 Task: Look for space in Colonelganj, India from 1st July, 2023 to 8th July, 2023 for 2 adults, 1 child in price range Rs.15000 to Rs.20000. Place can be entire place with 1  bedroom having 1 bed and 1 bathroom. Property type can be house, flat, guest house, hotel. Booking option can be shelf check-in. Required host language is English.
Action: Mouse moved to (391, 116)
Screenshot: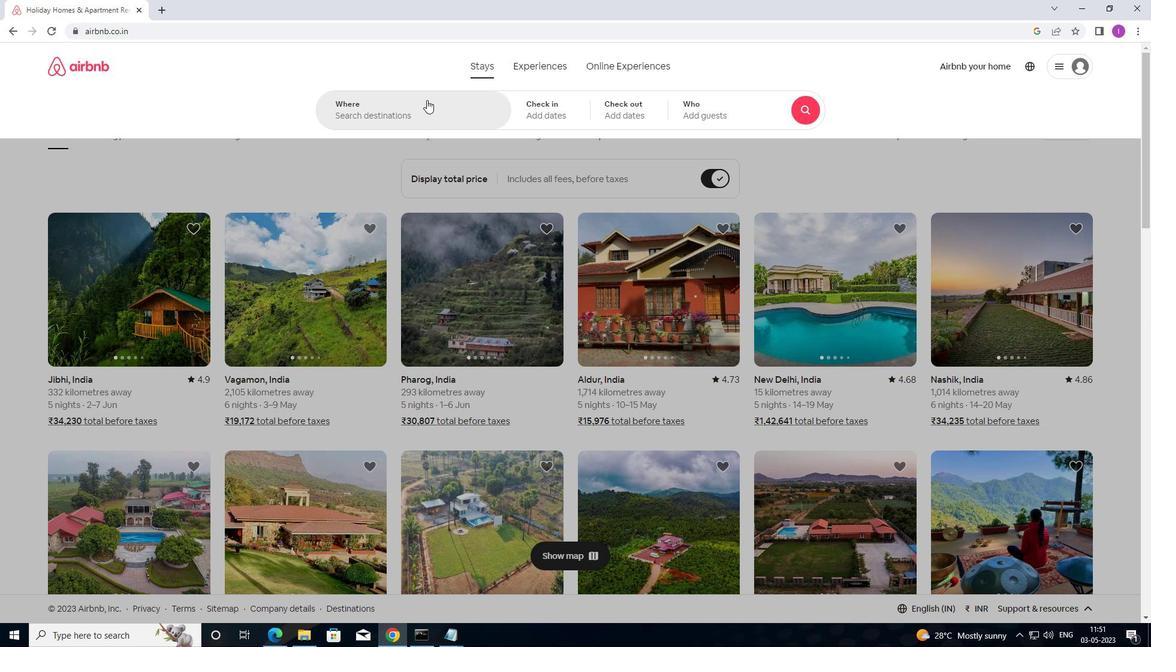 
Action: Mouse pressed left at (391, 116)
Screenshot: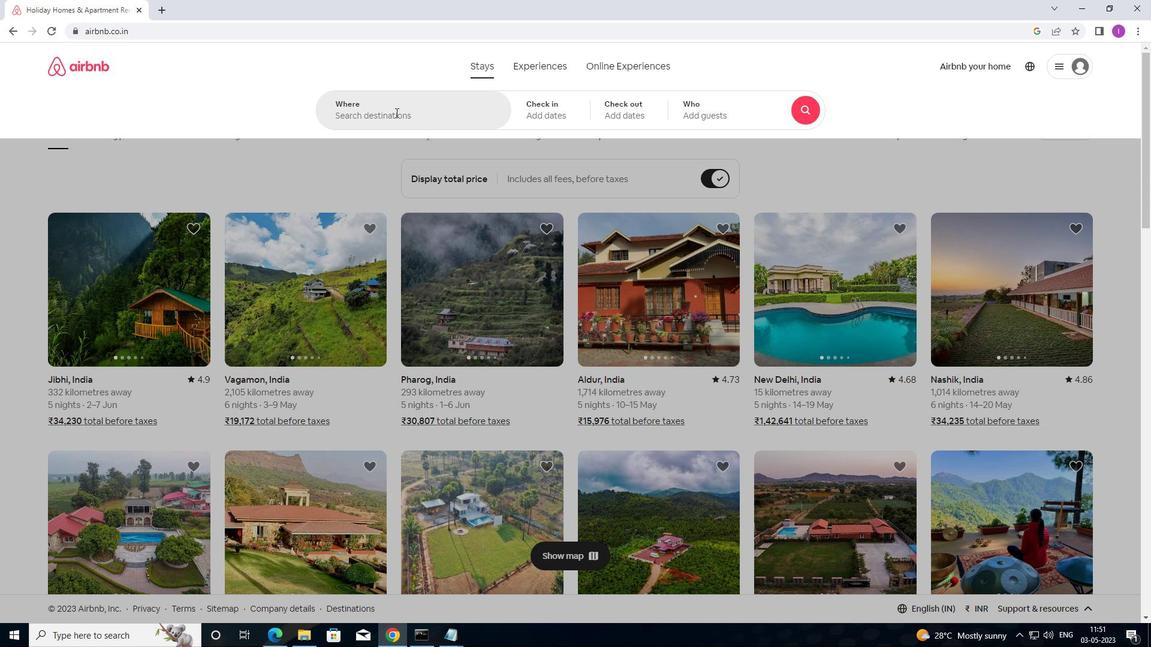 
Action: Mouse moved to (440, 107)
Screenshot: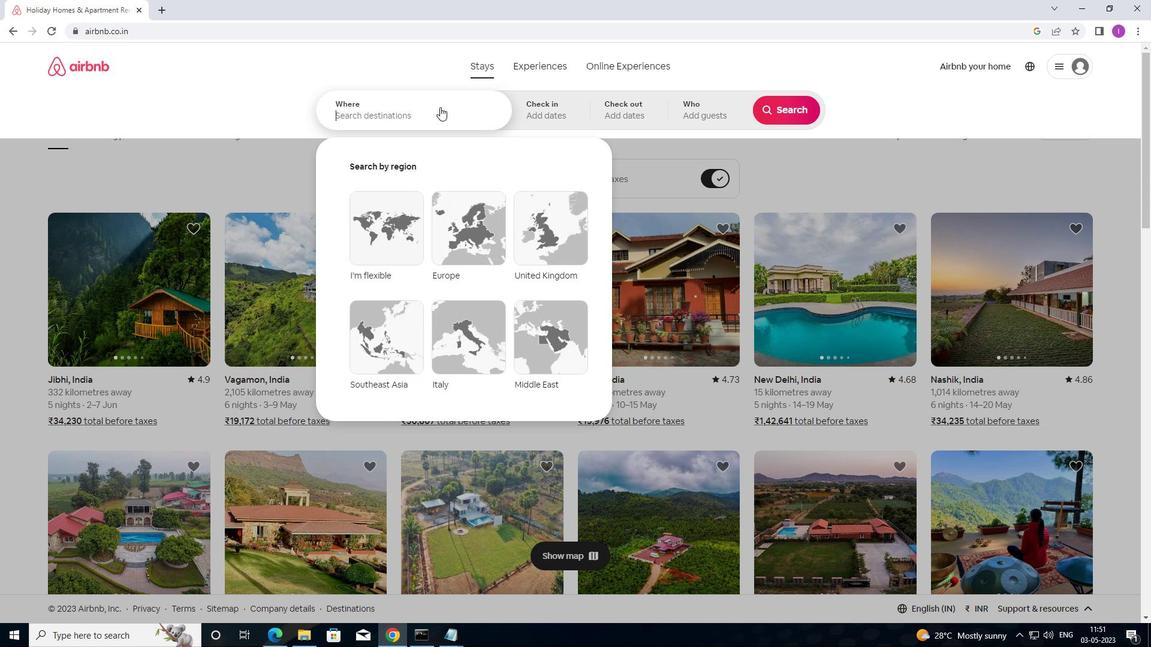 
Action: Key pressed <Key.shift><Key.shift>COLONEGANJ,<Key.shift>INDIA
Screenshot: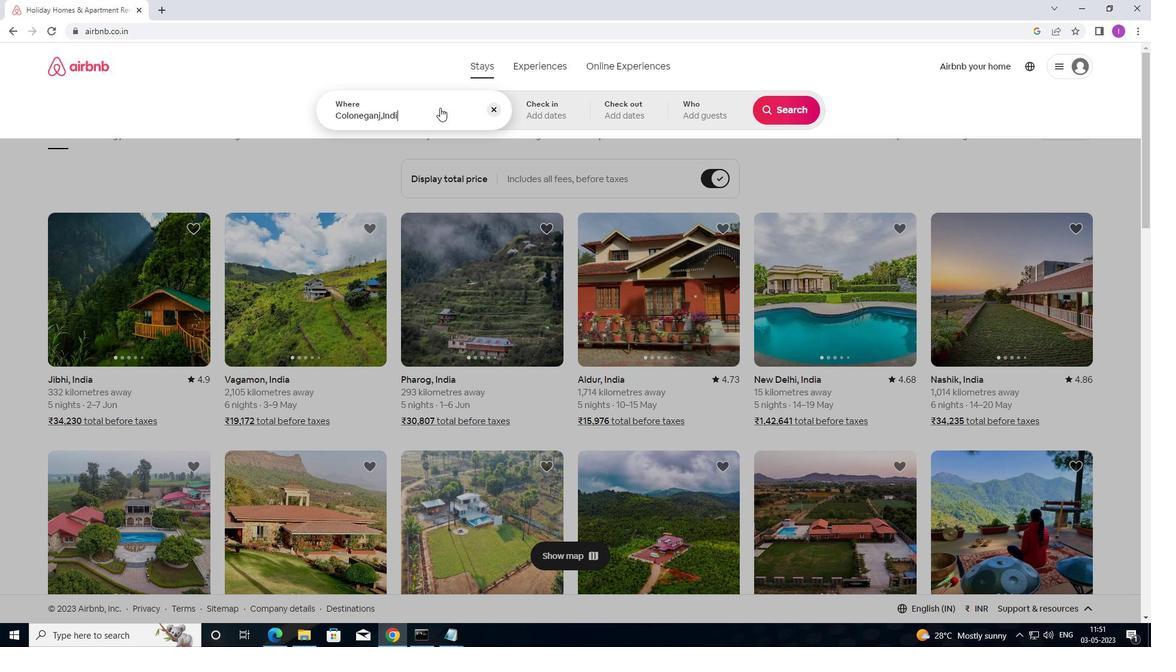 
Action: Mouse moved to (579, 114)
Screenshot: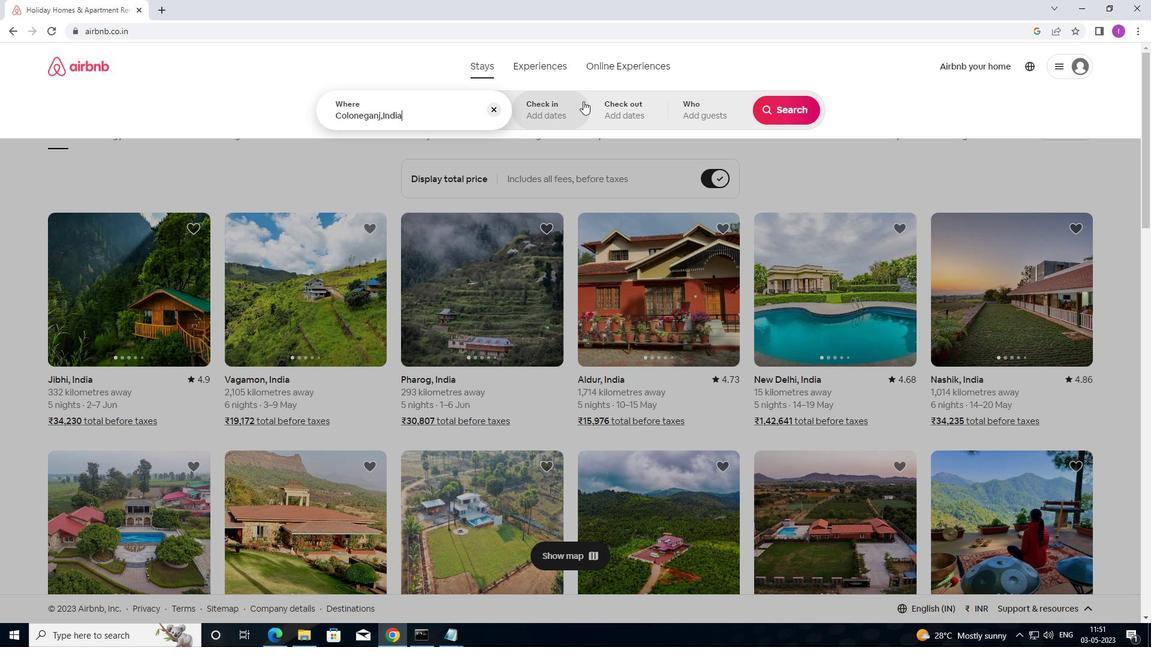 
Action: Mouse pressed left at (579, 114)
Screenshot: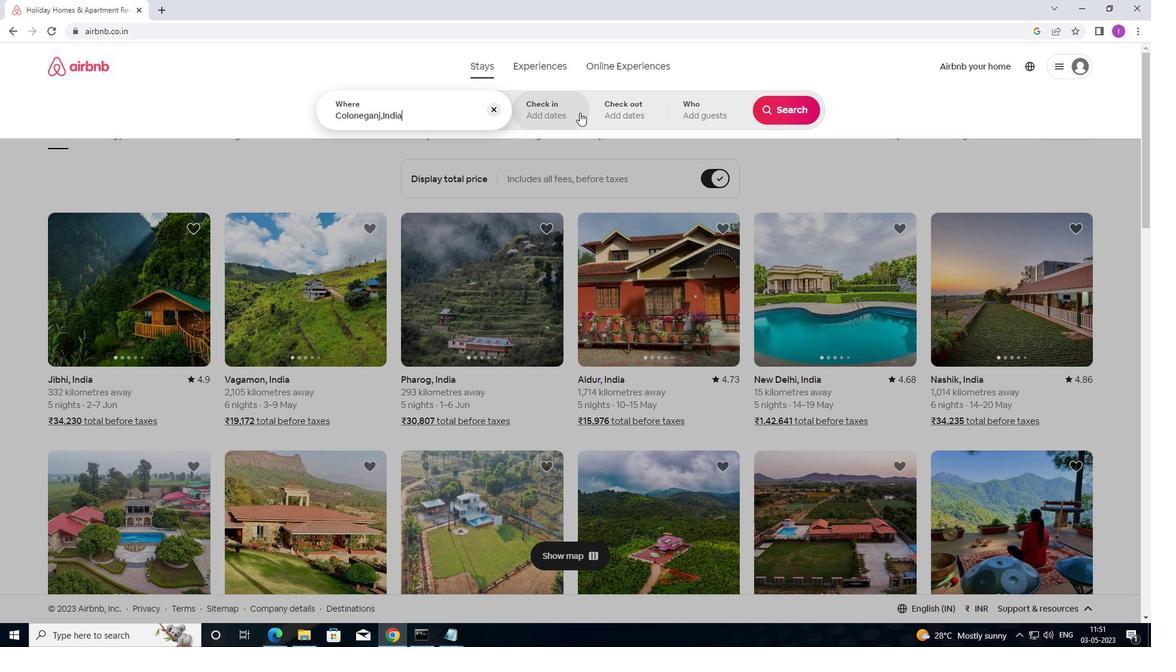 
Action: Mouse moved to (786, 209)
Screenshot: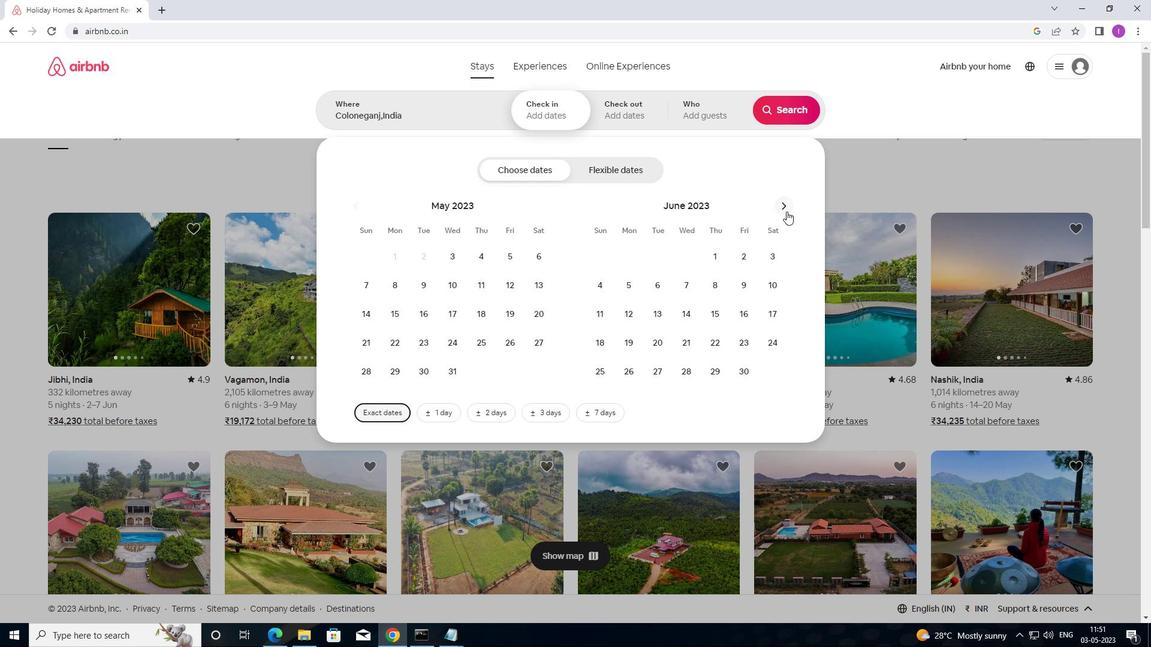 
Action: Mouse pressed left at (786, 209)
Screenshot: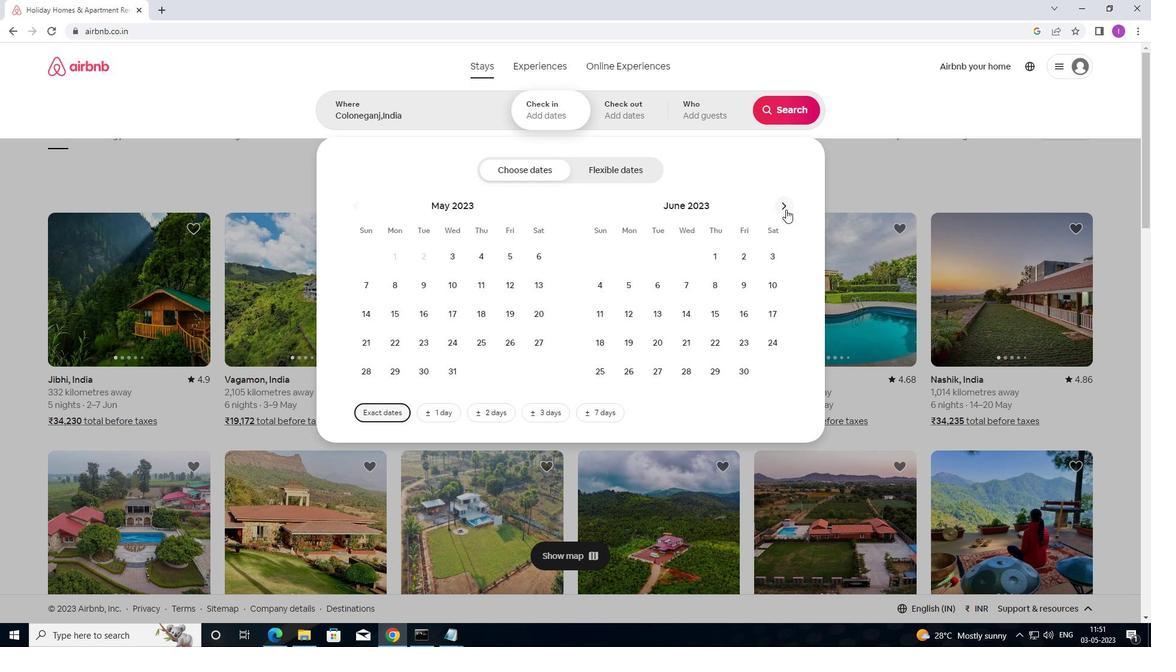 
Action: Mouse moved to (767, 257)
Screenshot: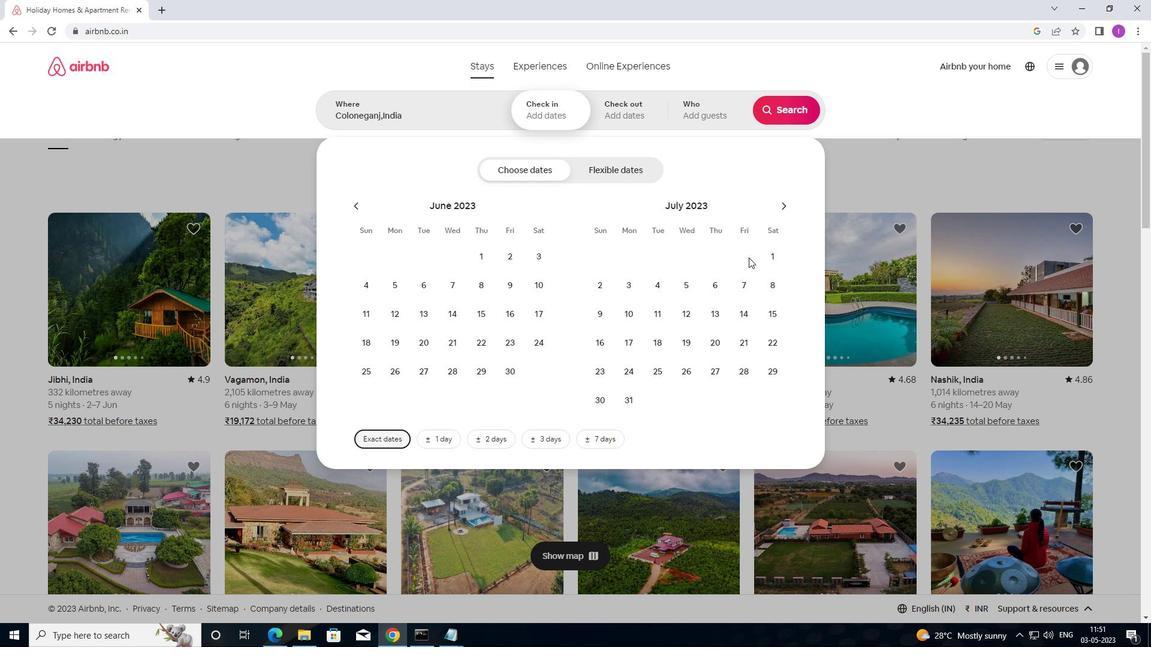 
Action: Mouse pressed left at (767, 257)
Screenshot: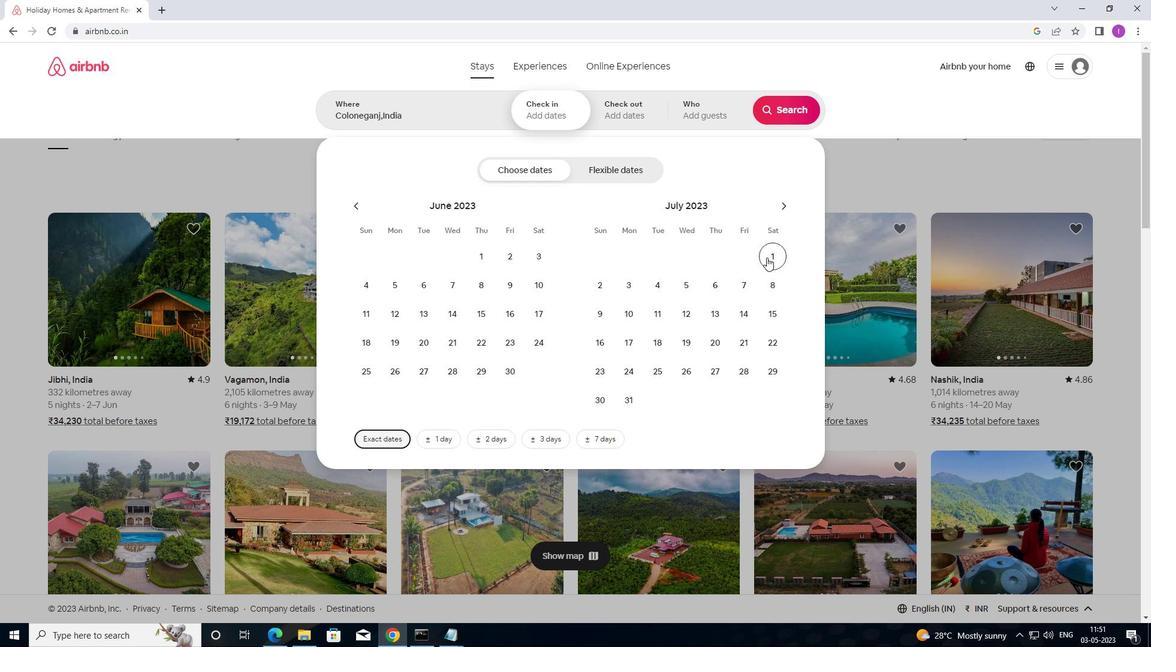 
Action: Mouse moved to (771, 288)
Screenshot: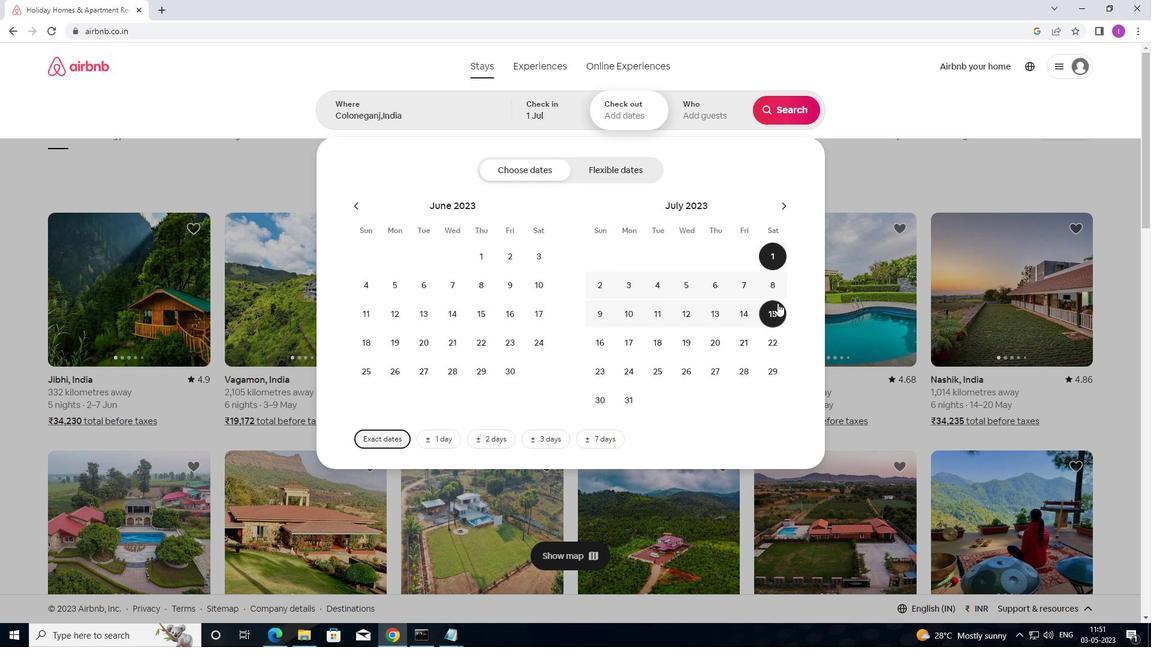 
Action: Mouse pressed left at (771, 288)
Screenshot: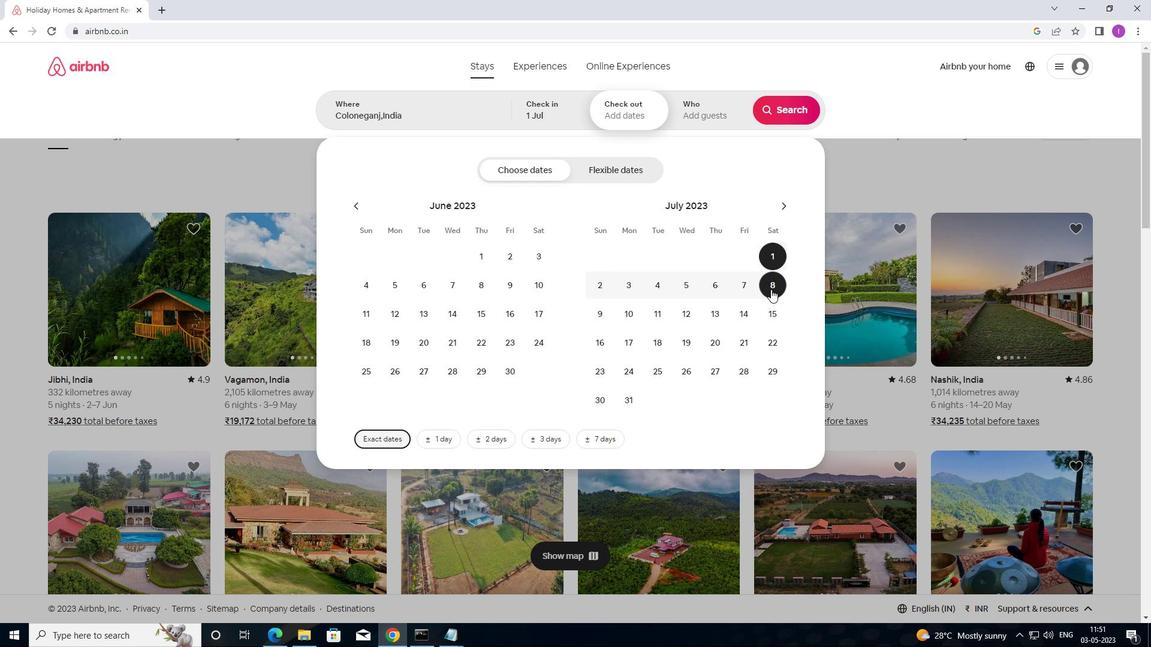 
Action: Mouse moved to (718, 110)
Screenshot: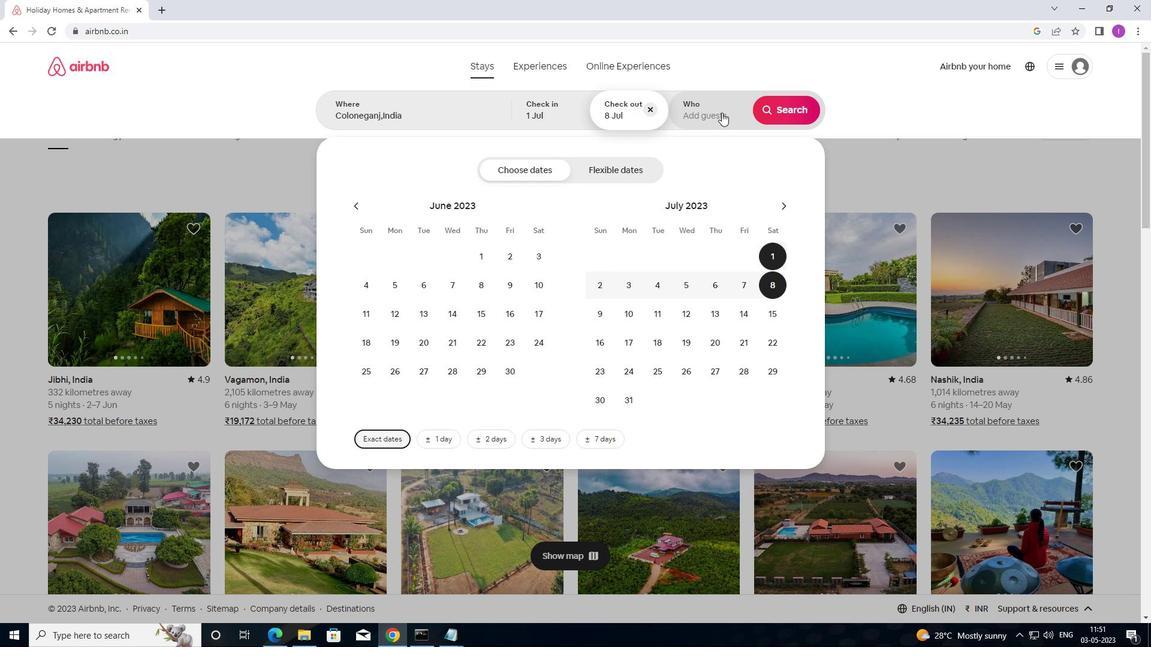 
Action: Mouse pressed left at (718, 110)
Screenshot: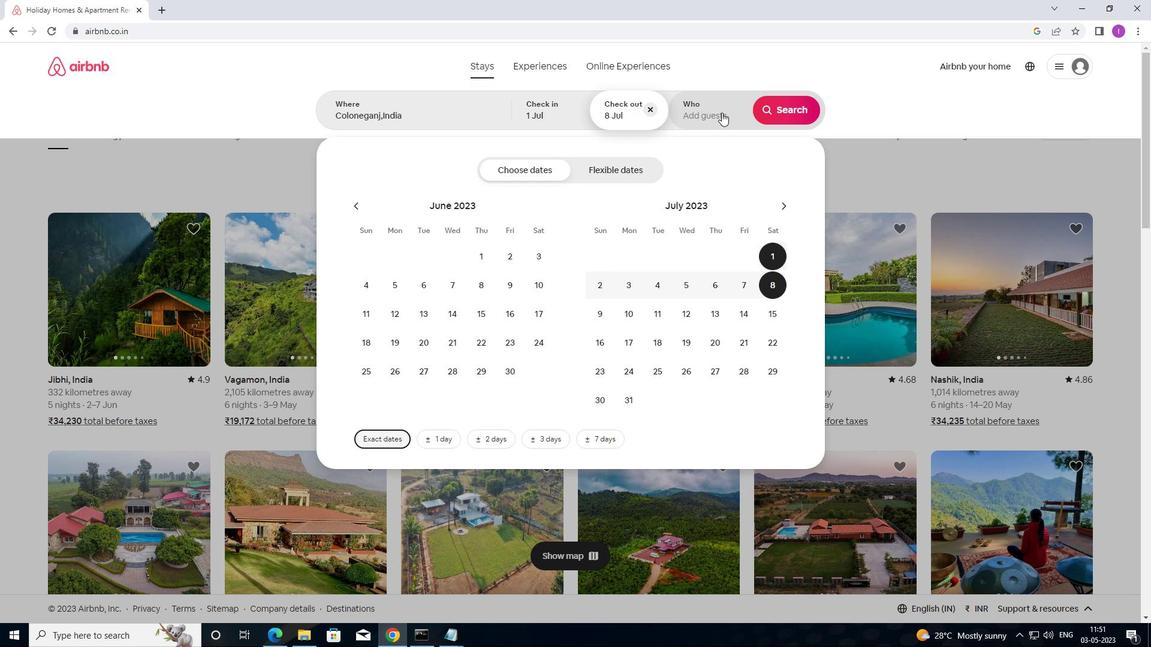 
Action: Mouse moved to (789, 174)
Screenshot: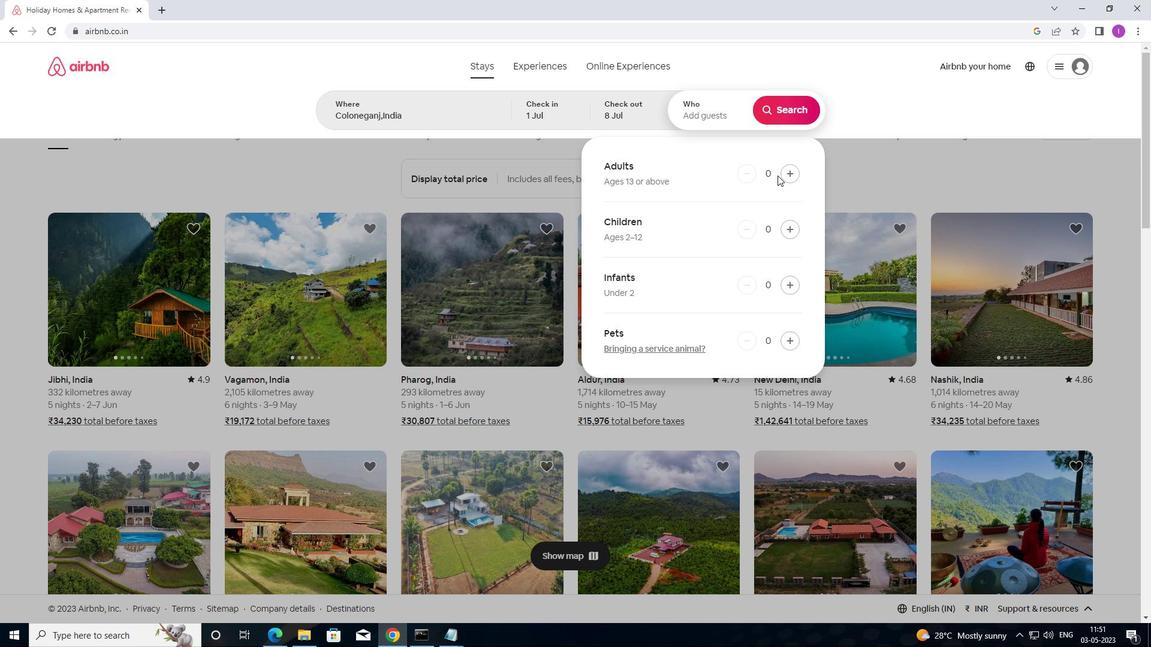
Action: Mouse pressed left at (789, 174)
Screenshot: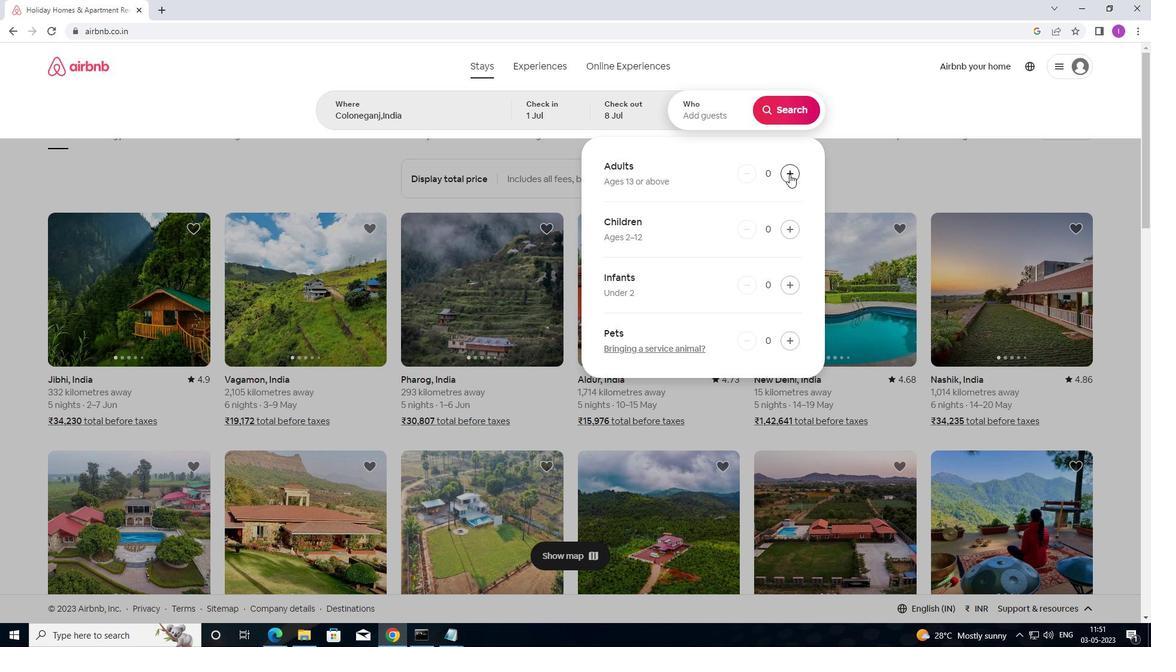 
Action: Mouse pressed left at (789, 174)
Screenshot: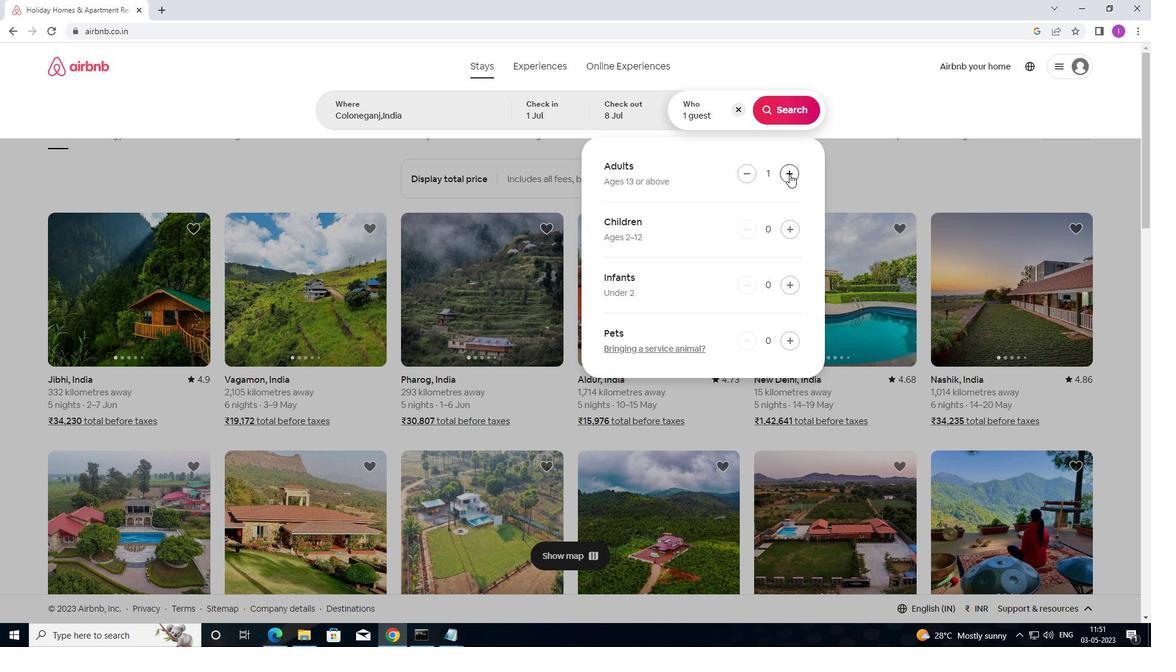 
Action: Mouse moved to (794, 229)
Screenshot: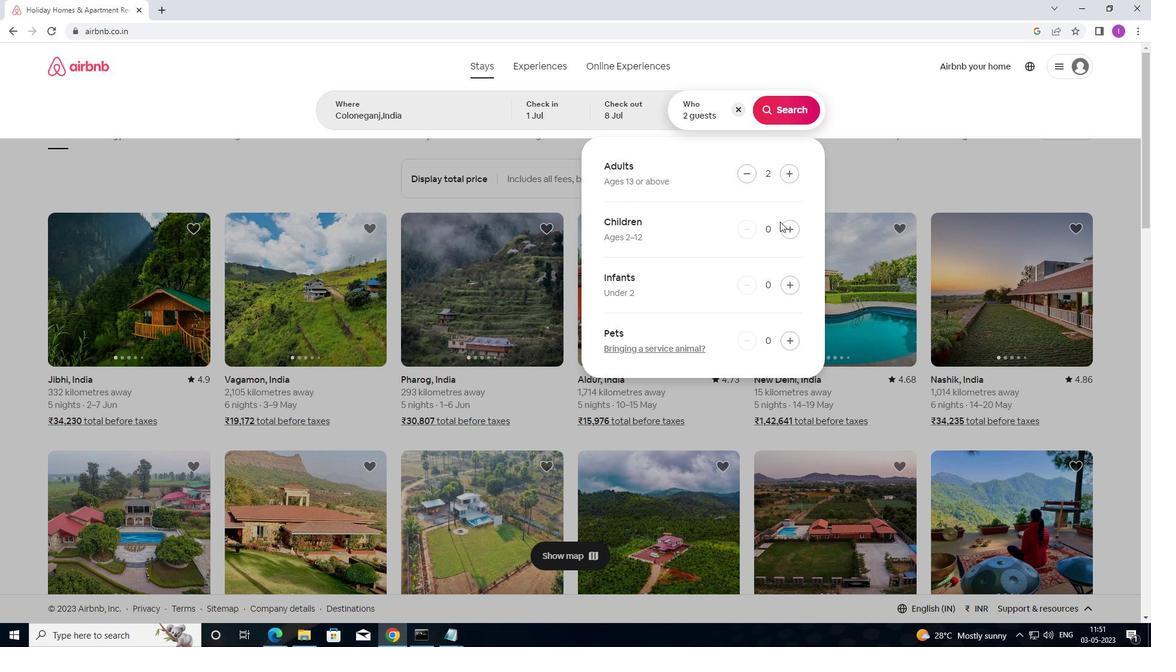 
Action: Mouse pressed left at (794, 229)
Screenshot: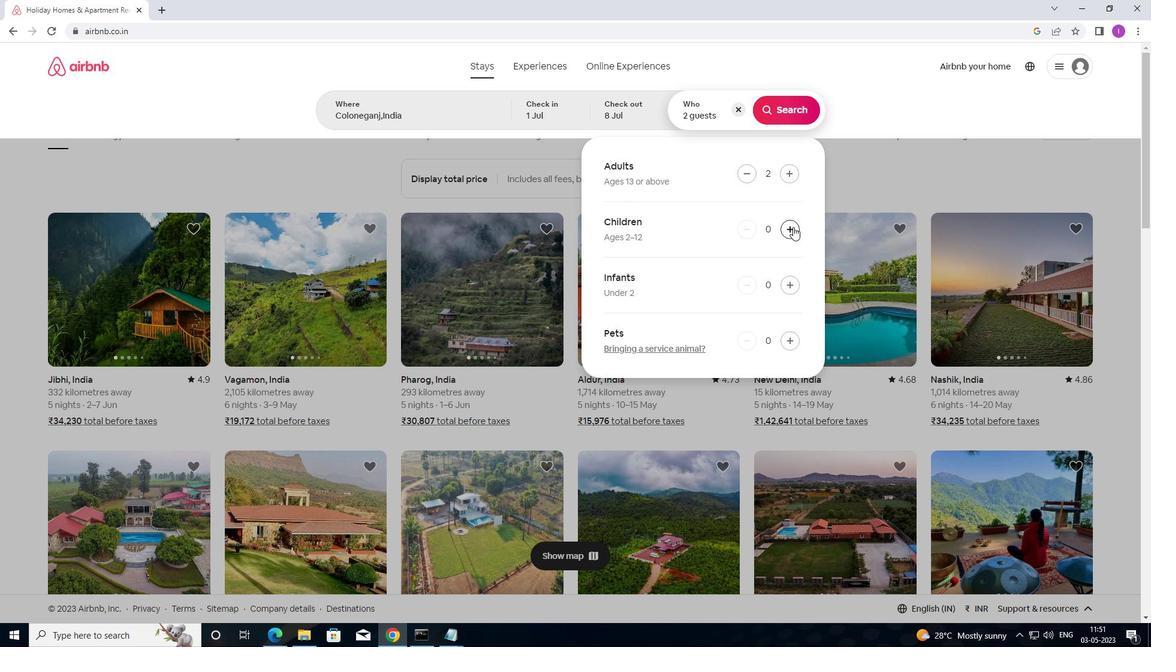 
Action: Mouse moved to (795, 106)
Screenshot: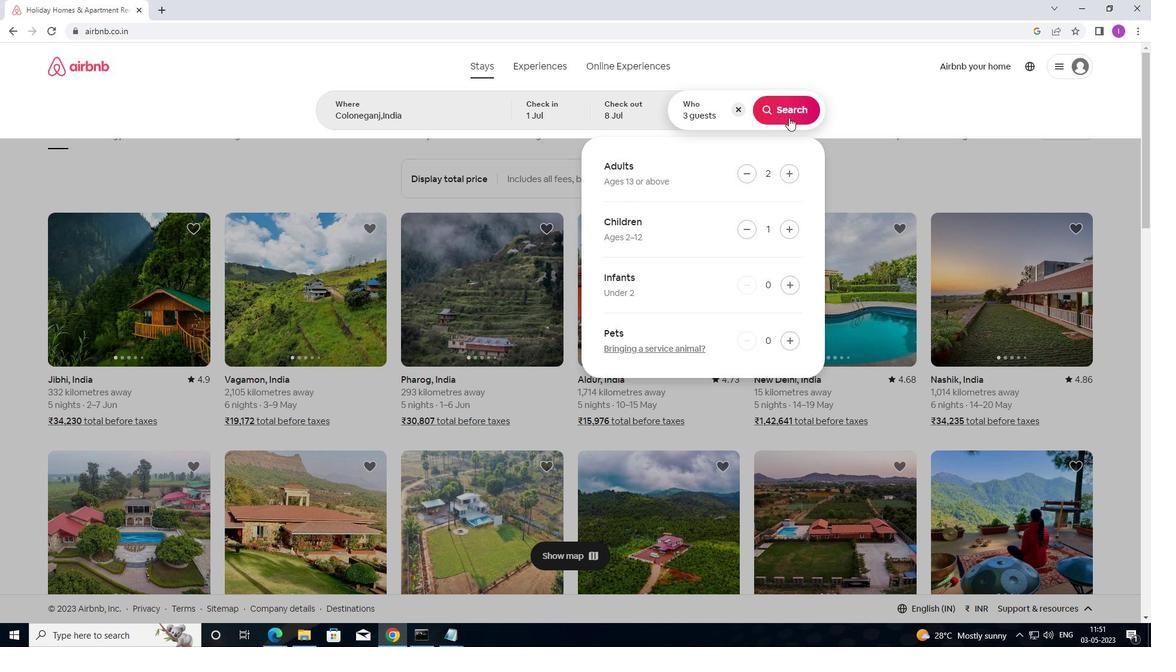 
Action: Mouse pressed left at (795, 106)
Screenshot: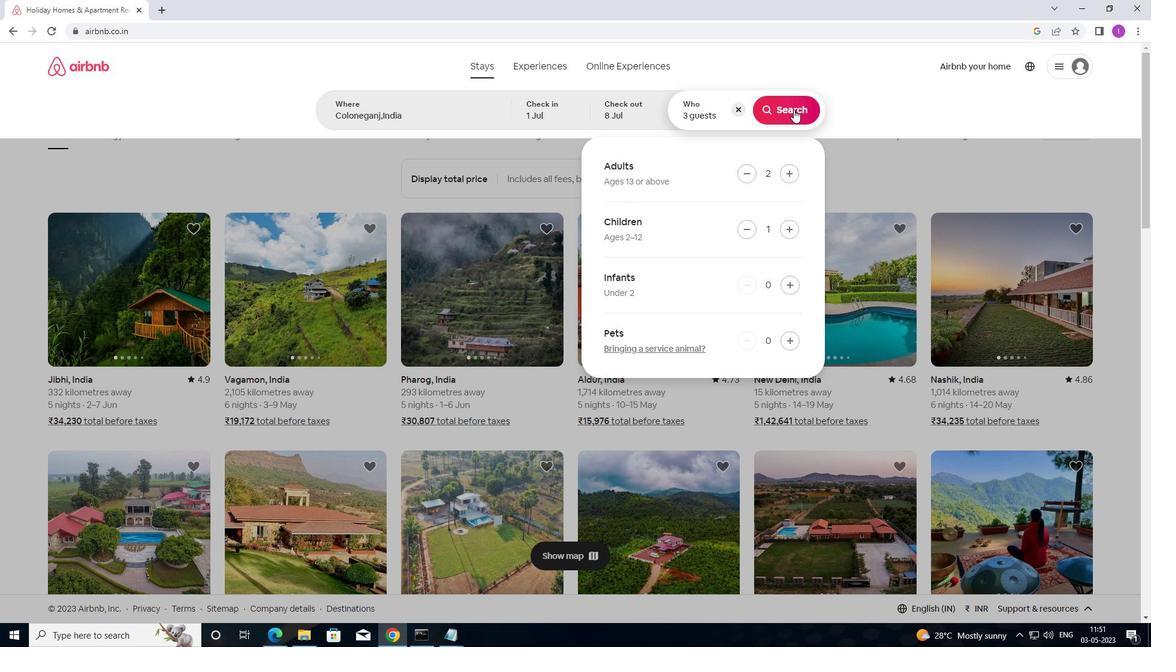 
Action: Mouse moved to (1096, 121)
Screenshot: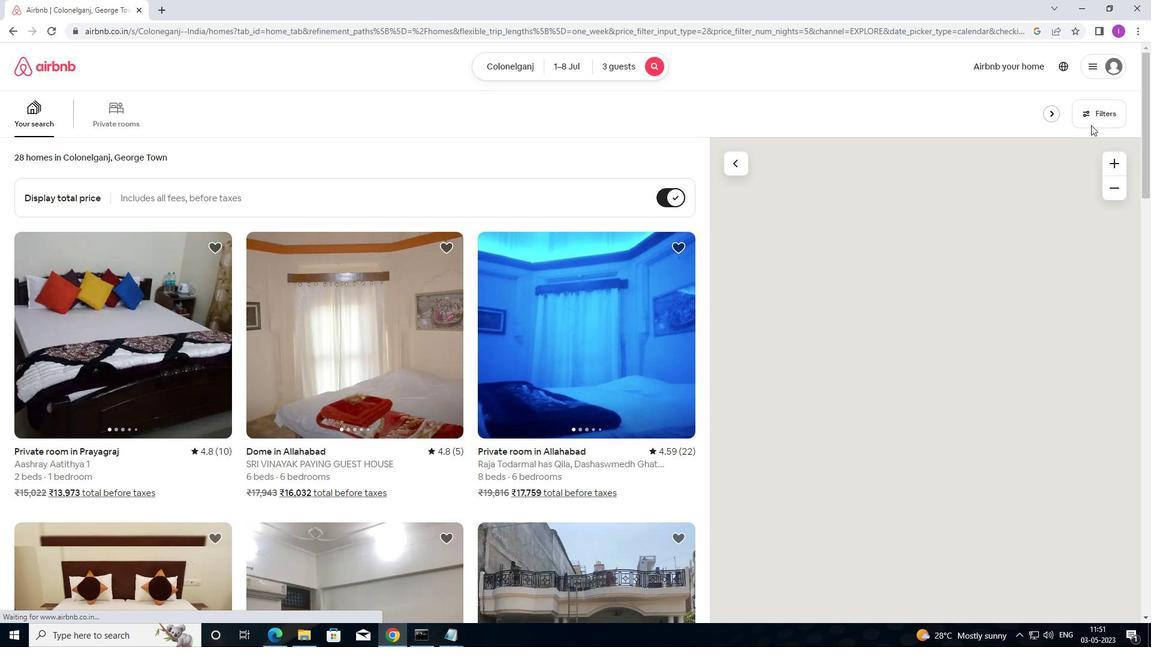 
Action: Mouse pressed left at (1096, 121)
Screenshot: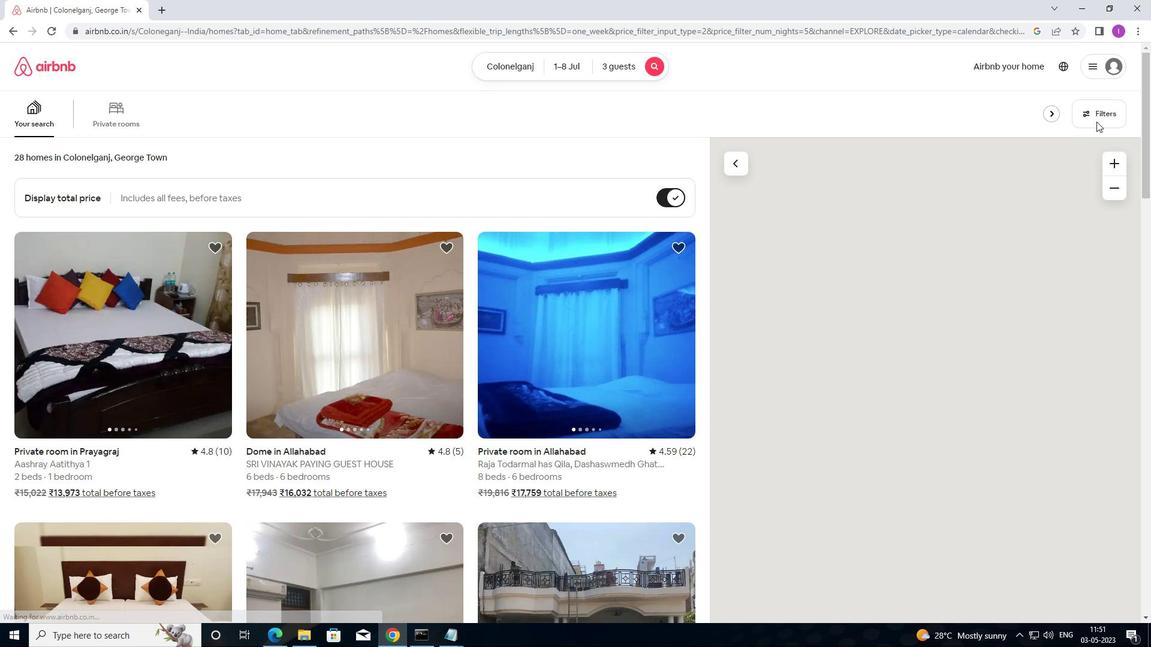 
Action: Mouse moved to (462, 262)
Screenshot: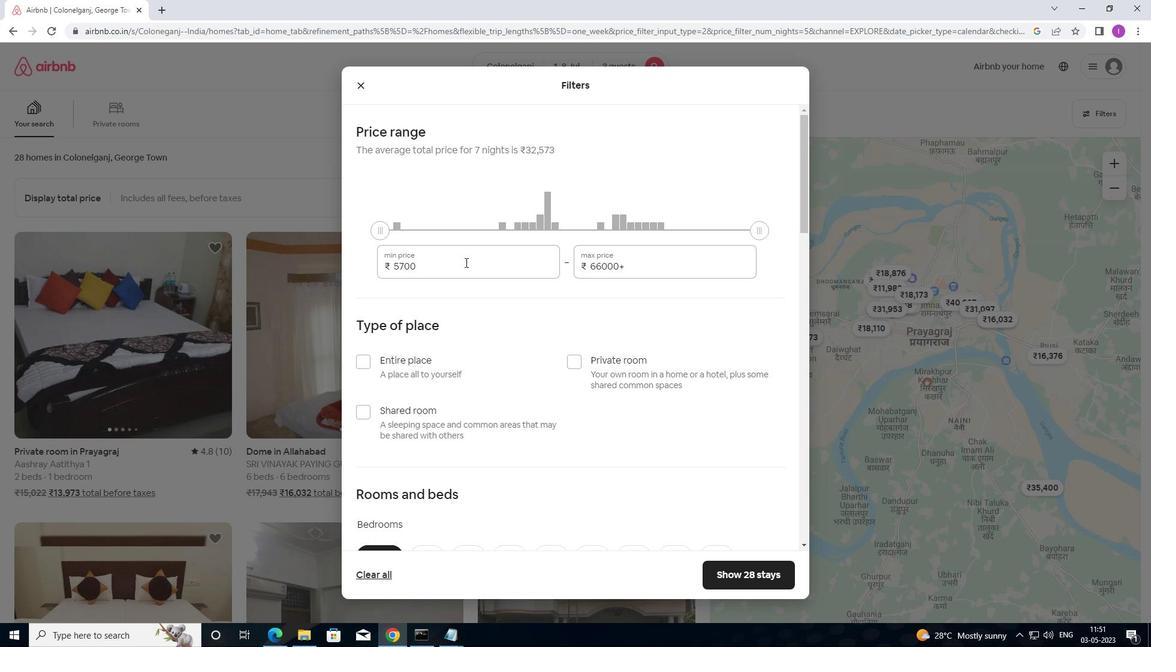 
Action: Mouse pressed left at (462, 262)
Screenshot: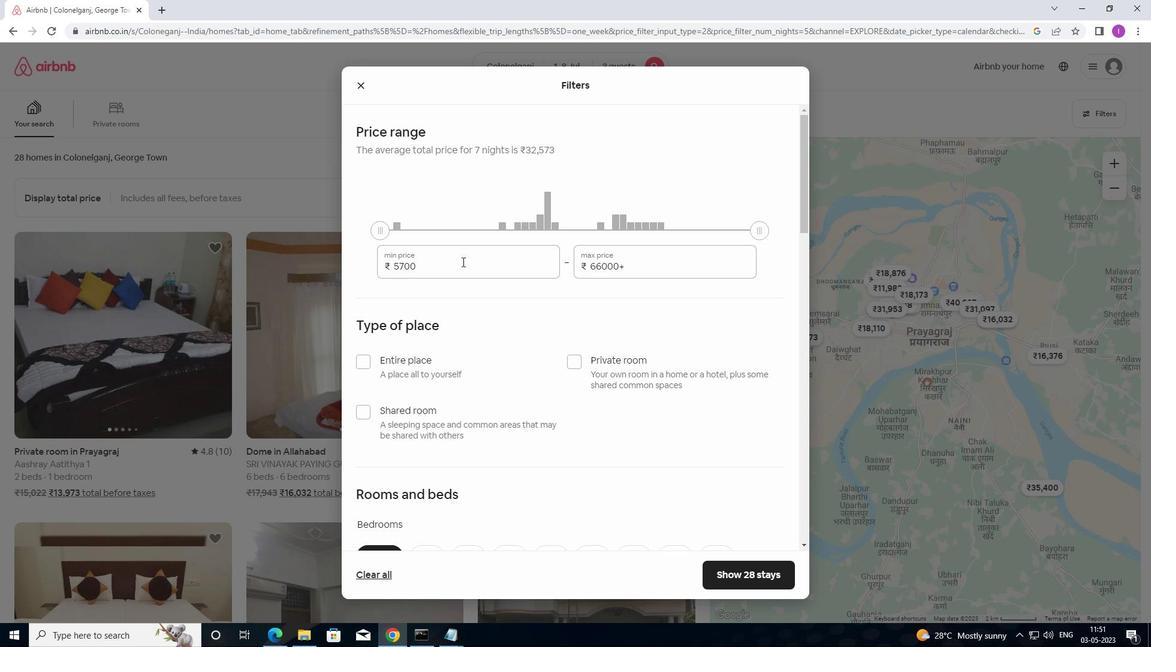 
Action: Mouse moved to (377, 266)
Screenshot: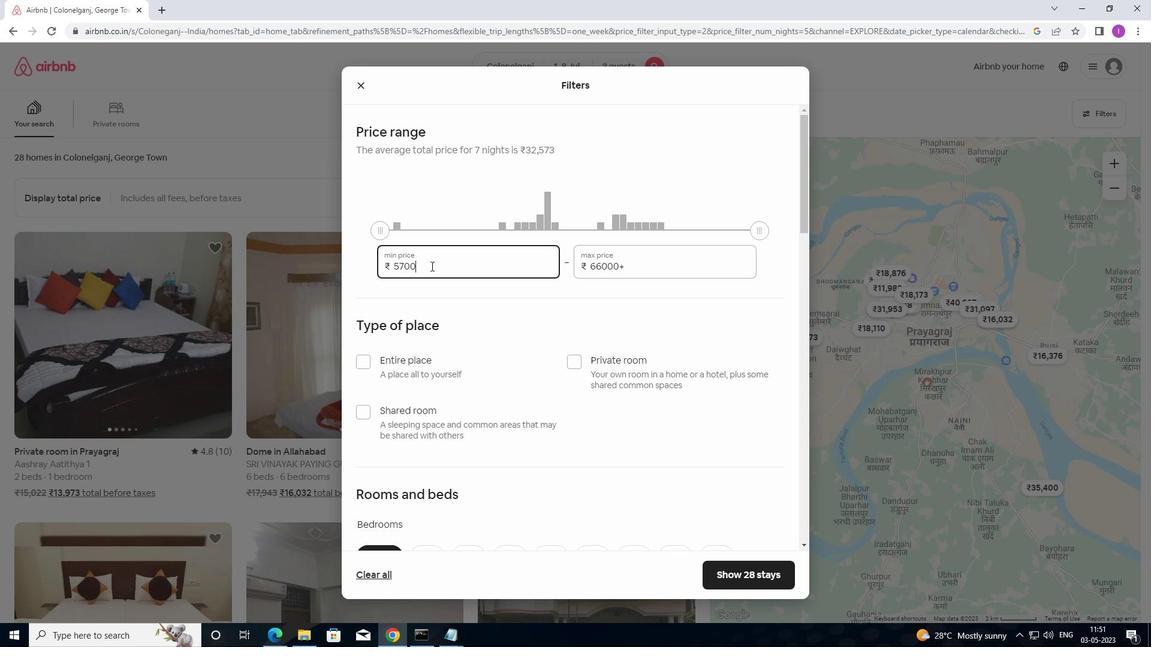 
Action: Key pressed 15000<Key.backspace><Key.backspace><Key.backspace><Key.backspace><Key.backspace><Key.backspace><Key.backspace><Key.backspace><Key.backspace><Key.backspace><Key.backspace>15000
Screenshot: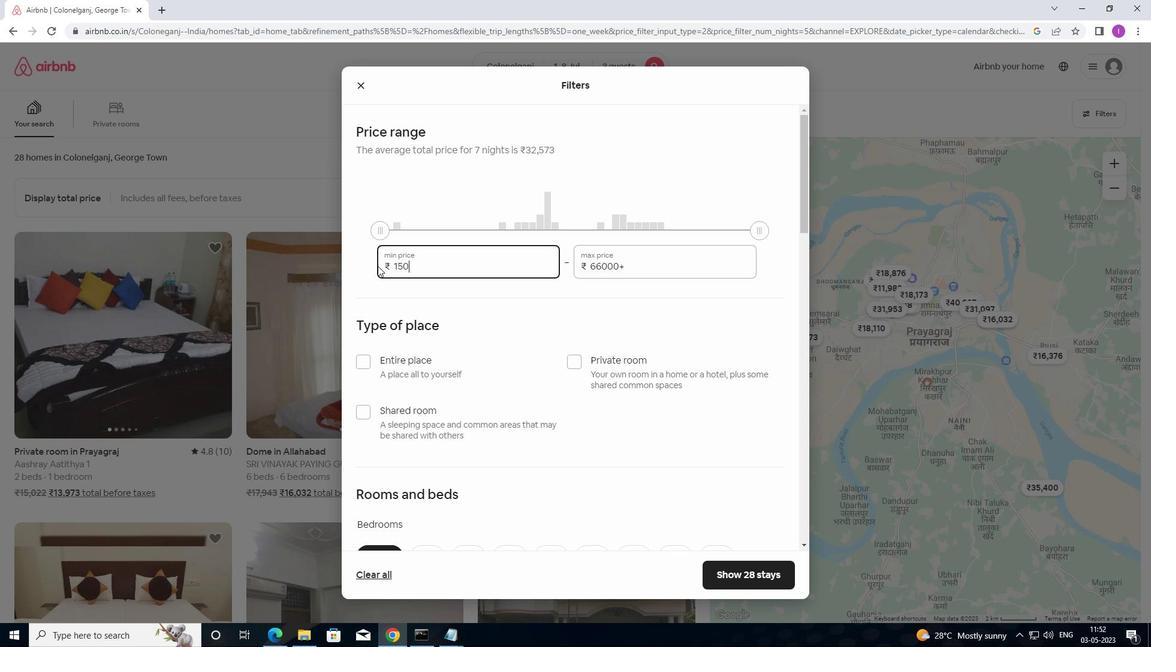 
Action: Mouse moved to (652, 264)
Screenshot: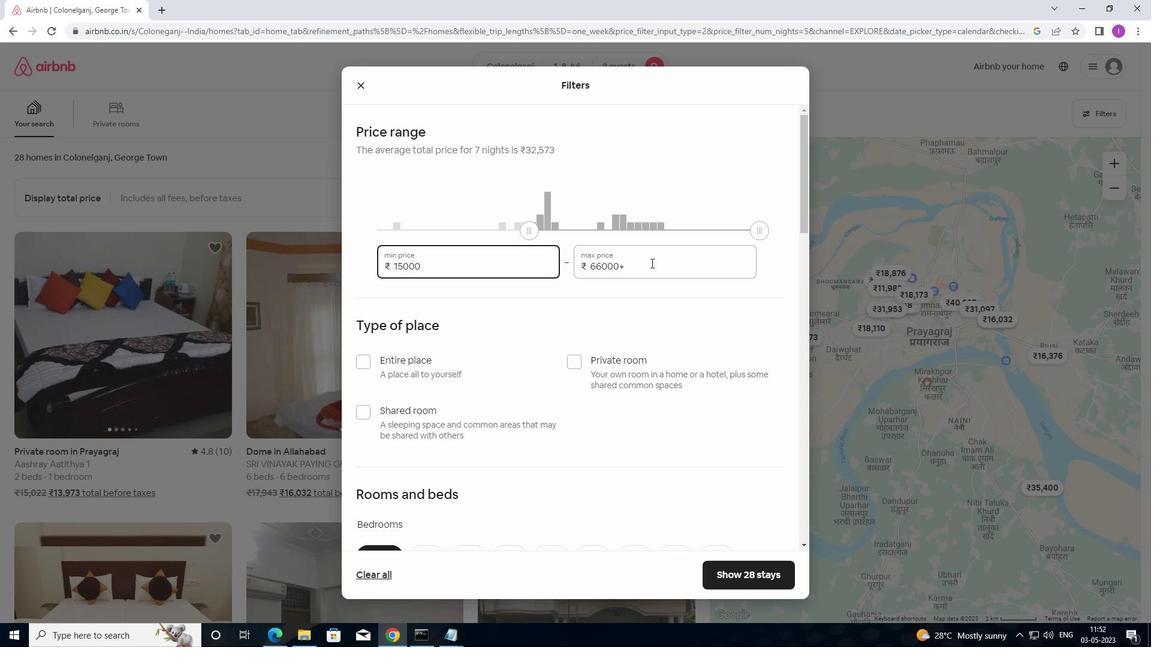 
Action: Mouse pressed left at (652, 264)
Screenshot: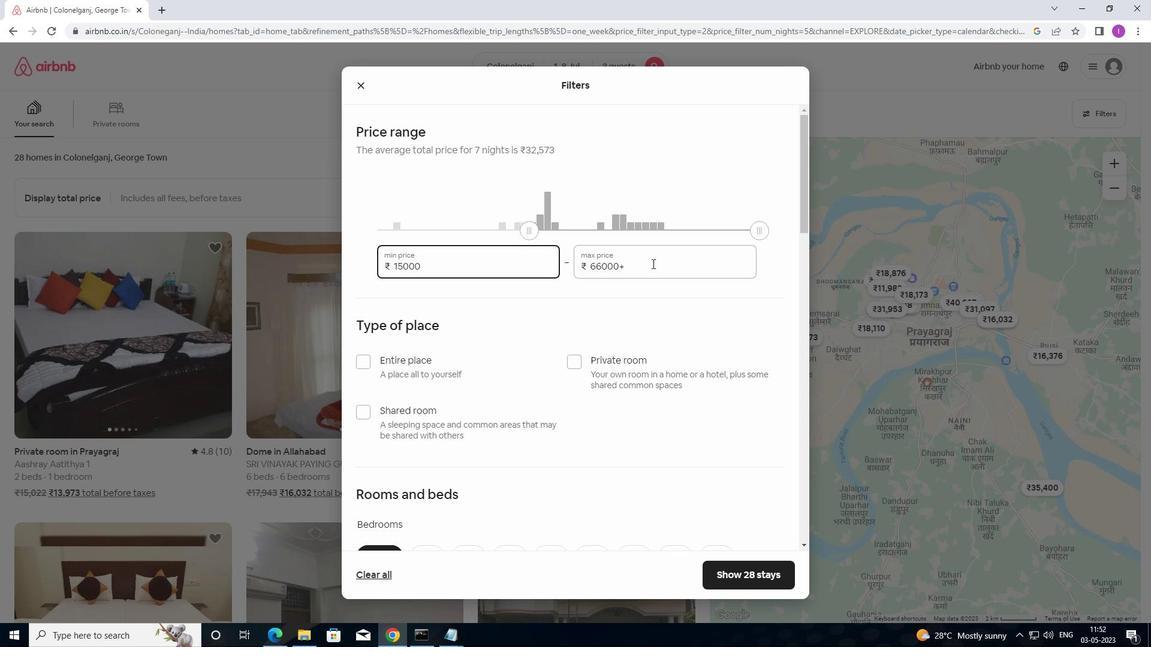 
Action: Mouse moved to (586, 262)
Screenshot: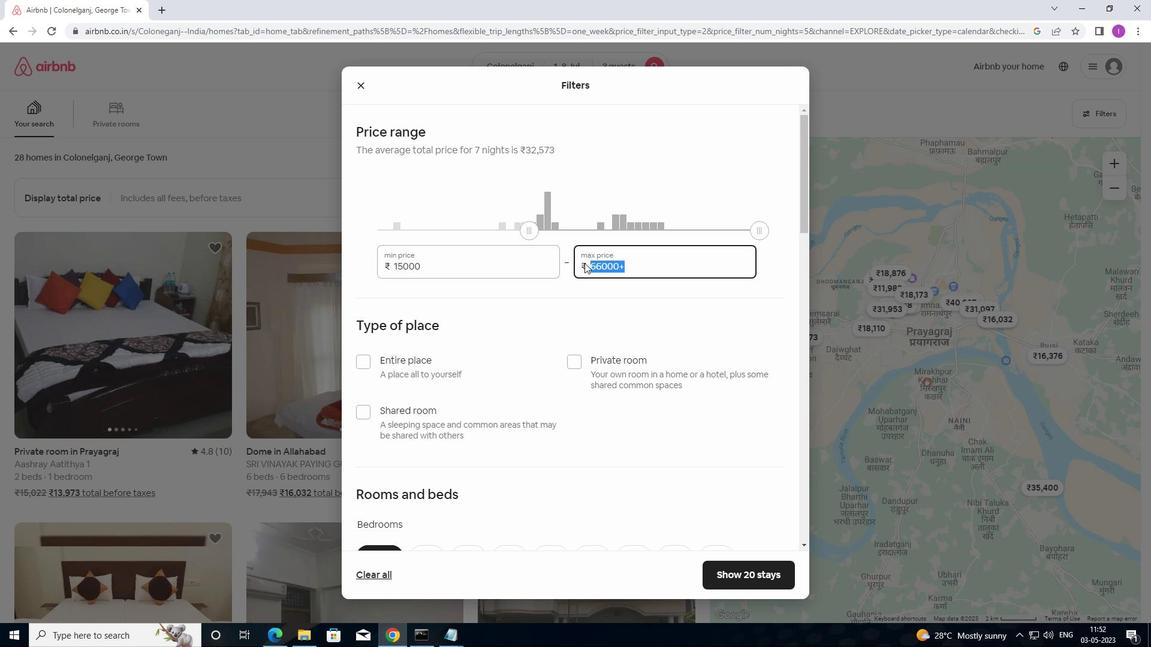 
Action: Key pressed 1
Screenshot: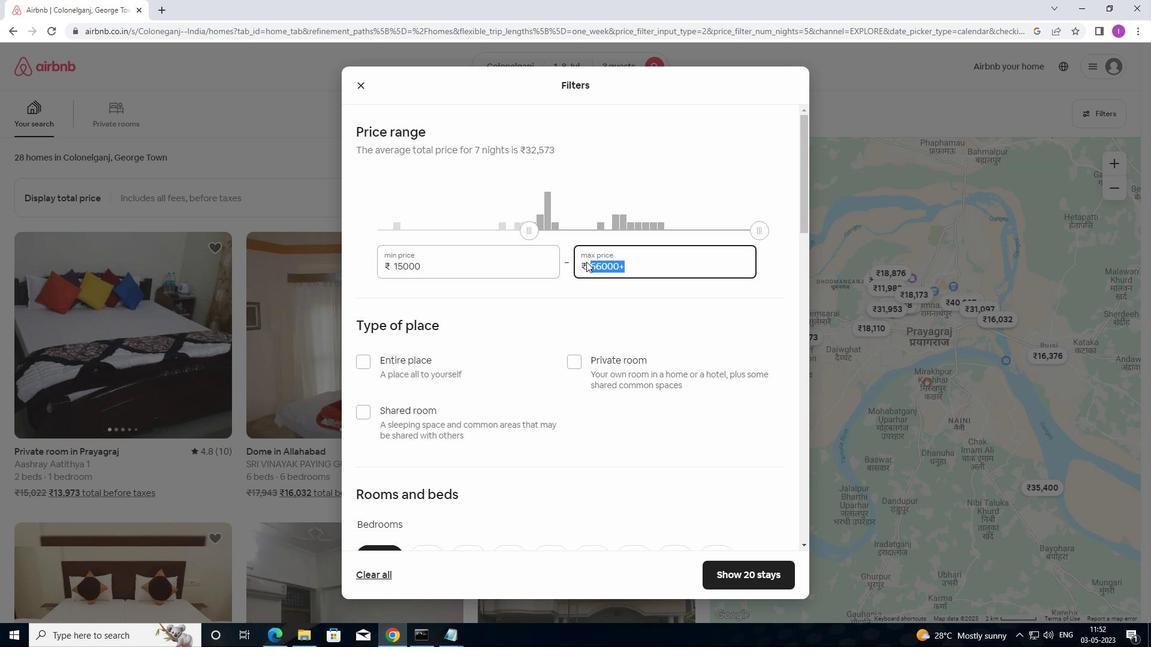 
Action: Mouse moved to (587, 262)
Screenshot: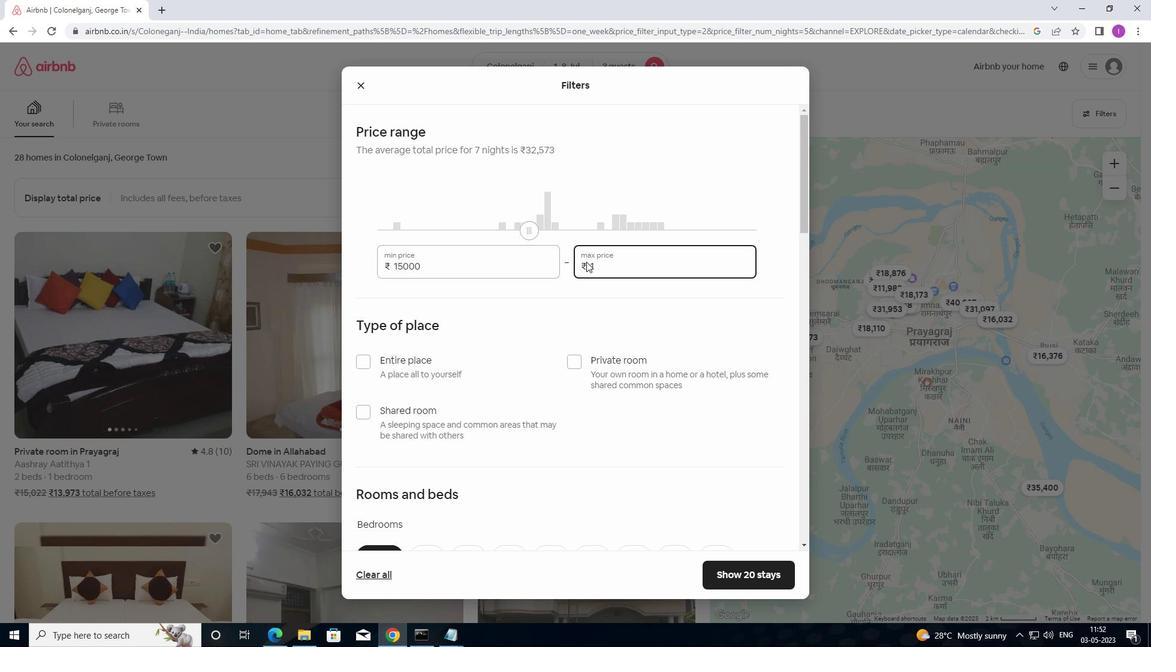 
Action: Key pressed <Key.backspace>
Screenshot: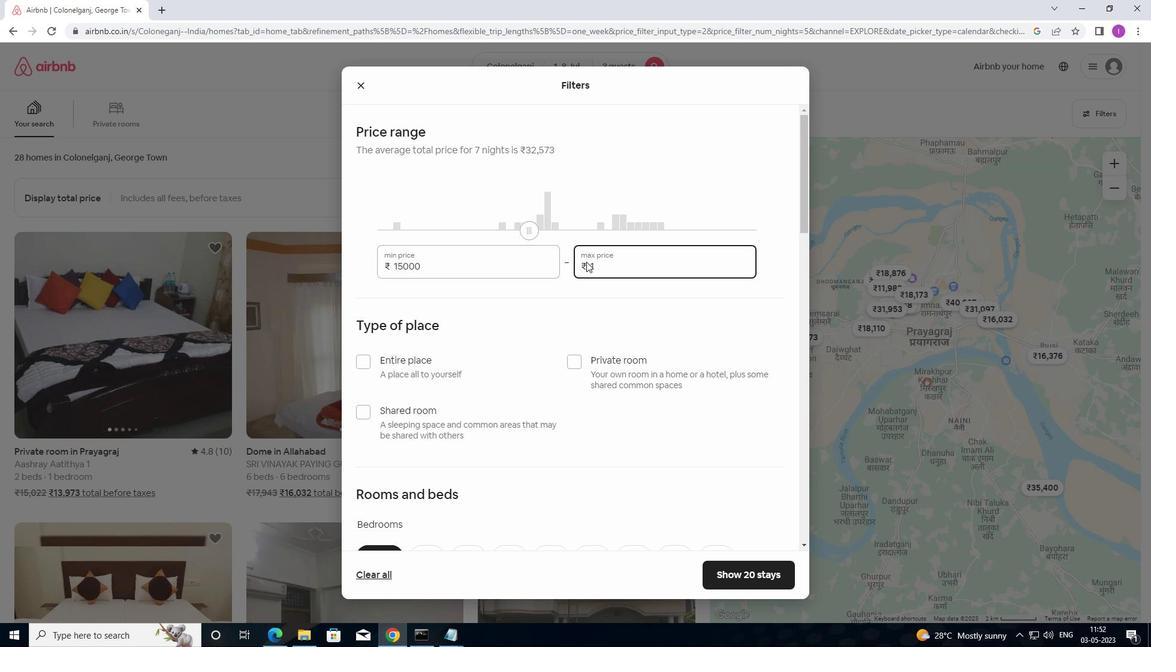
Action: Mouse moved to (588, 260)
Screenshot: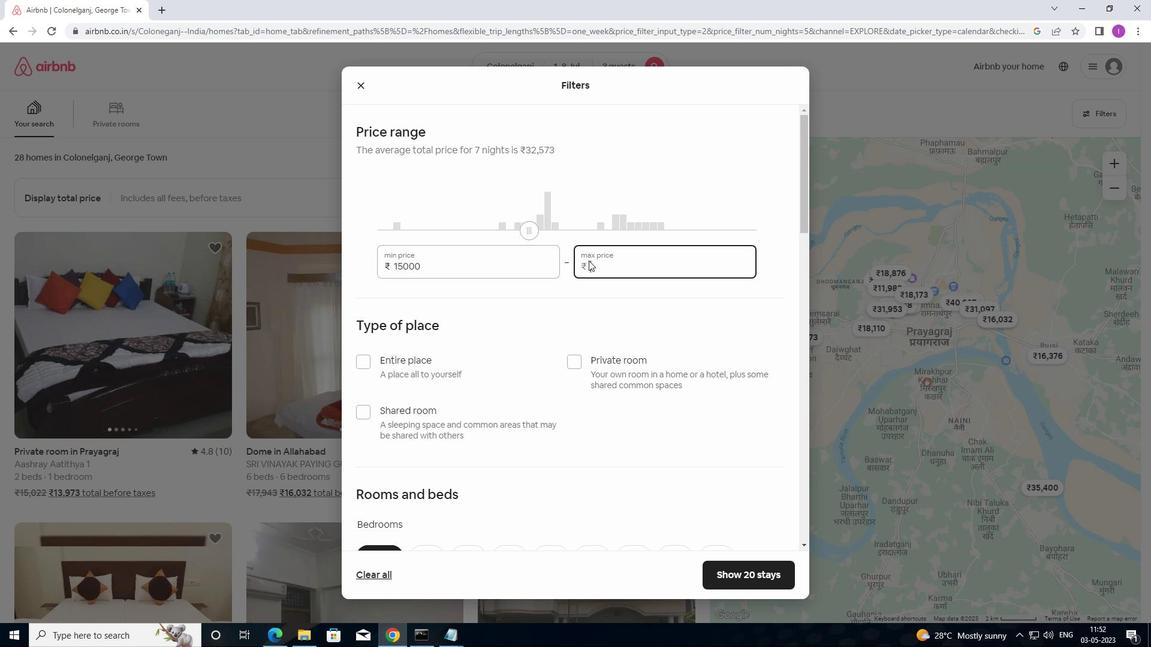 
Action: Key pressed 200
Screenshot: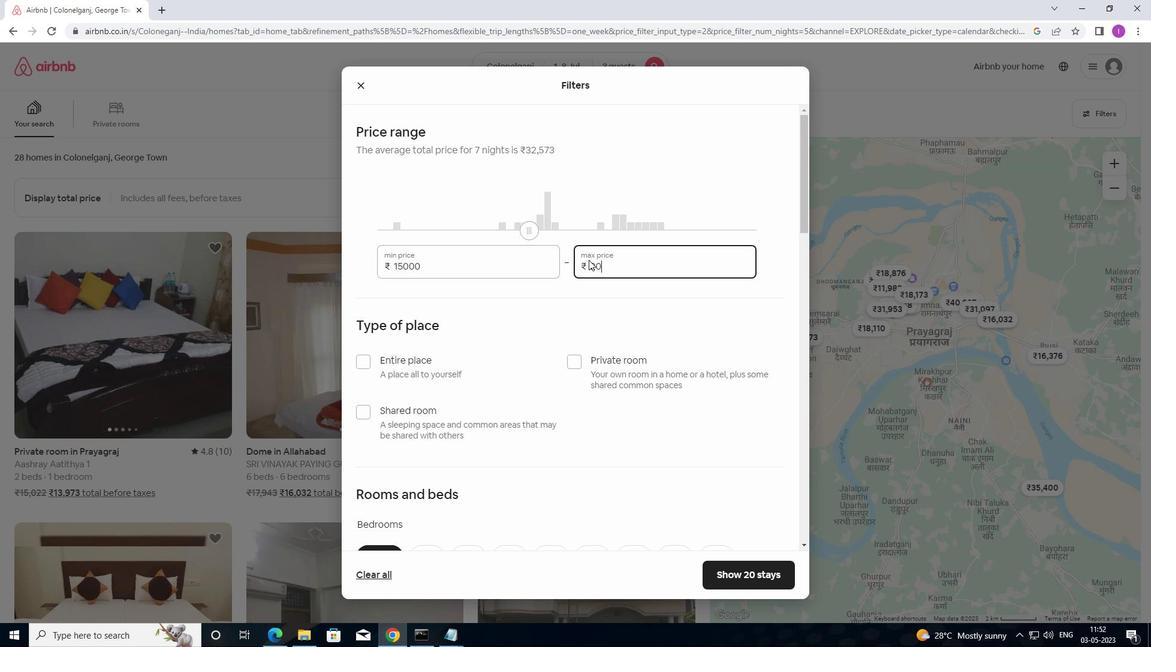 
Action: Mouse moved to (588, 260)
Screenshot: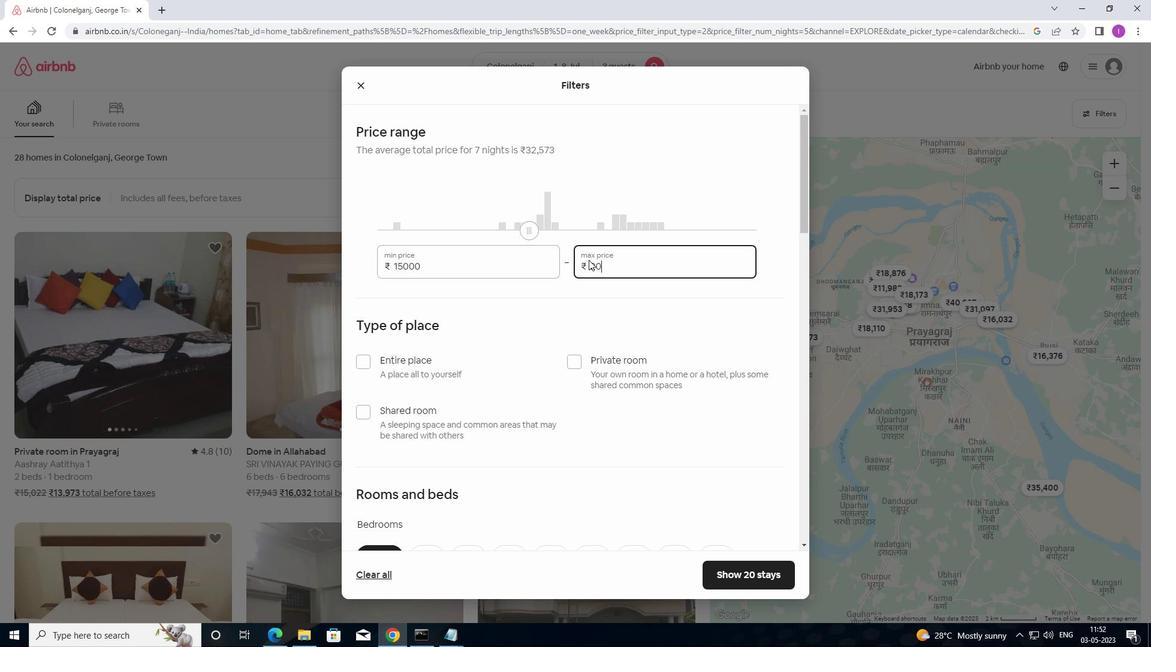 
Action: Key pressed 0
Screenshot: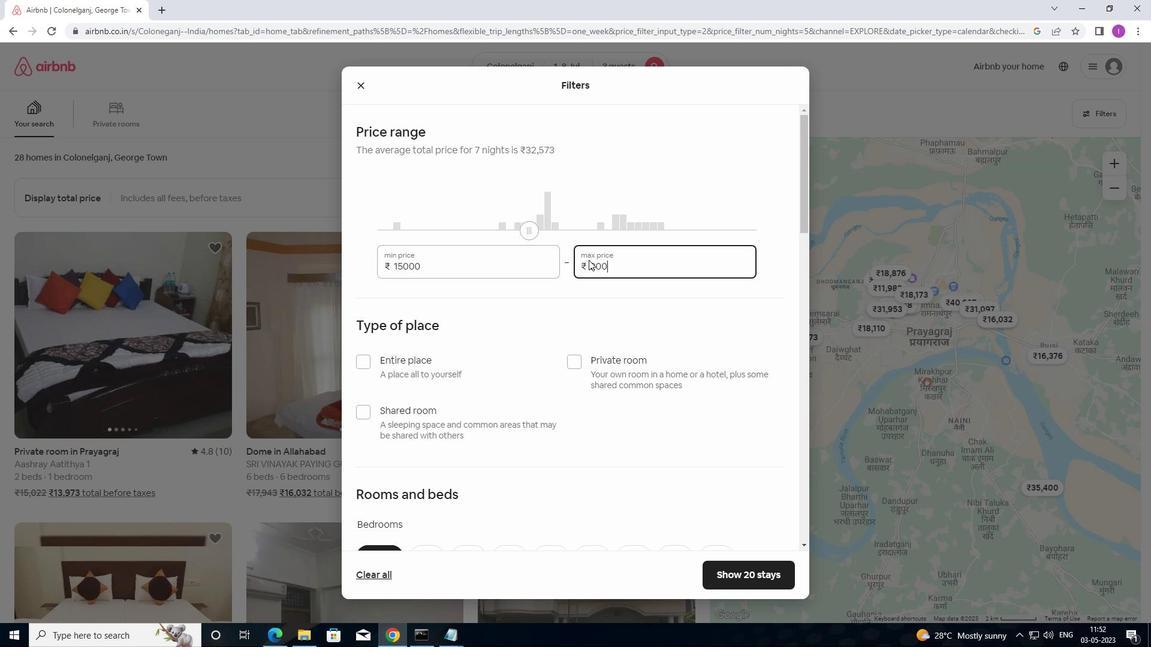 
Action: Mouse moved to (647, 266)
Screenshot: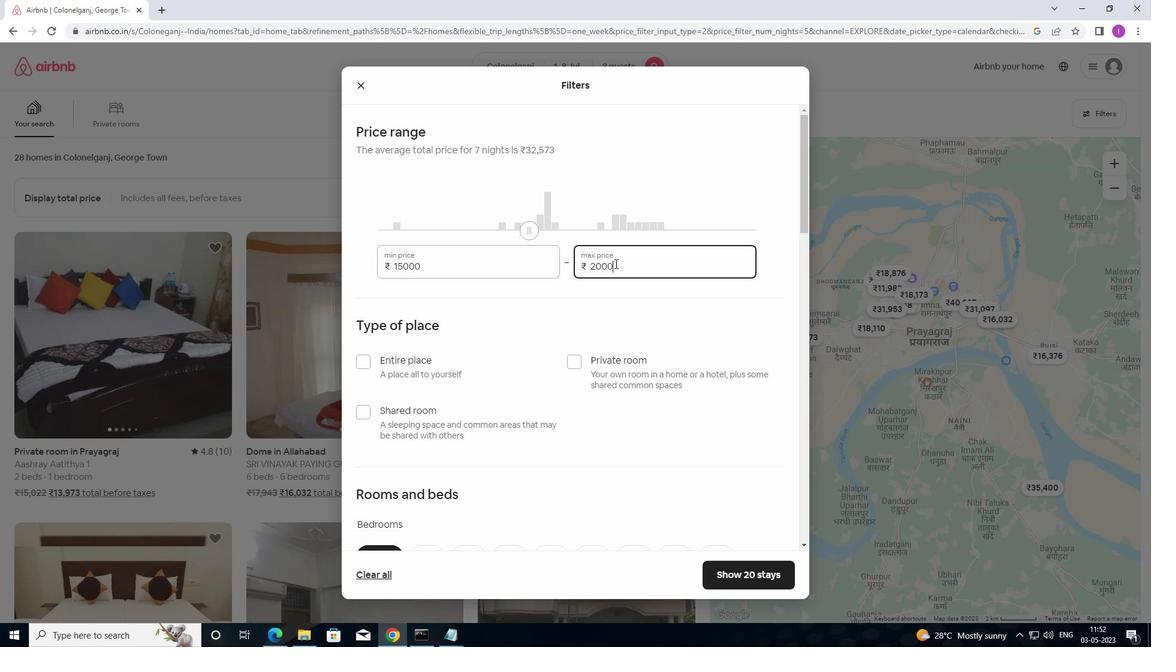 
Action: Key pressed 0
Screenshot: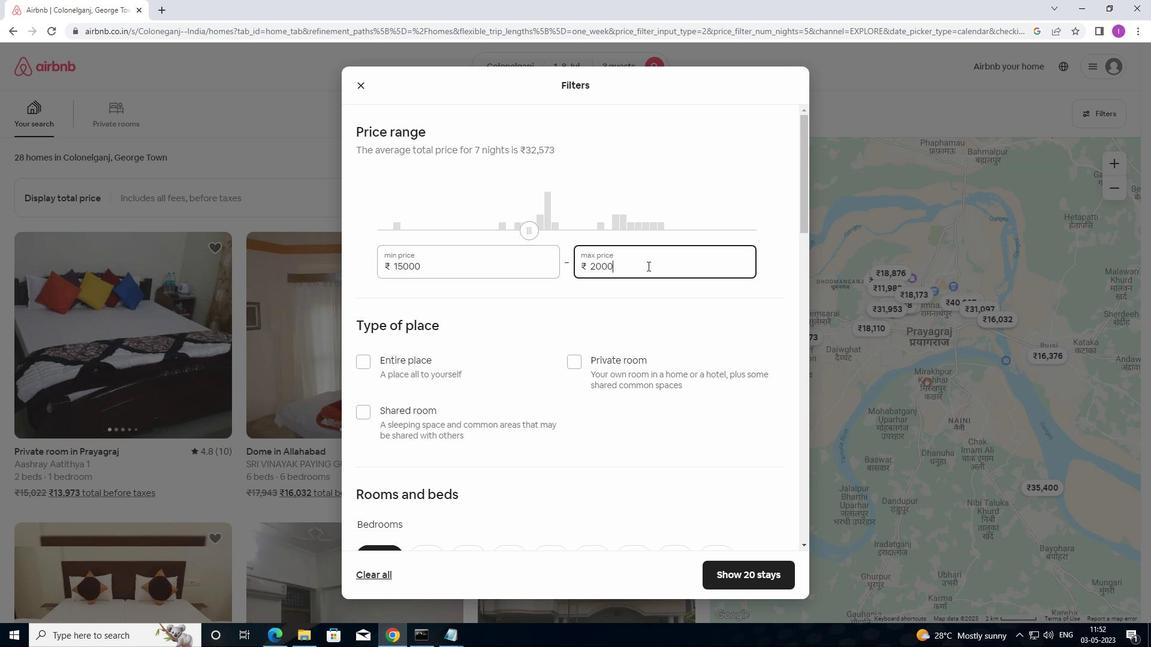 
Action: Mouse moved to (508, 380)
Screenshot: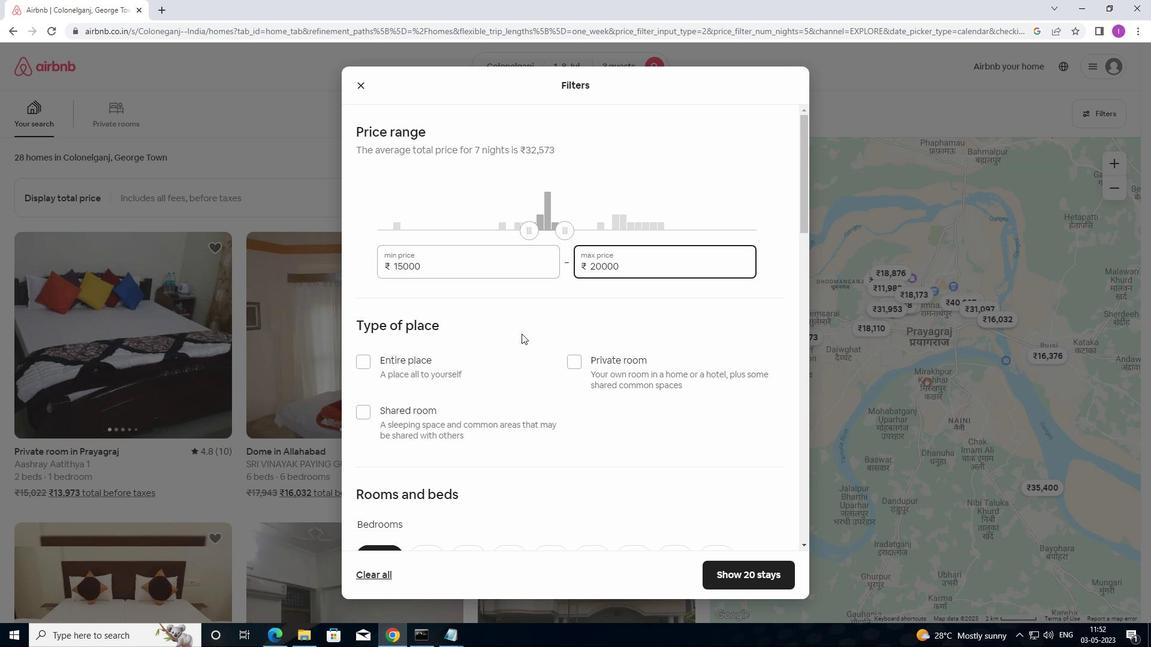 
Action: Mouse scrolled (508, 380) with delta (0, 0)
Screenshot: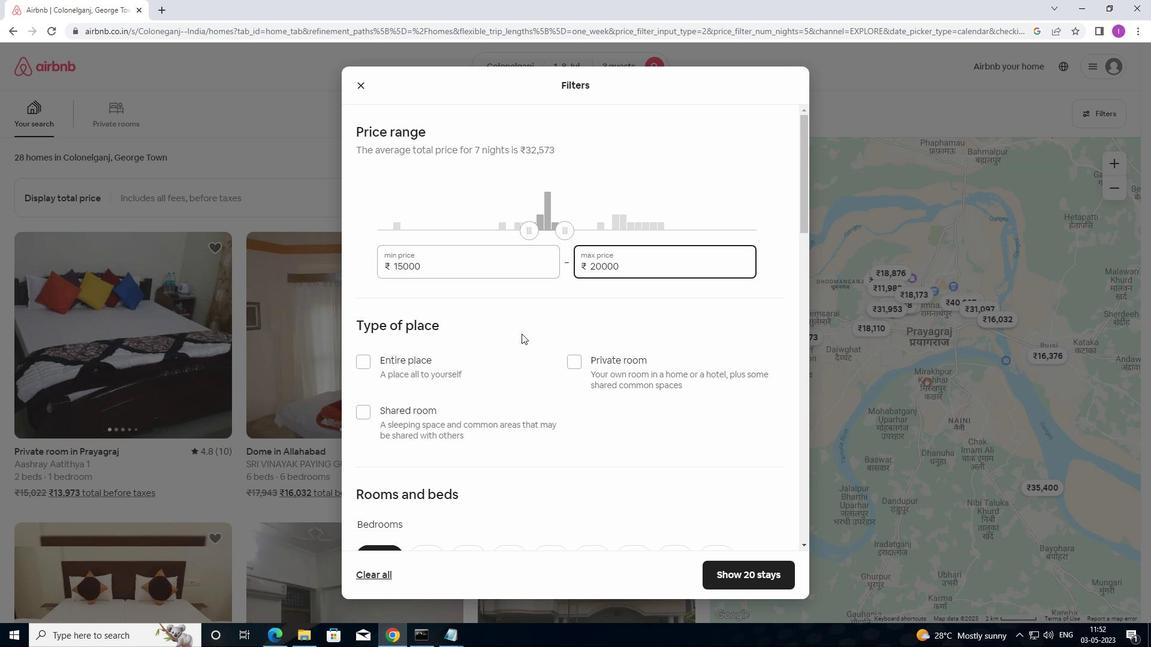 
Action: Mouse moved to (362, 299)
Screenshot: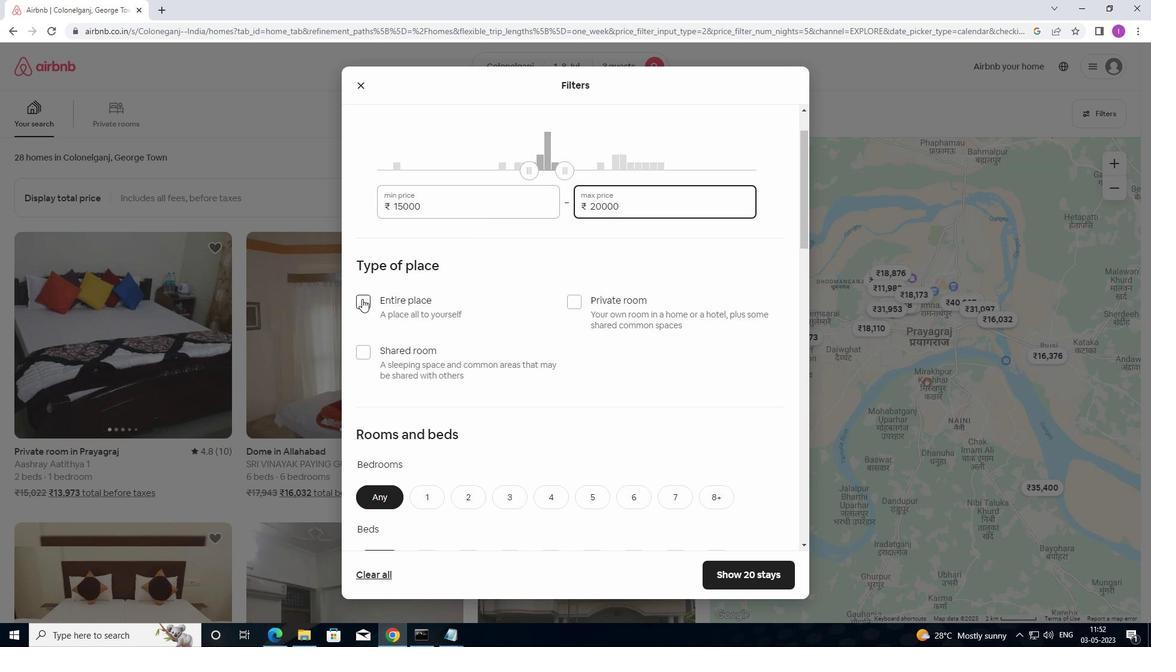 
Action: Mouse pressed left at (362, 299)
Screenshot: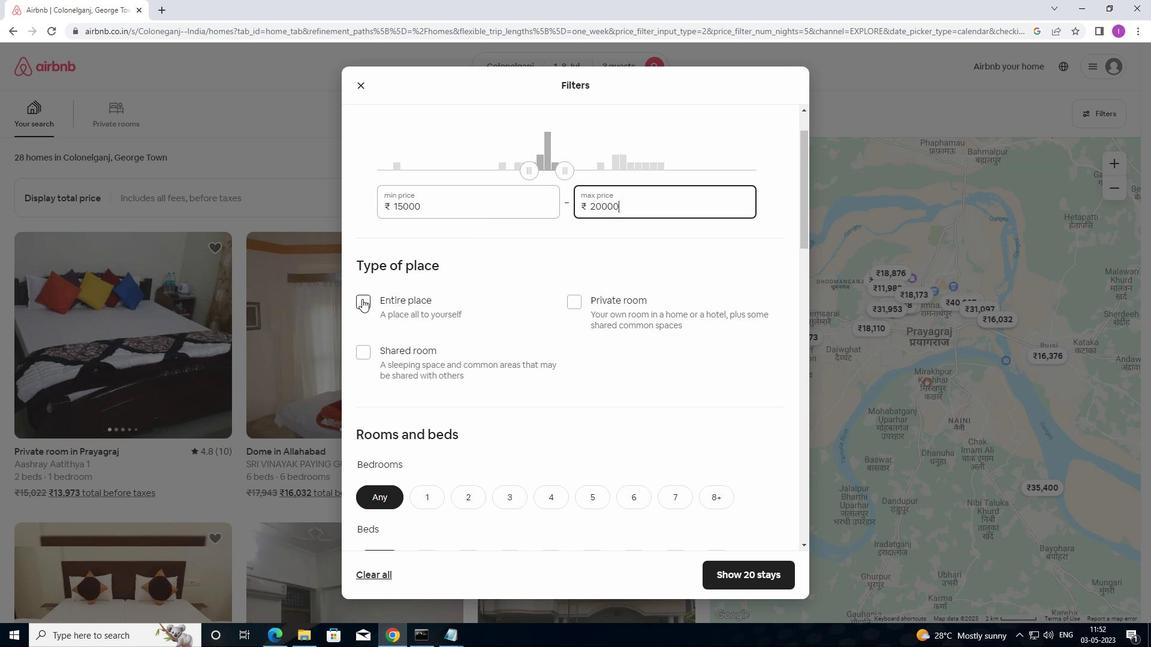 
Action: Mouse moved to (421, 330)
Screenshot: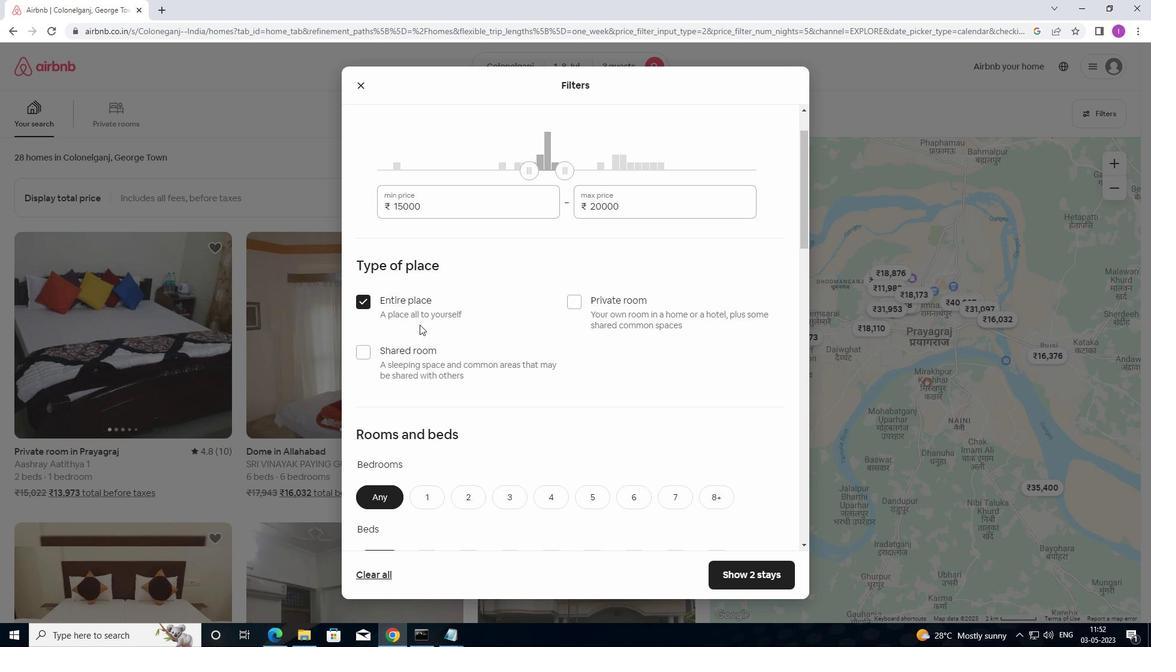 
Action: Mouse scrolled (421, 329) with delta (0, 0)
Screenshot: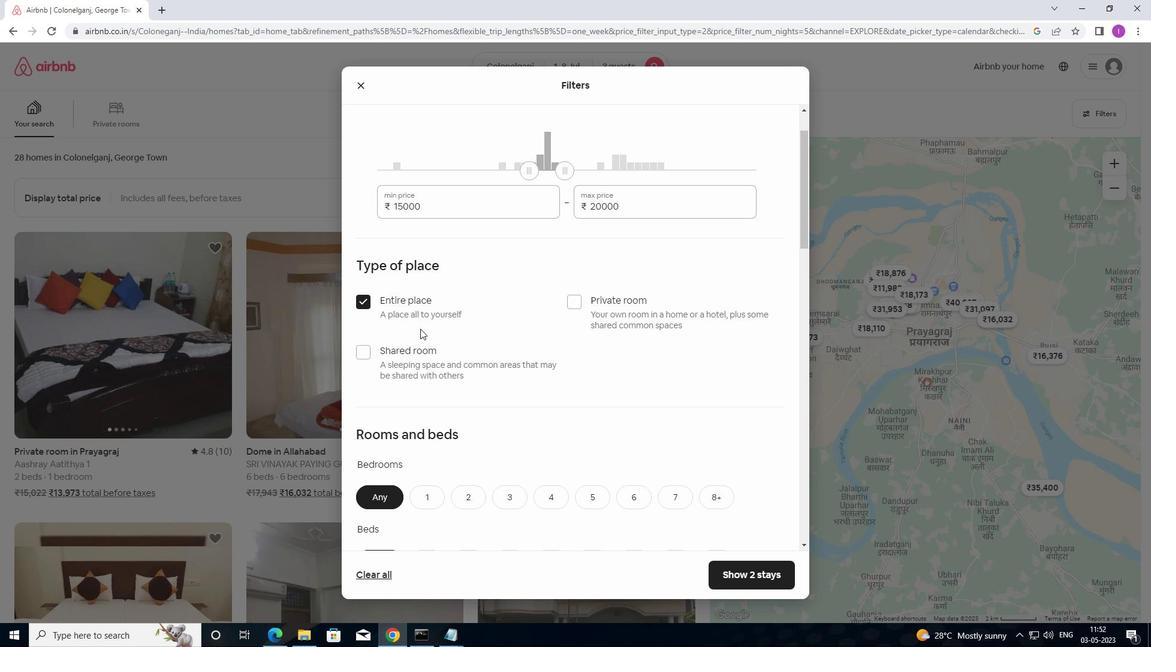 
Action: Mouse scrolled (421, 329) with delta (0, 0)
Screenshot: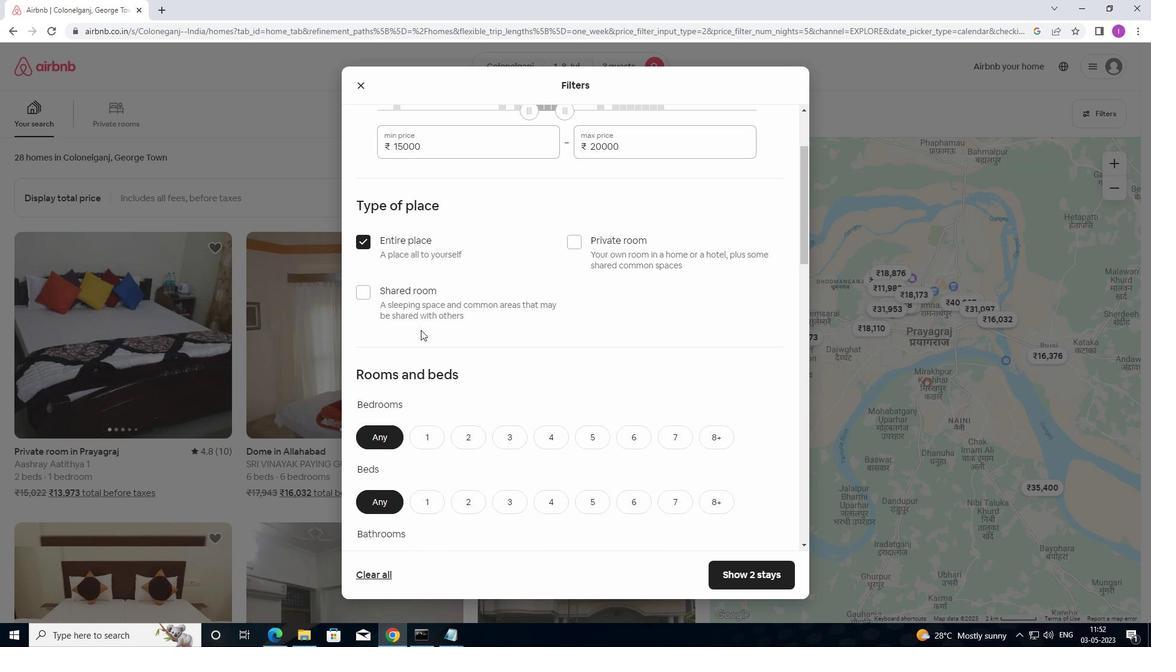 
Action: Mouse scrolled (421, 329) with delta (0, 0)
Screenshot: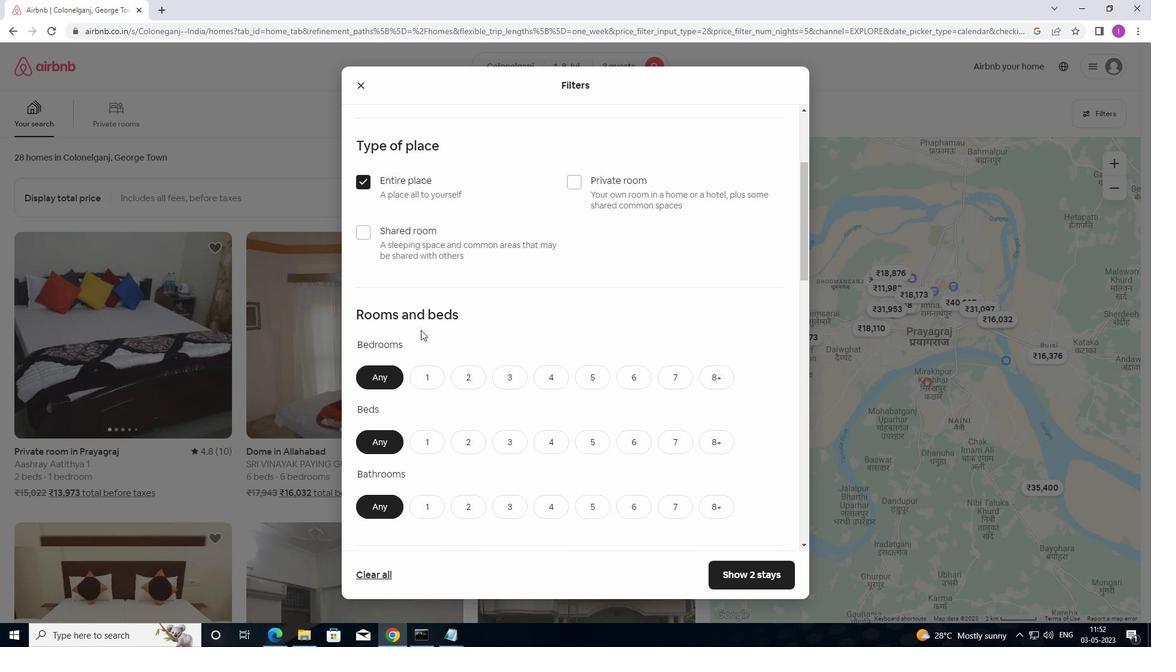 
Action: Mouse moved to (421, 331)
Screenshot: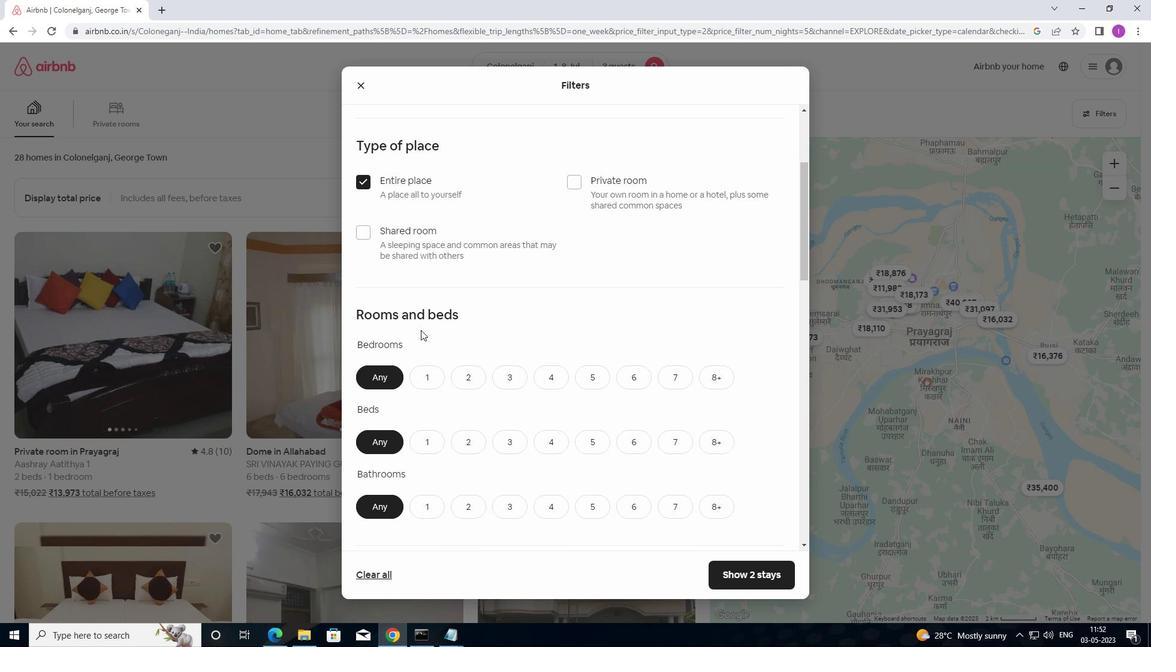 
Action: Mouse scrolled (421, 331) with delta (0, 0)
Screenshot: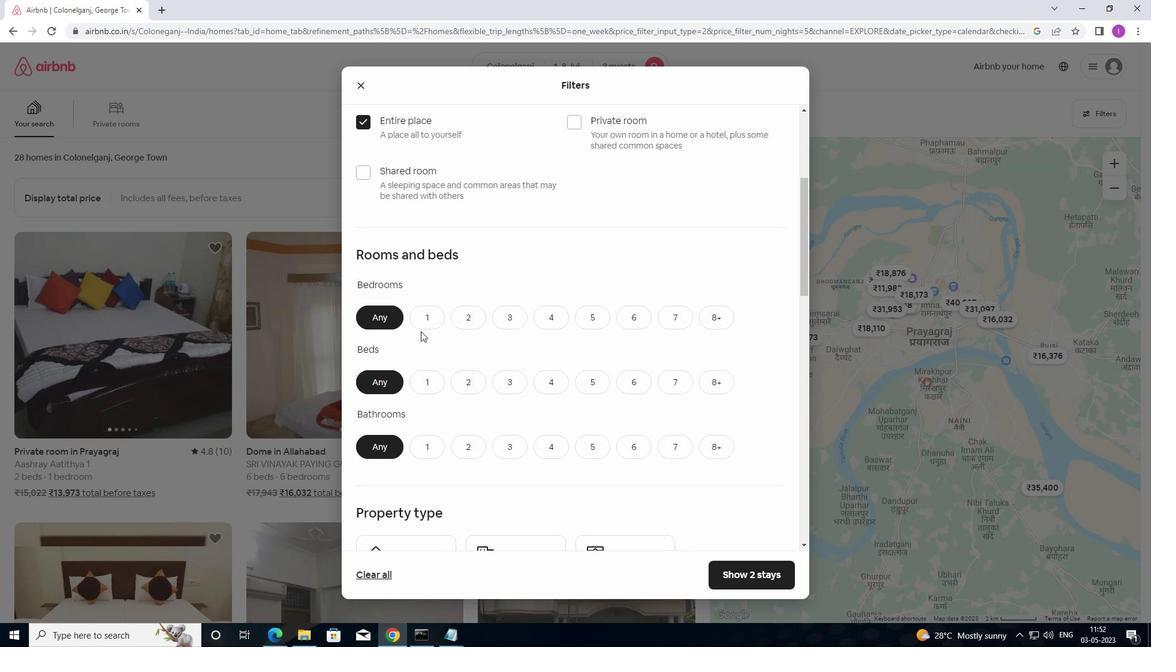 
Action: Mouse scrolled (421, 331) with delta (0, 0)
Screenshot: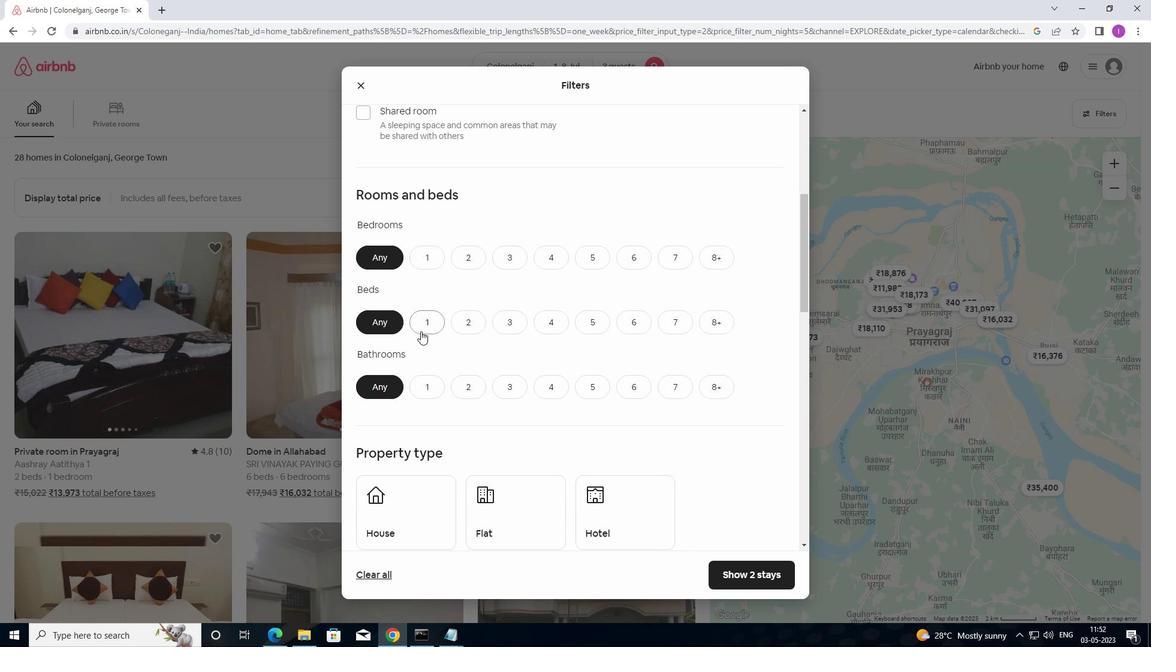 
Action: Mouse moved to (424, 200)
Screenshot: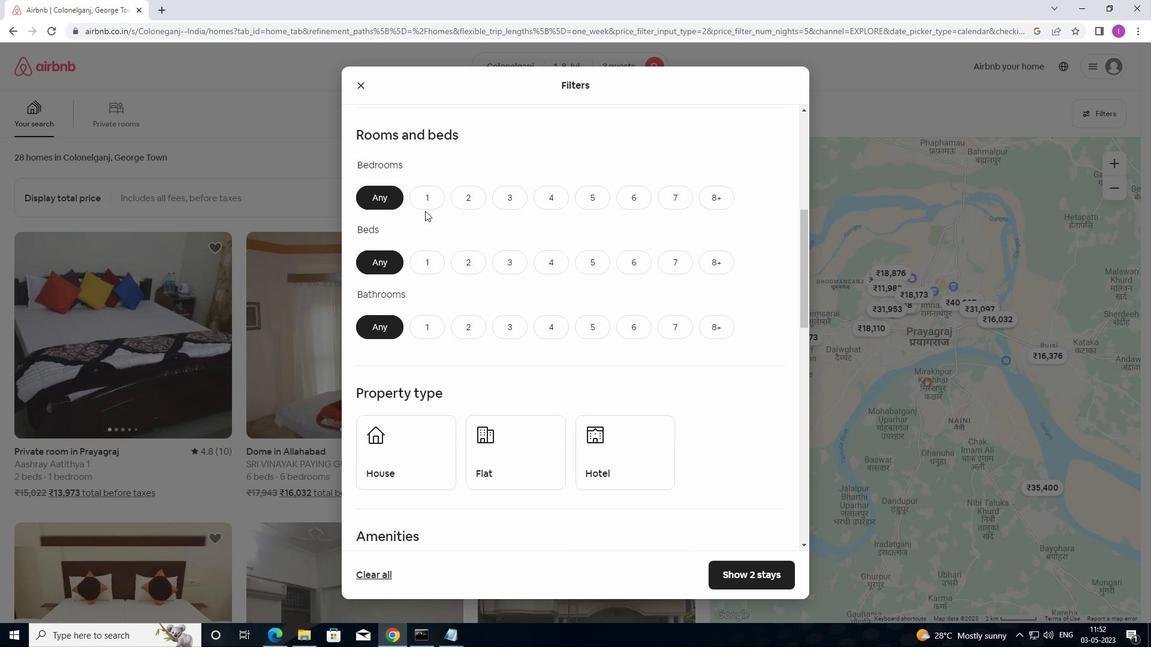 
Action: Mouse pressed left at (424, 200)
Screenshot: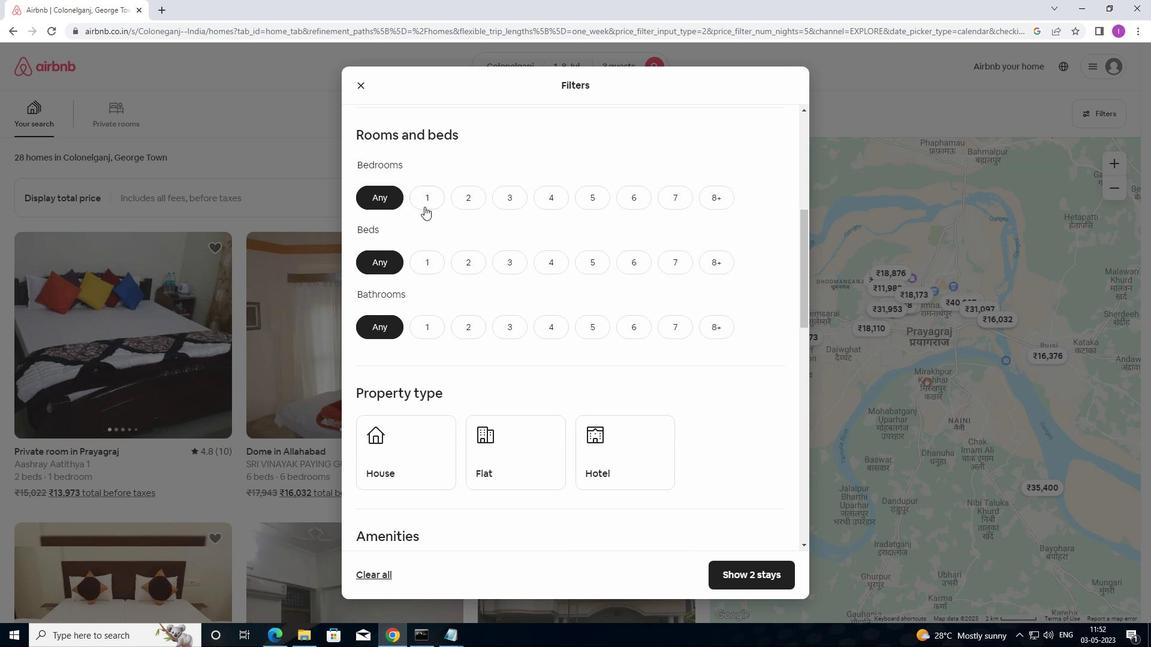 
Action: Mouse moved to (431, 269)
Screenshot: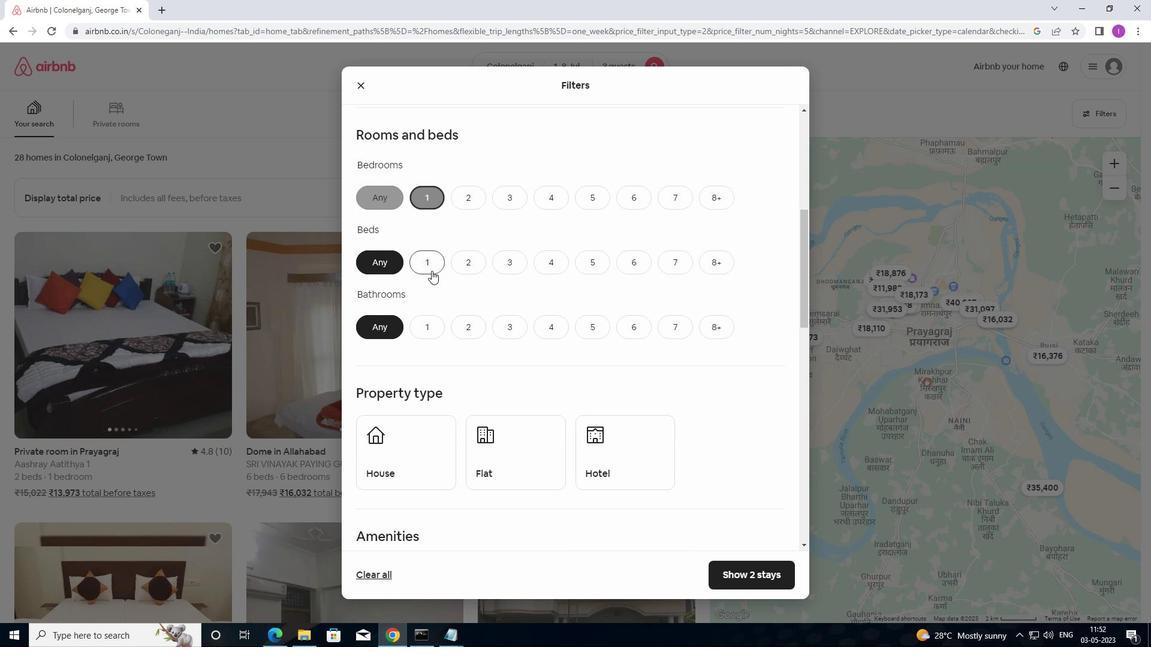 
Action: Mouse pressed left at (431, 269)
Screenshot: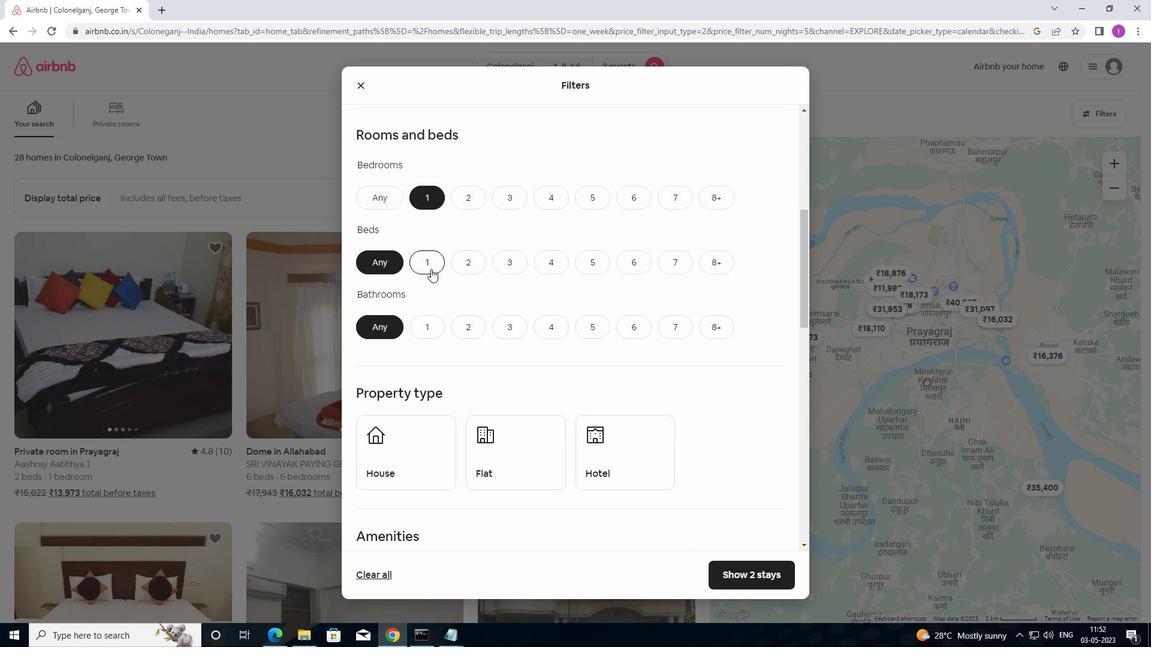 
Action: Mouse moved to (427, 305)
Screenshot: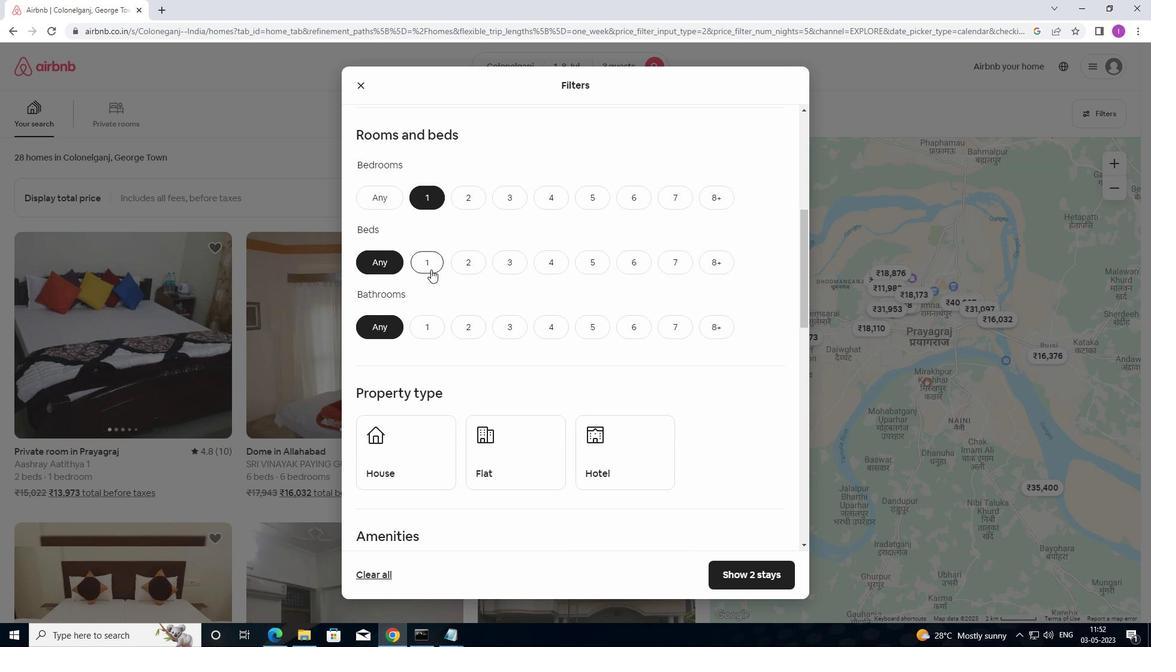 
Action: Mouse pressed left at (427, 305)
Screenshot: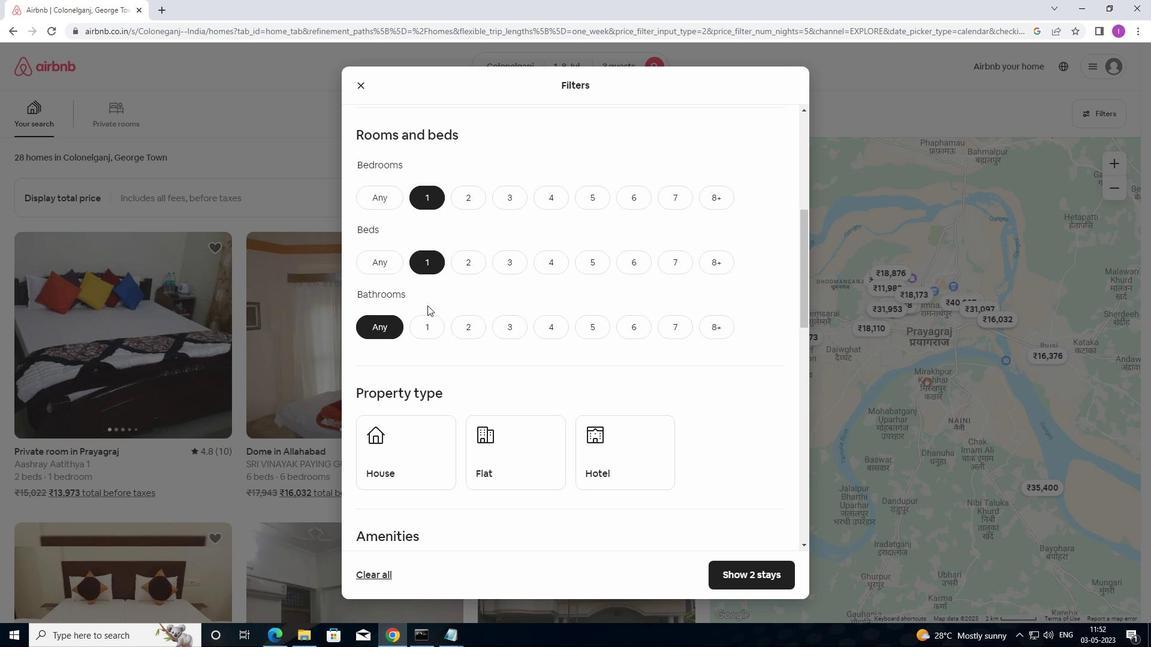 
Action: Mouse moved to (428, 322)
Screenshot: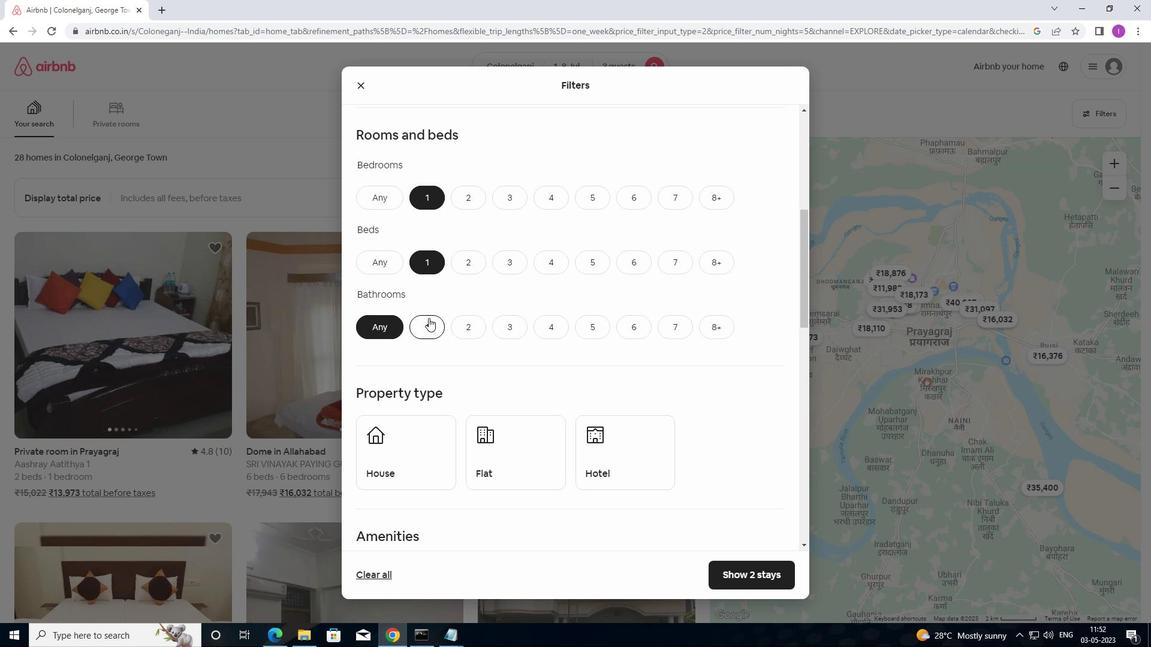 
Action: Mouse pressed left at (428, 322)
Screenshot: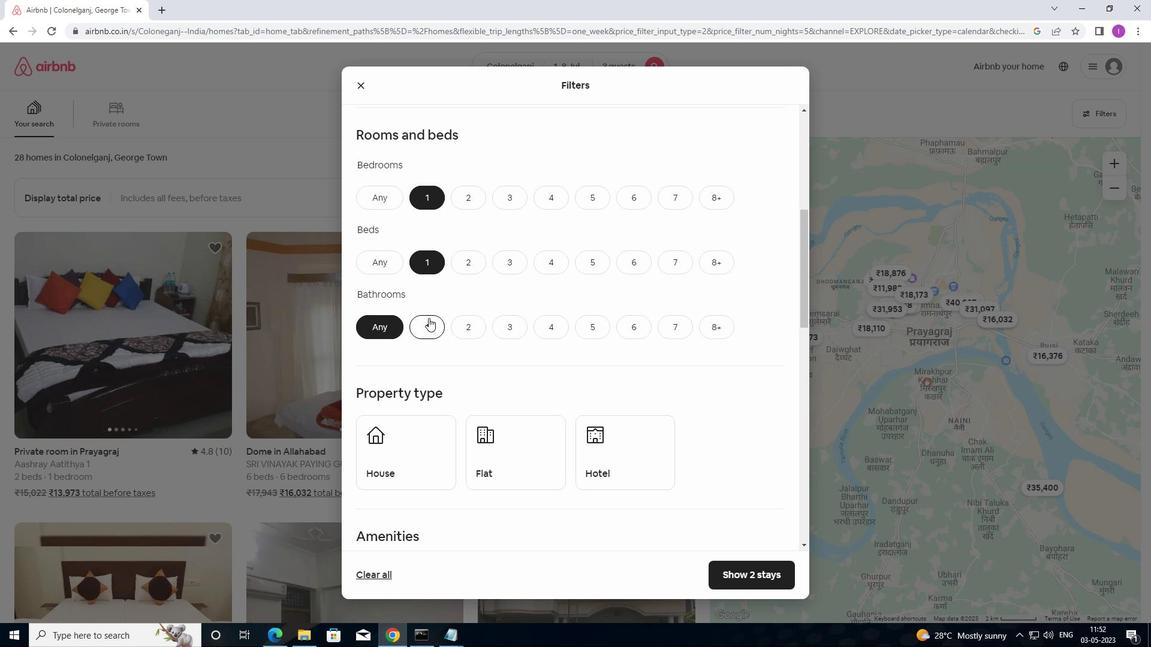 
Action: Mouse moved to (408, 440)
Screenshot: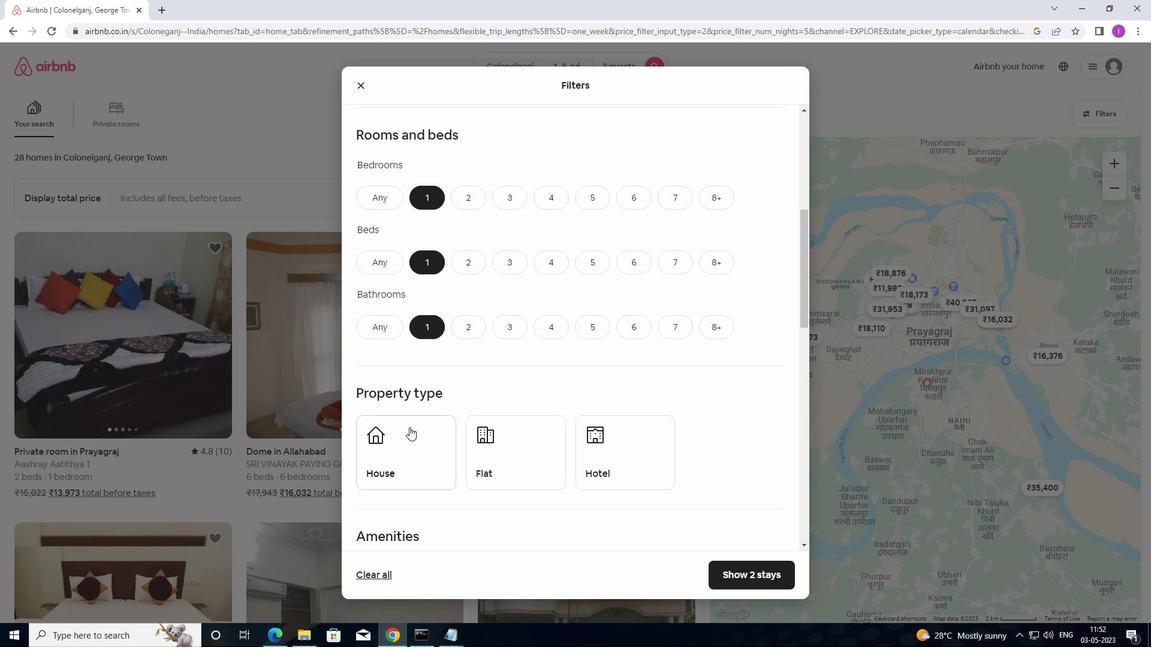 
Action: Mouse scrolled (408, 439) with delta (0, 0)
Screenshot: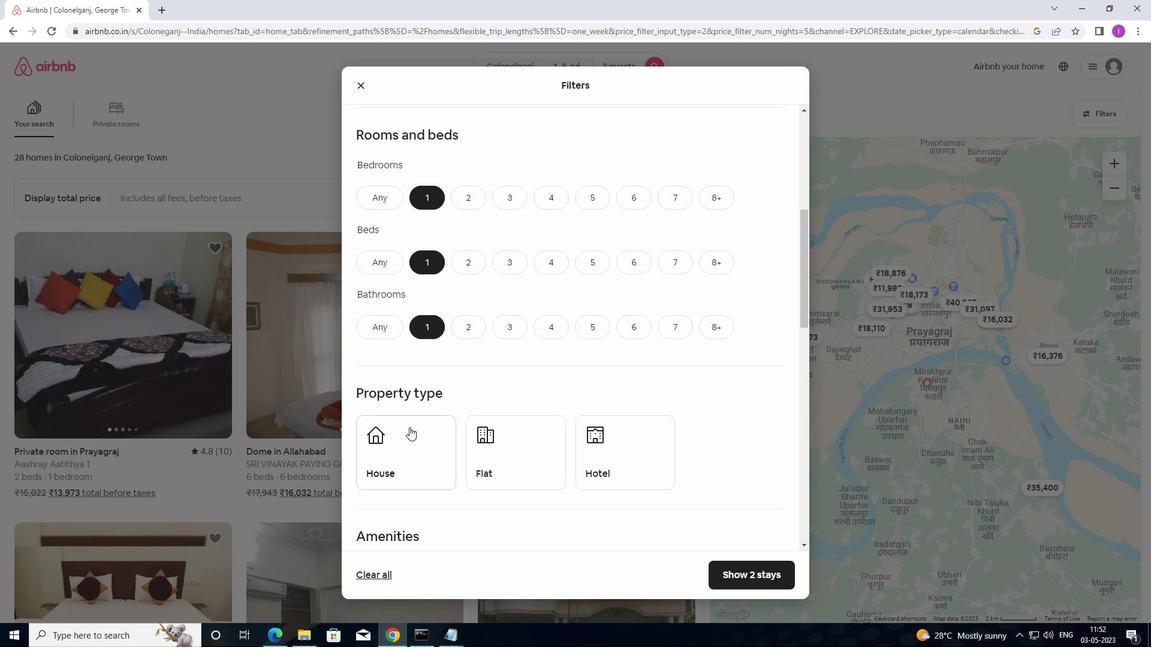
Action: Mouse moved to (408, 442)
Screenshot: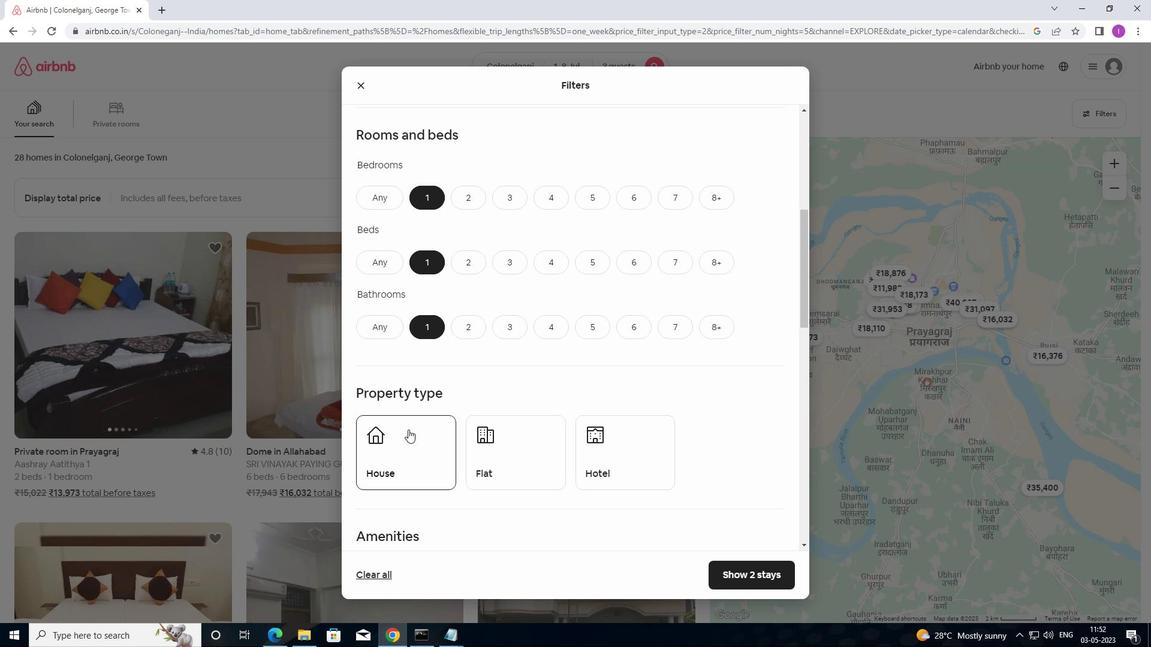 
Action: Mouse scrolled (408, 441) with delta (0, 0)
Screenshot: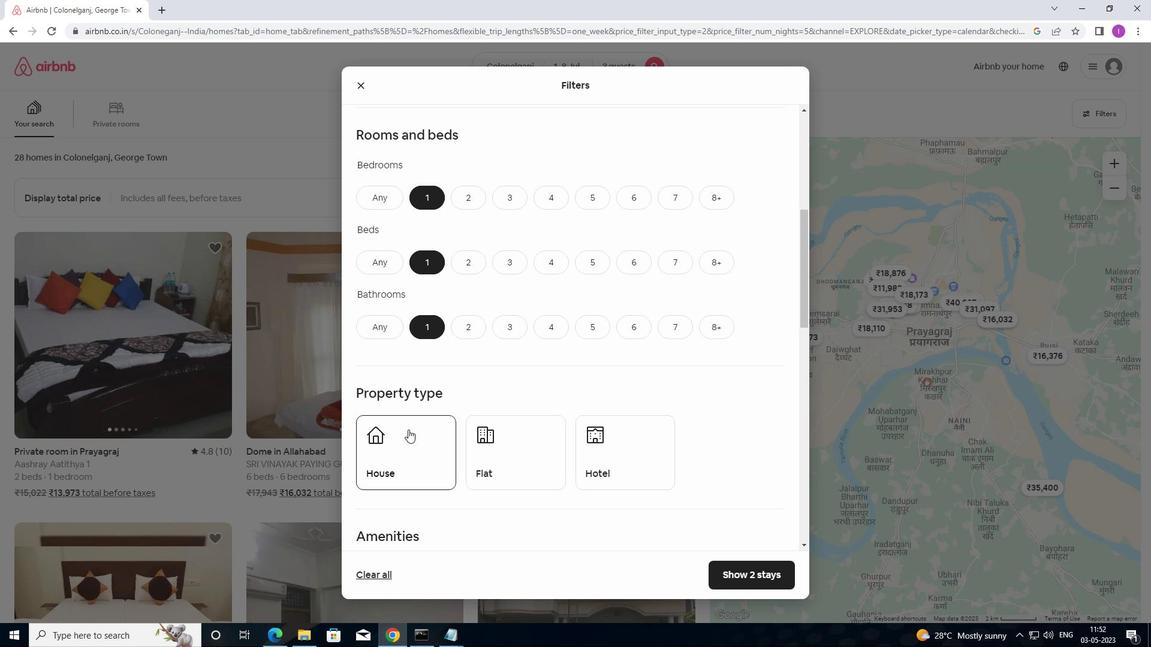 
Action: Mouse moved to (424, 333)
Screenshot: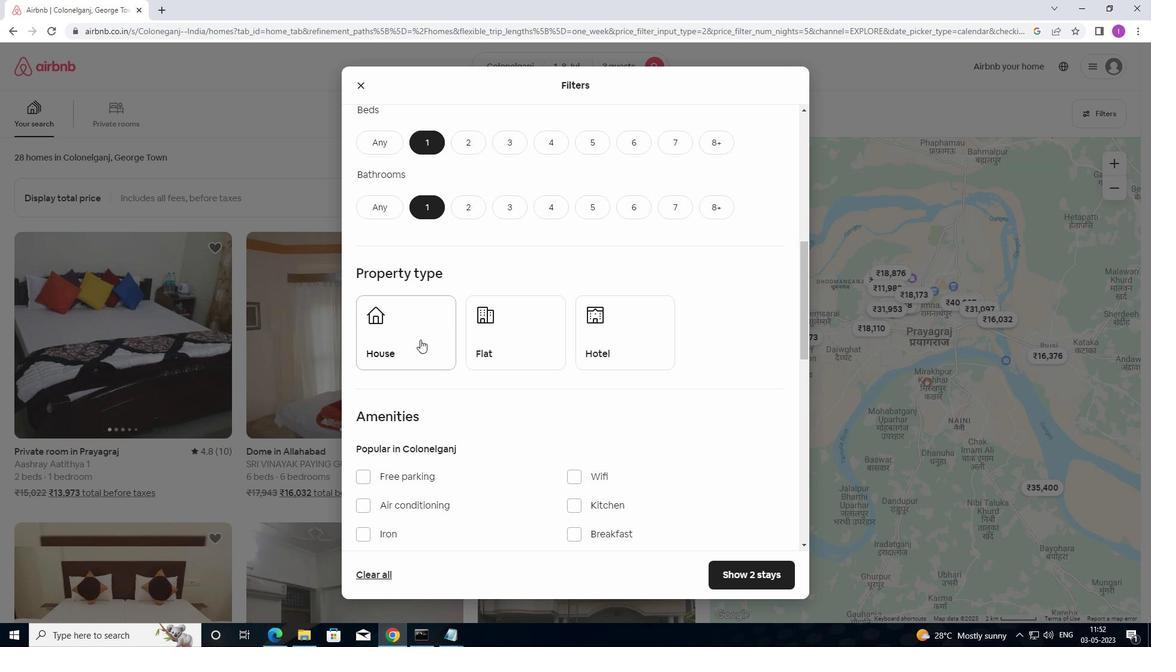 
Action: Mouse pressed left at (424, 333)
Screenshot: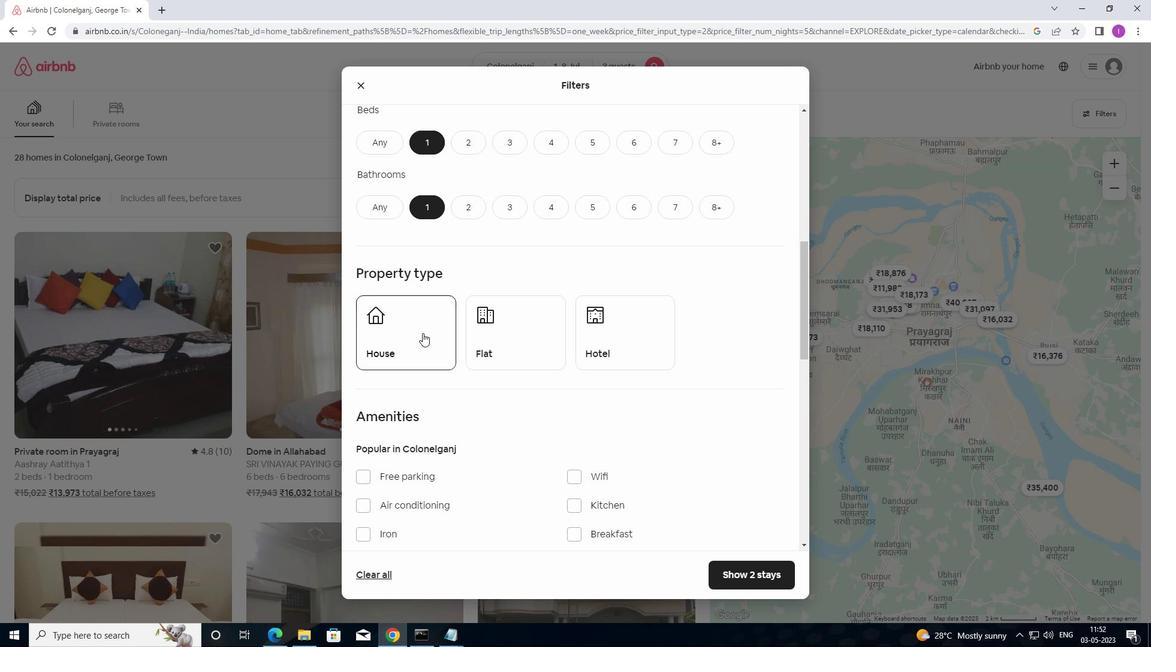 
Action: Mouse moved to (488, 346)
Screenshot: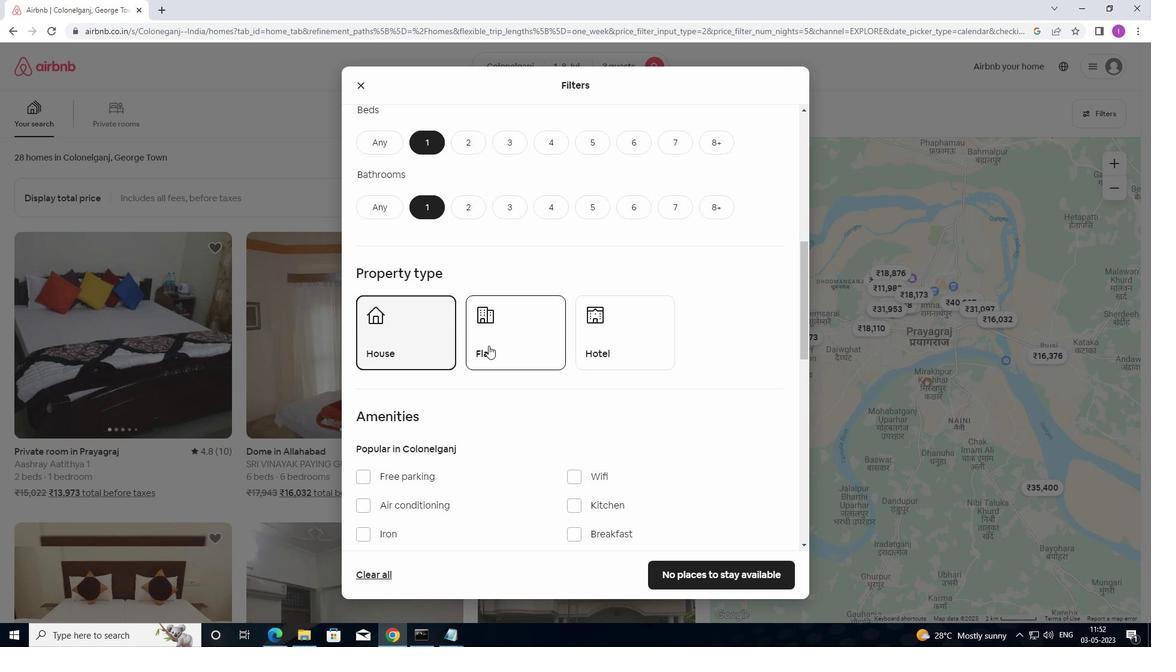 
Action: Mouse pressed left at (488, 346)
Screenshot: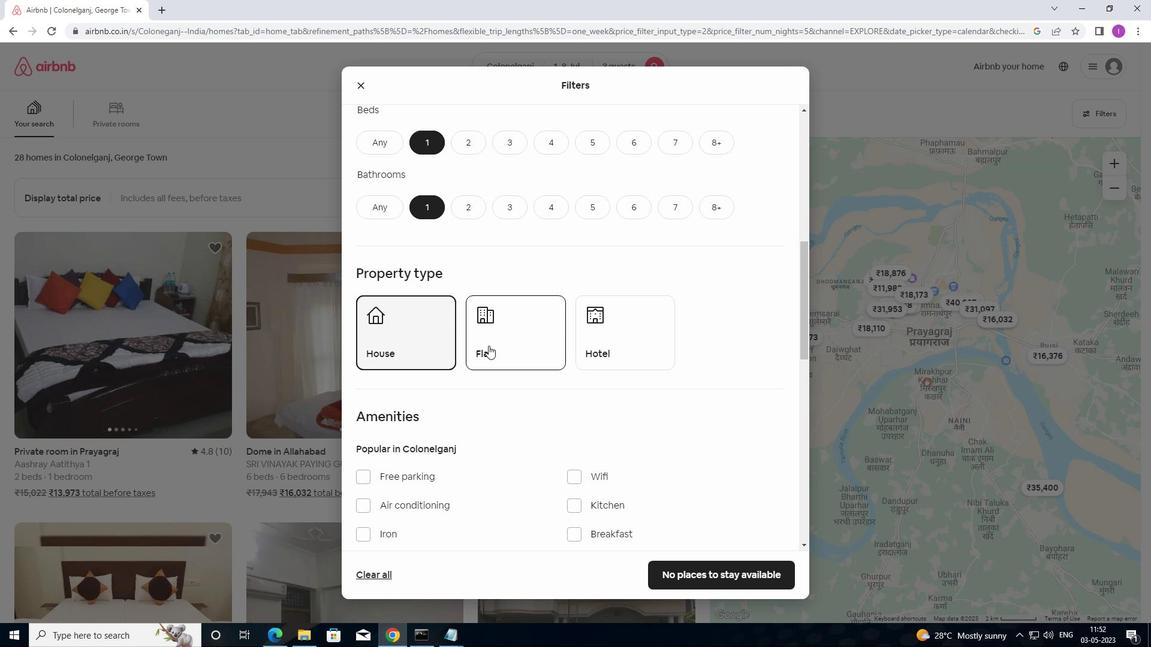 
Action: Mouse moved to (650, 346)
Screenshot: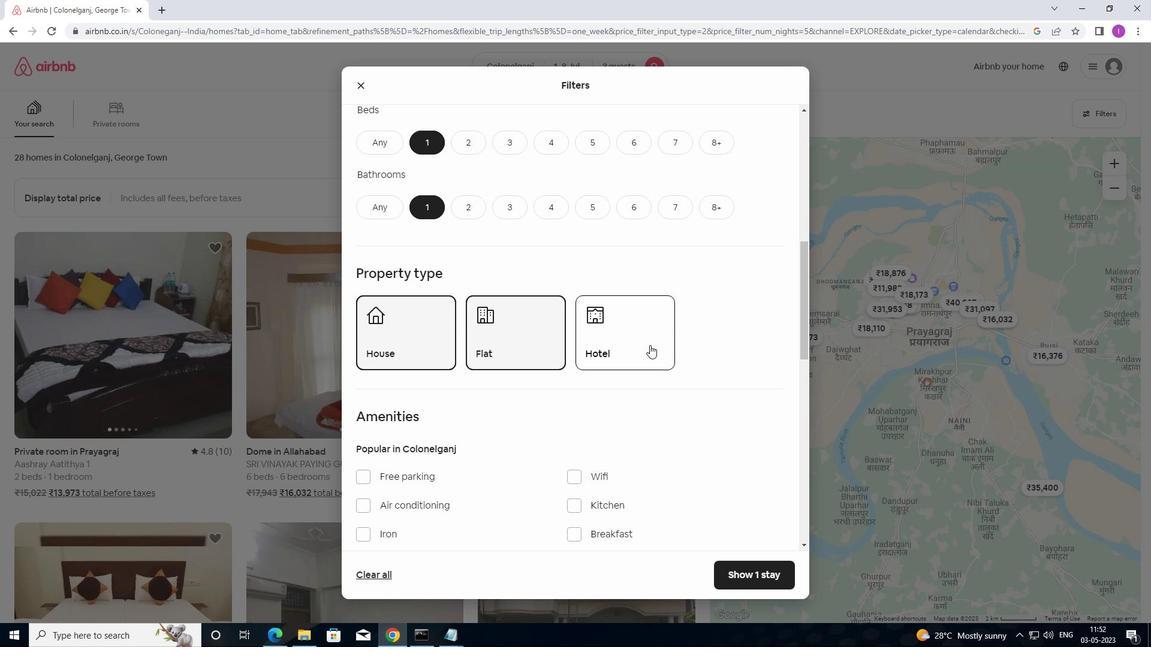 
Action: Mouse pressed left at (650, 346)
Screenshot: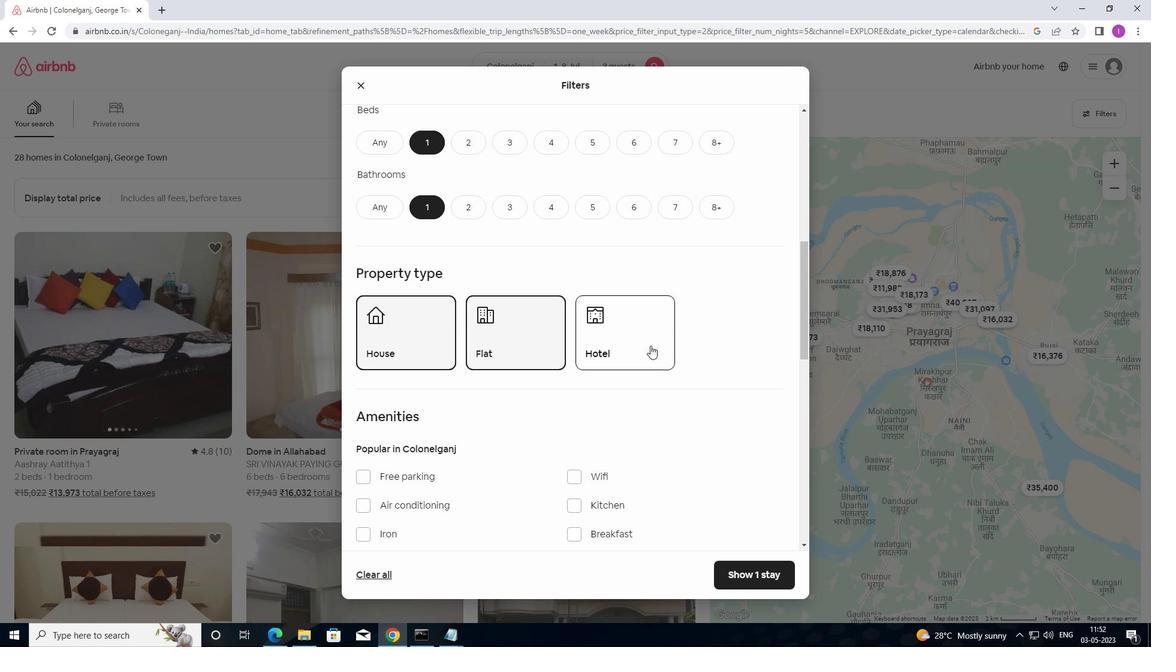 
Action: Mouse moved to (646, 377)
Screenshot: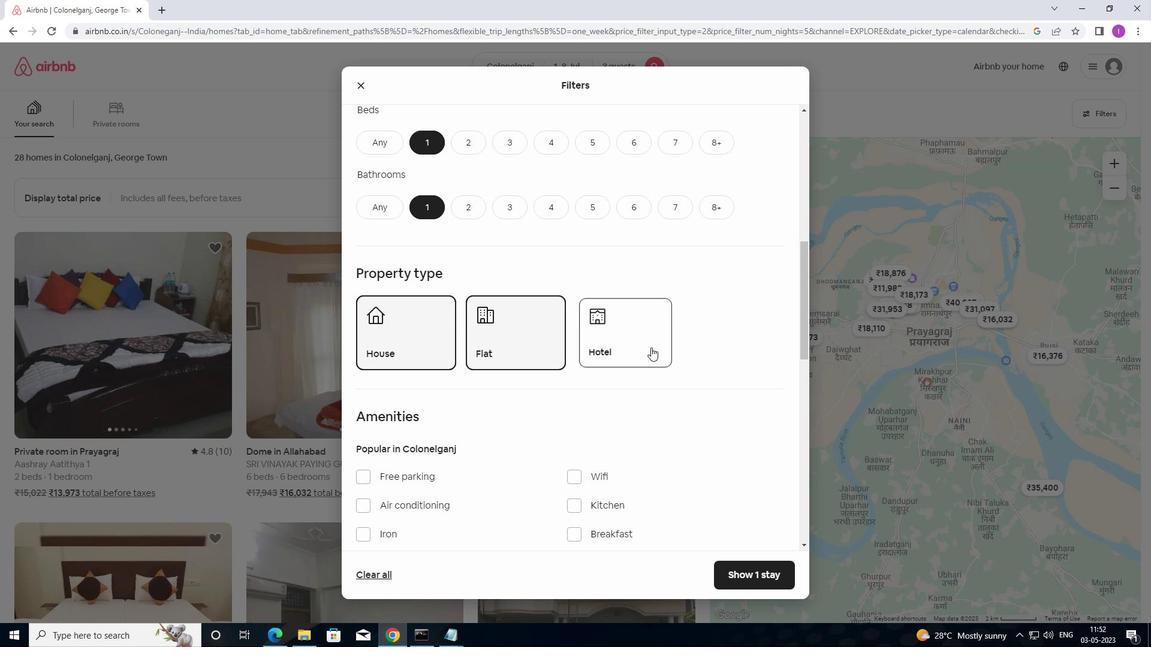 
Action: Mouse scrolled (646, 376) with delta (0, 0)
Screenshot: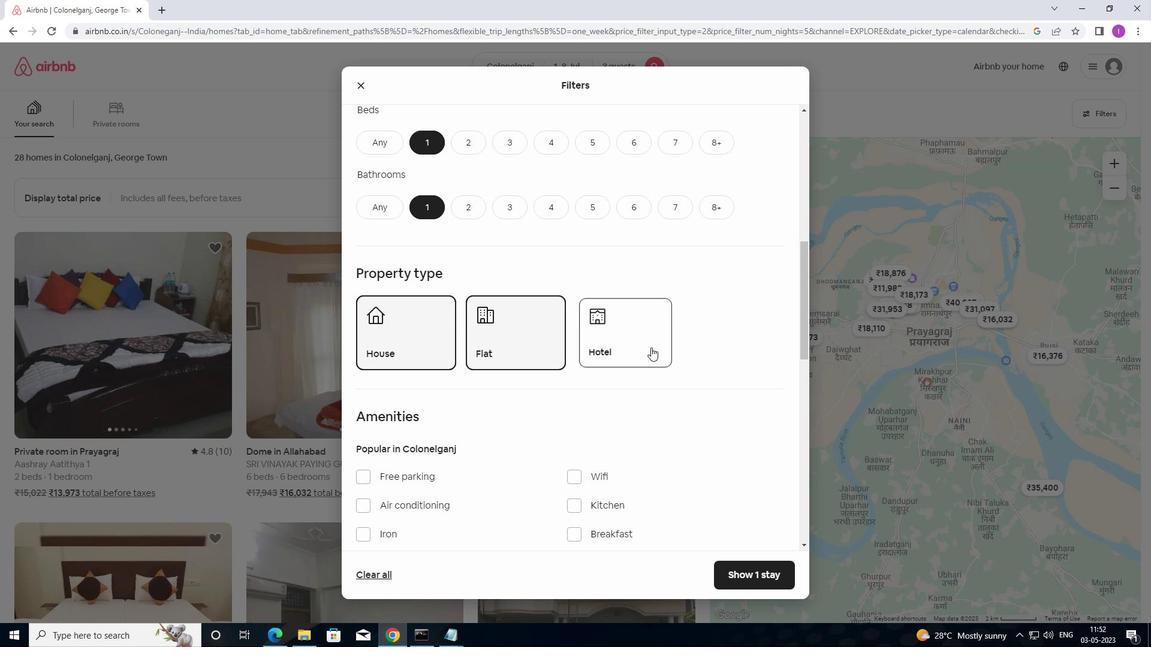 
Action: Mouse moved to (645, 397)
Screenshot: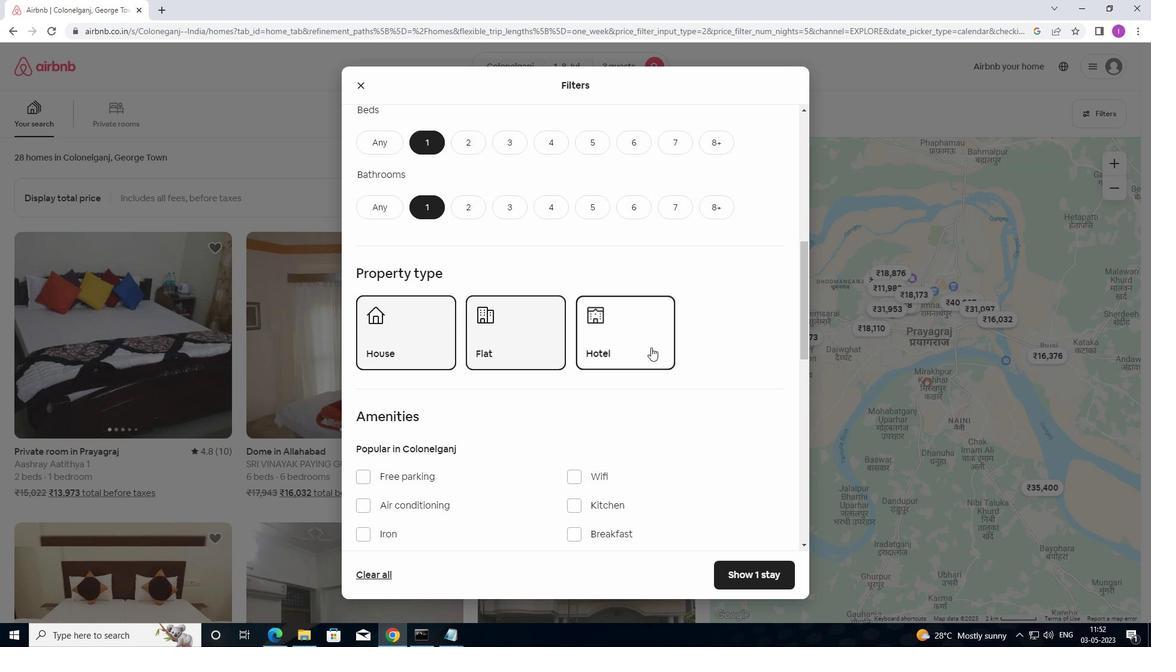 
Action: Mouse scrolled (645, 397) with delta (0, 0)
Screenshot: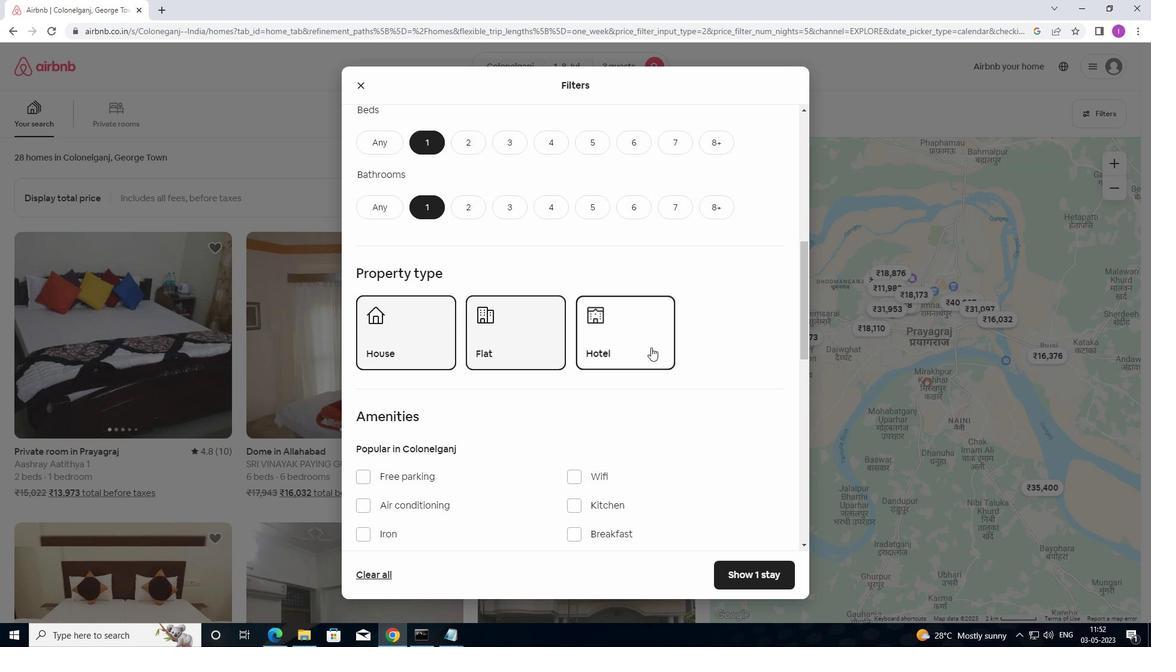 
Action: Mouse moved to (645, 403)
Screenshot: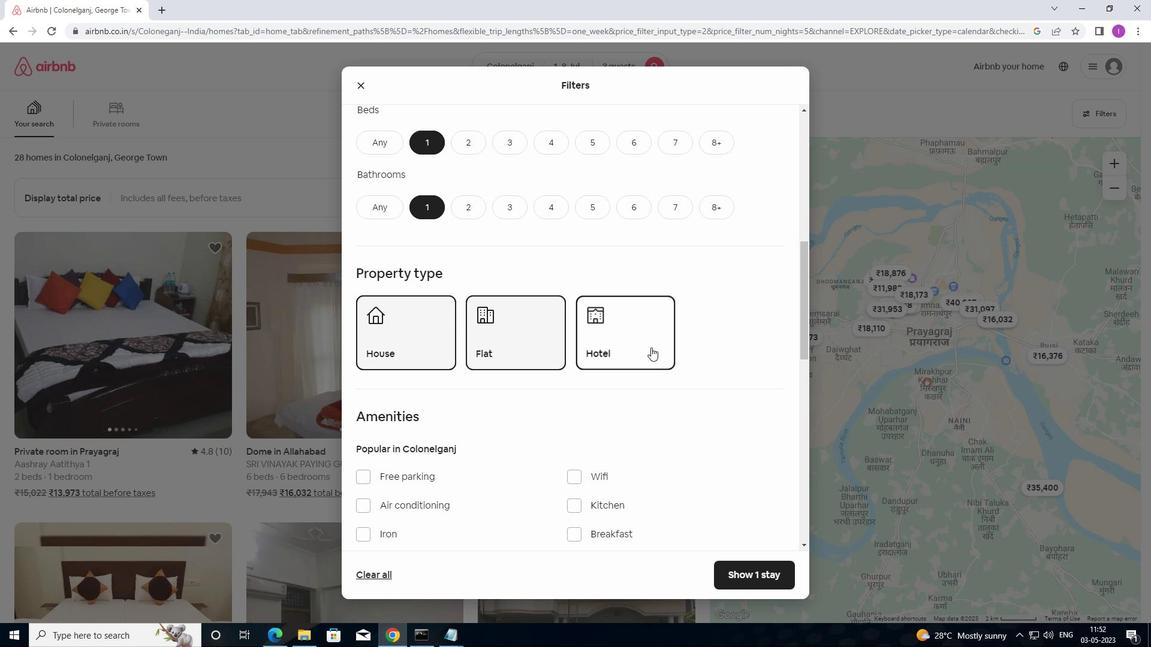 
Action: Mouse scrolled (645, 402) with delta (0, 0)
Screenshot: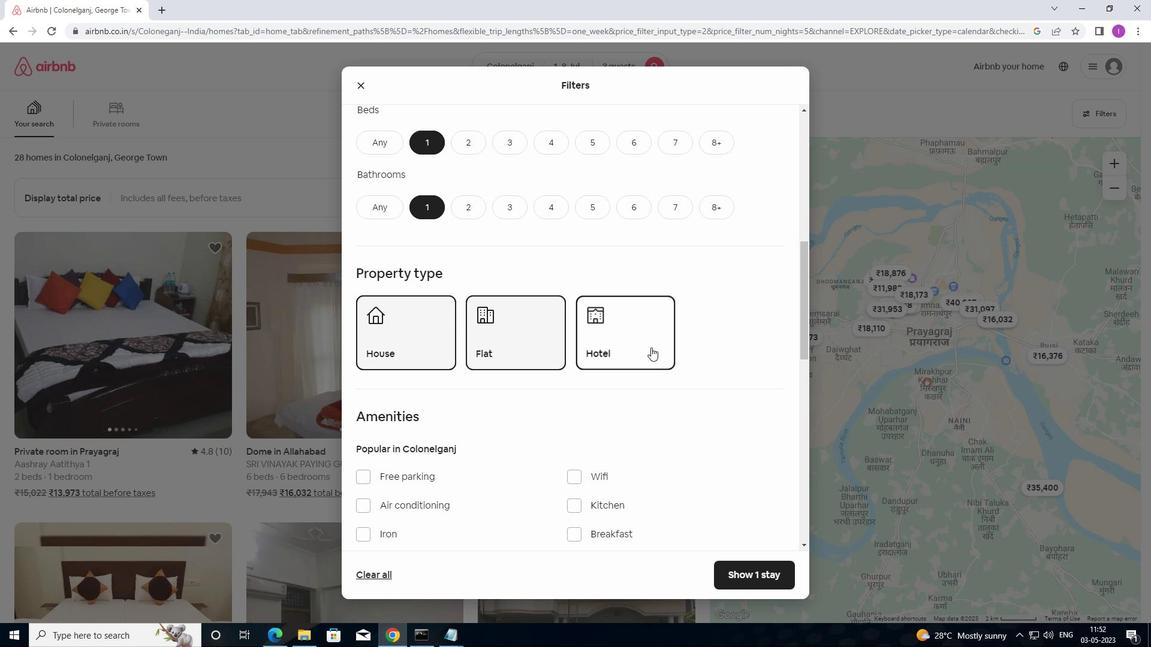 
Action: Mouse moved to (645, 403)
Screenshot: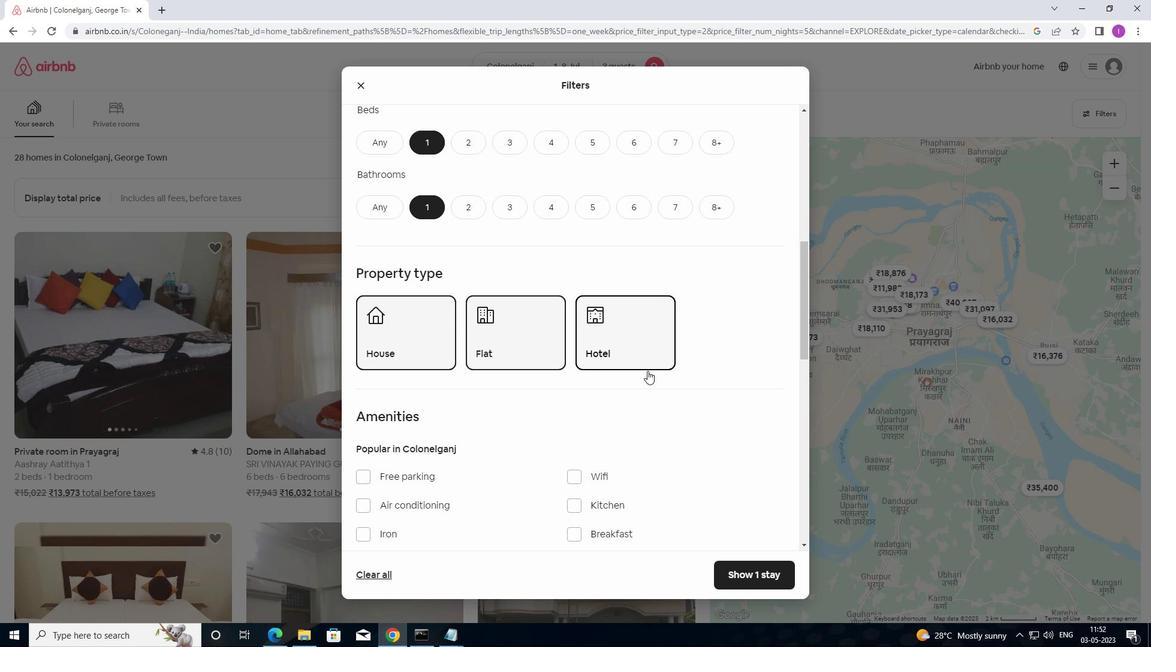 
Action: Mouse scrolled (645, 402) with delta (0, 0)
Screenshot: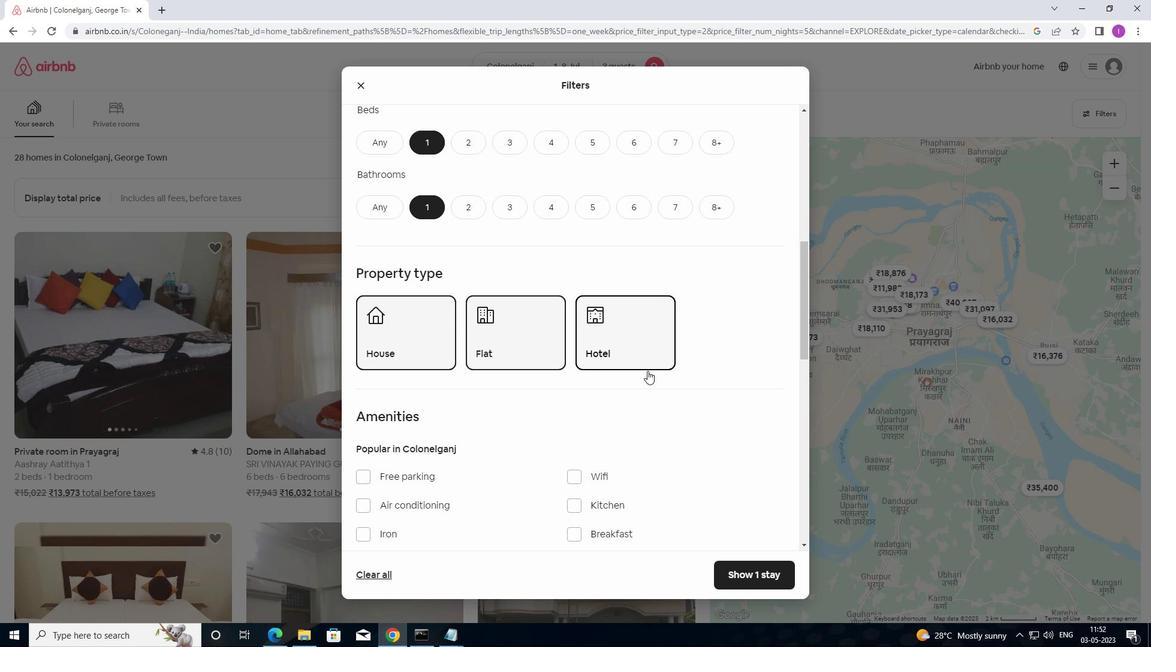 
Action: Mouse moved to (645, 403)
Screenshot: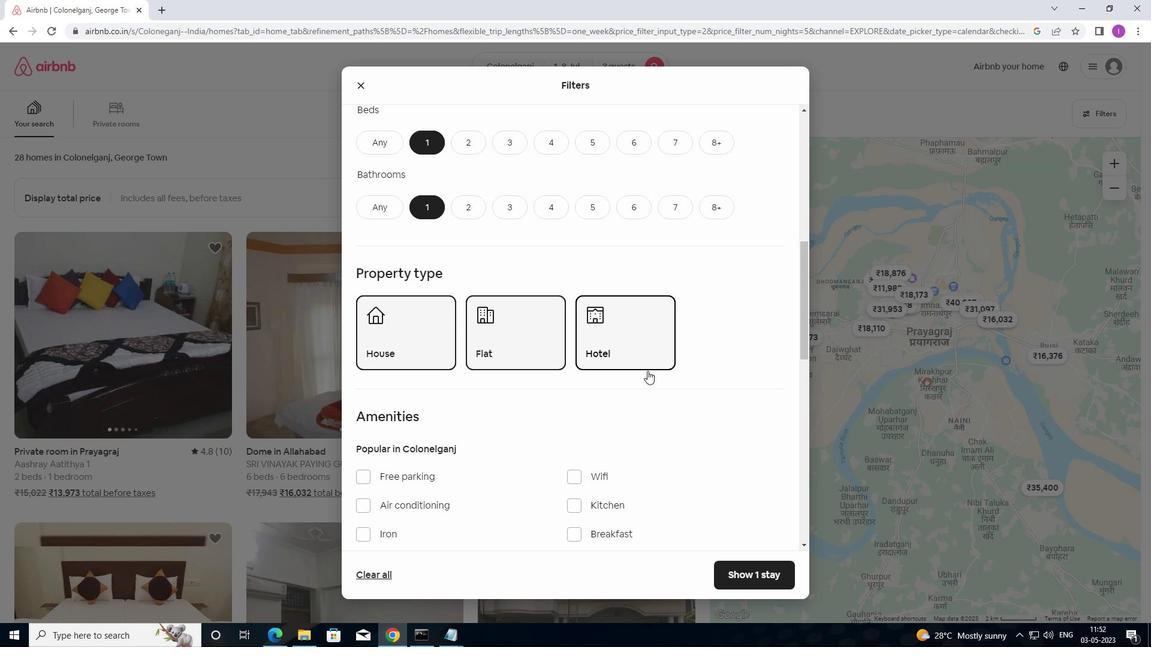 
Action: Mouse scrolled (645, 403) with delta (0, 0)
Screenshot: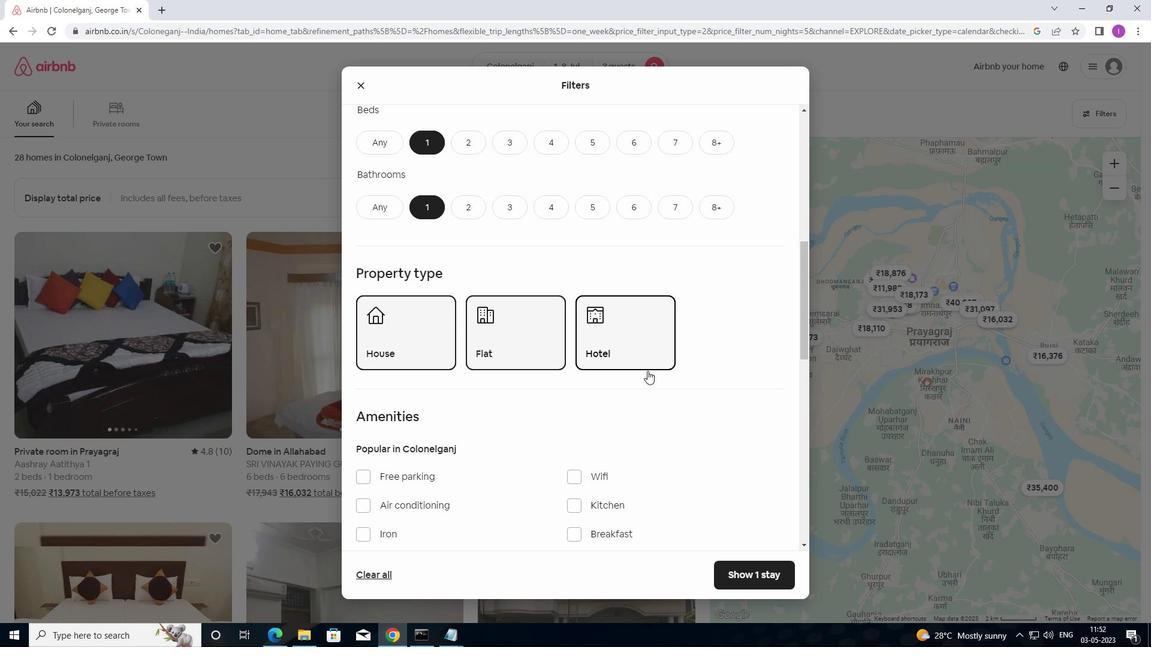 
Action: Mouse moved to (648, 403)
Screenshot: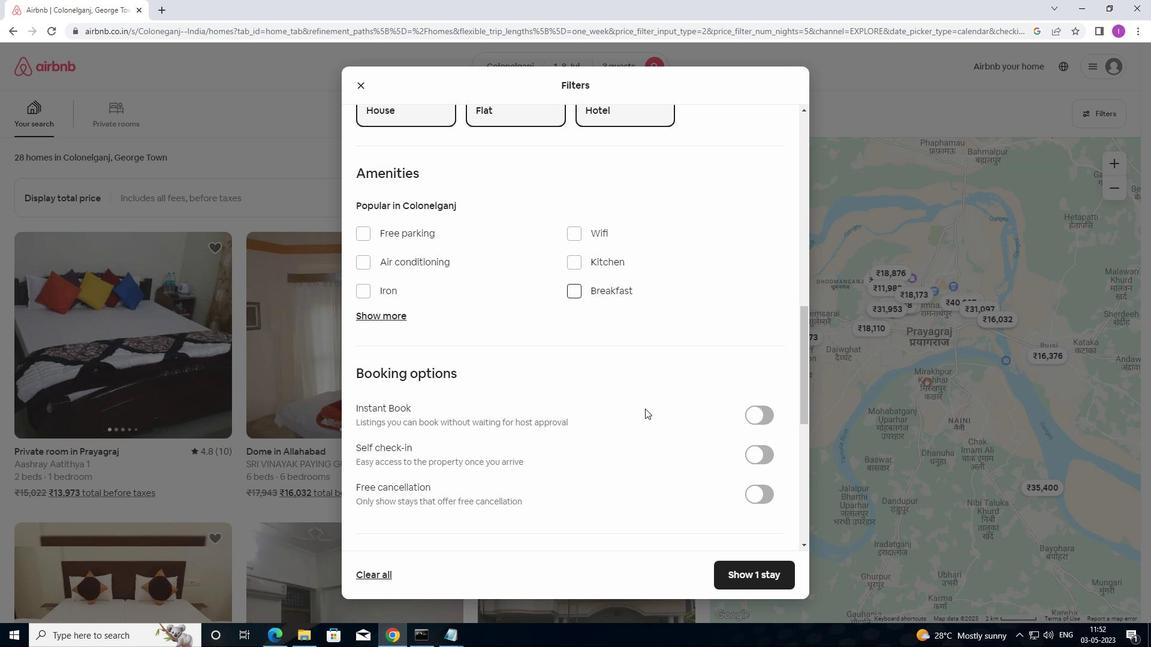 
Action: Mouse scrolled (648, 403) with delta (0, 0)
Screenshot: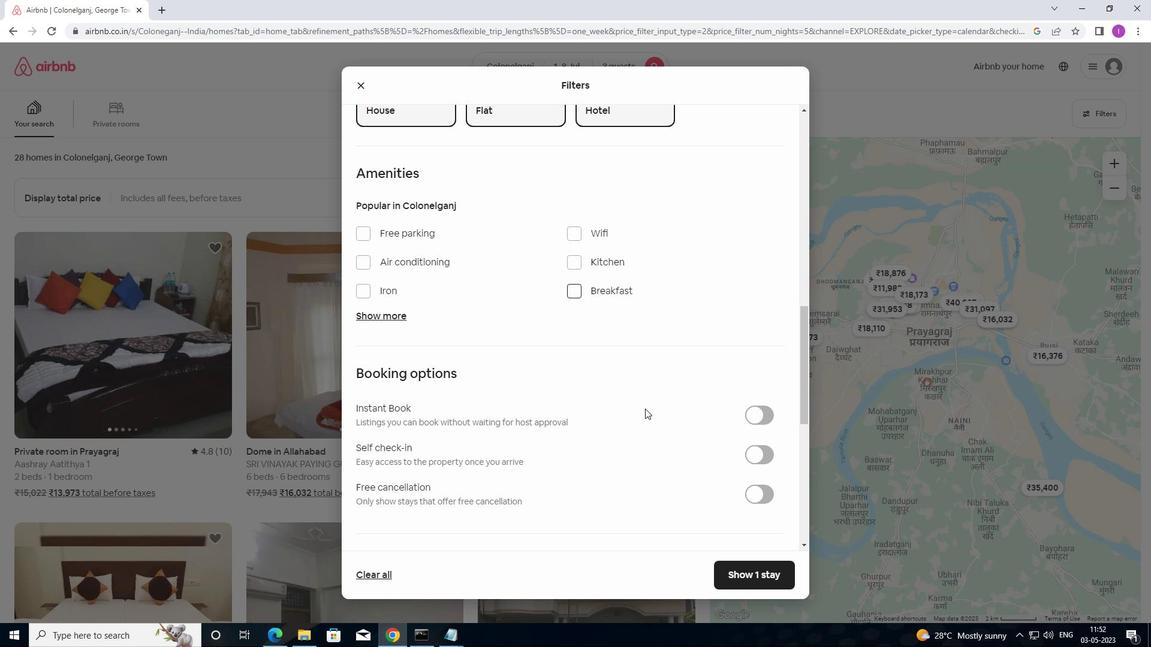 
Action: Mouse moved to (648, 403)
Screenshot: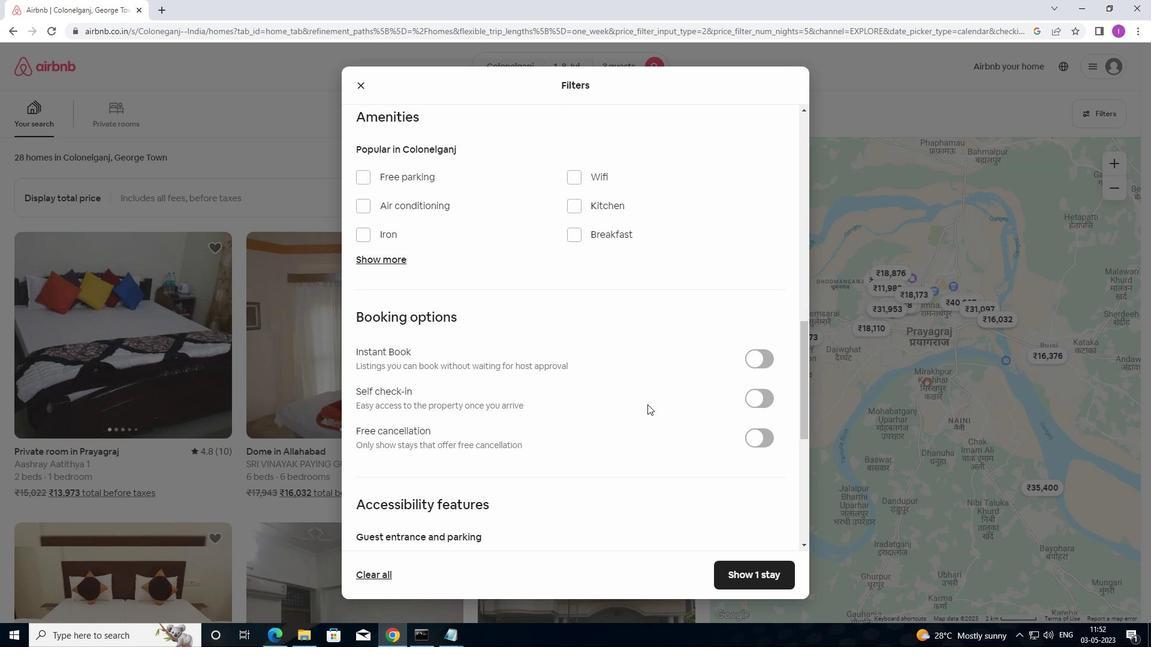 
Action: Mouse scrolled (648, 403) with delta (0, 0)
Screenshot: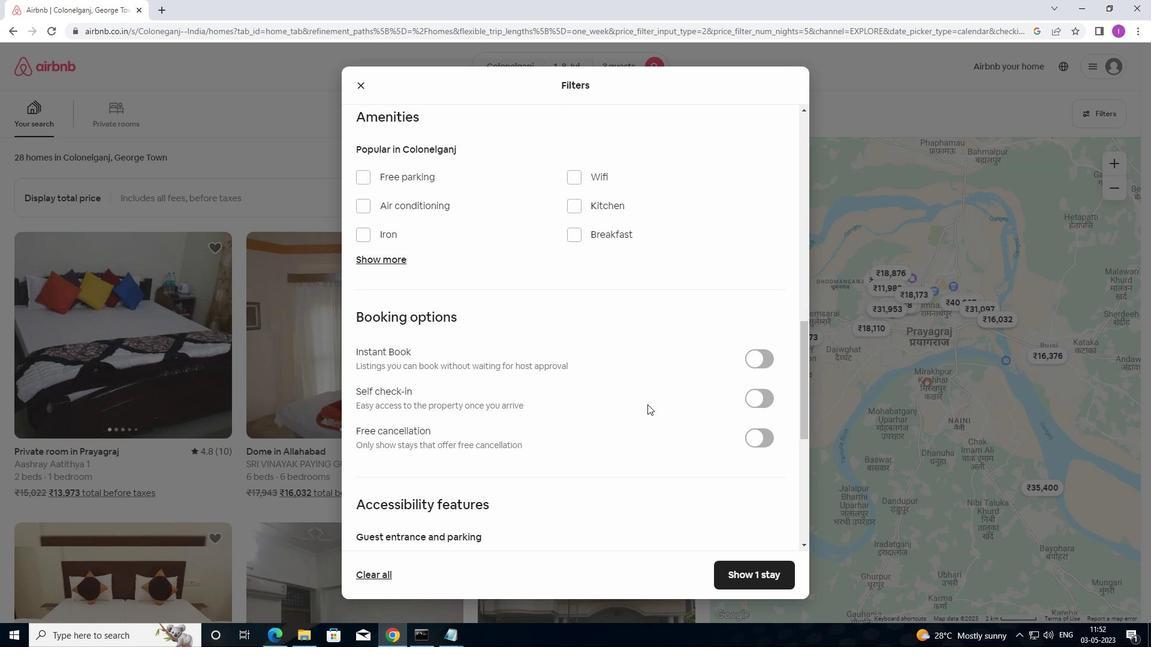 
Action: Mouse moved to (759, 278)
Screenshot: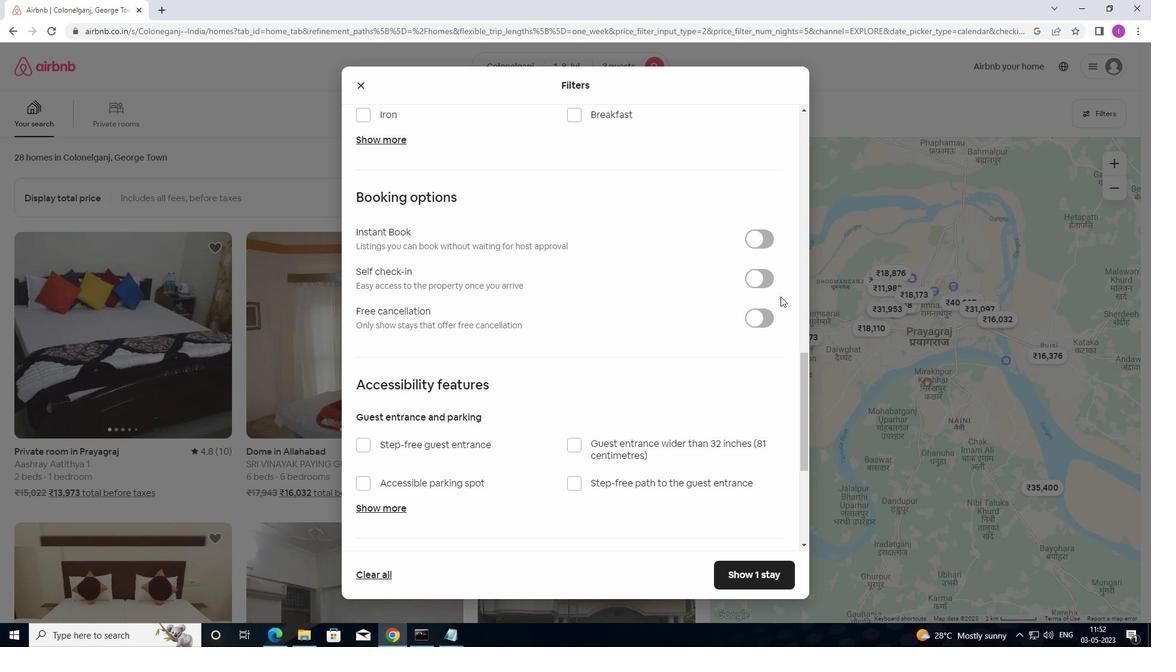 
Action: Mouse pressed left at (759, 278)
Screenshot: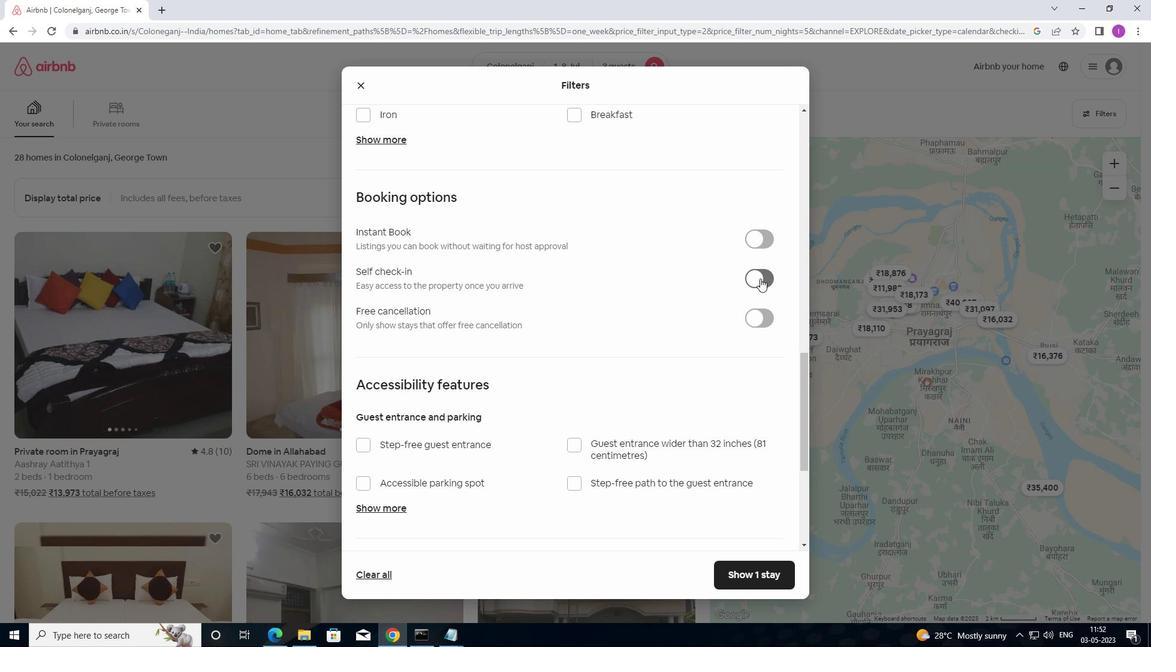 
Action: Mouse moved to (468, 588)
Screenshot: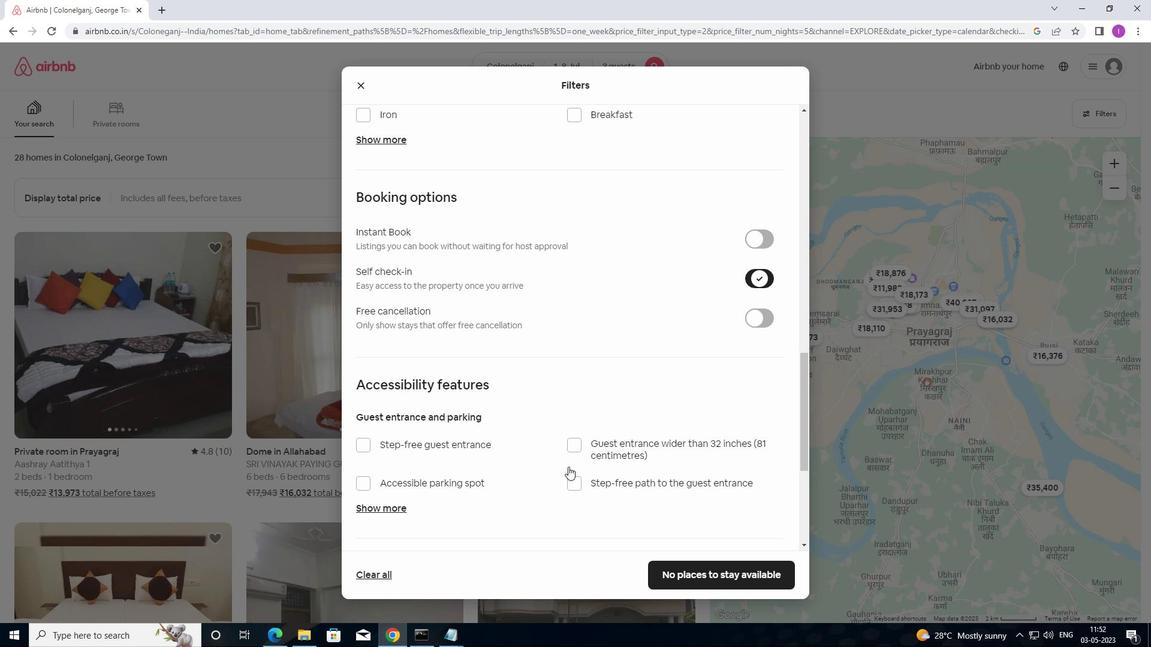 
Action: Mouse scrolled (468, 588) with delta (0, 0)
Screenshot: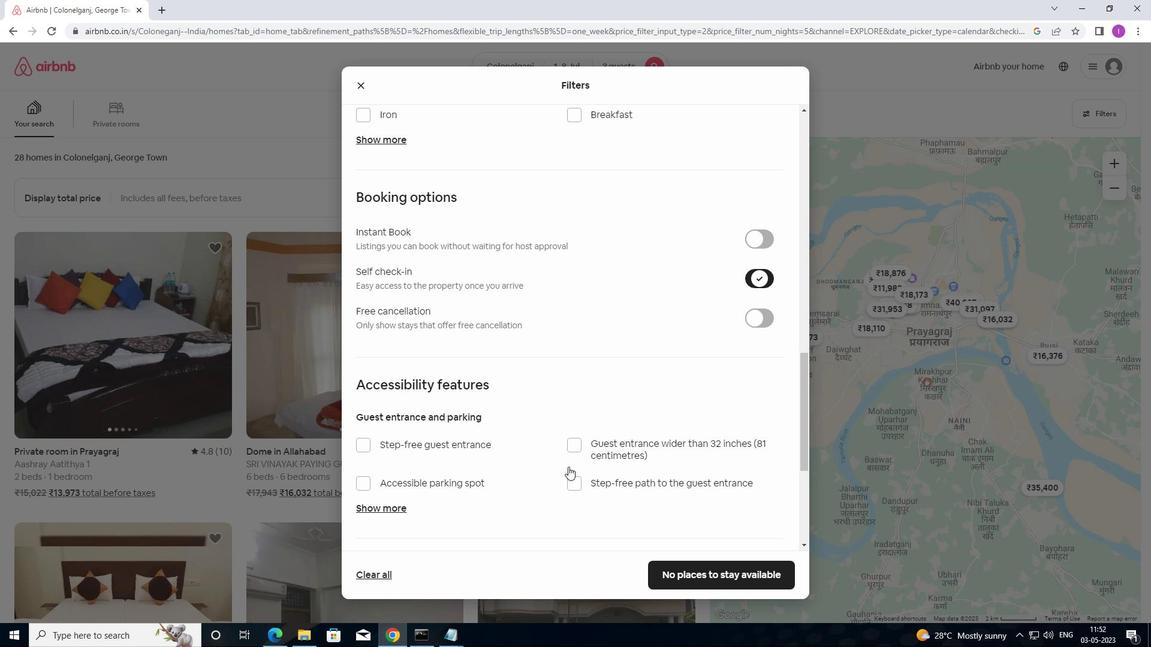 
Action: Mouse moved to (467, 597)
Screenshot: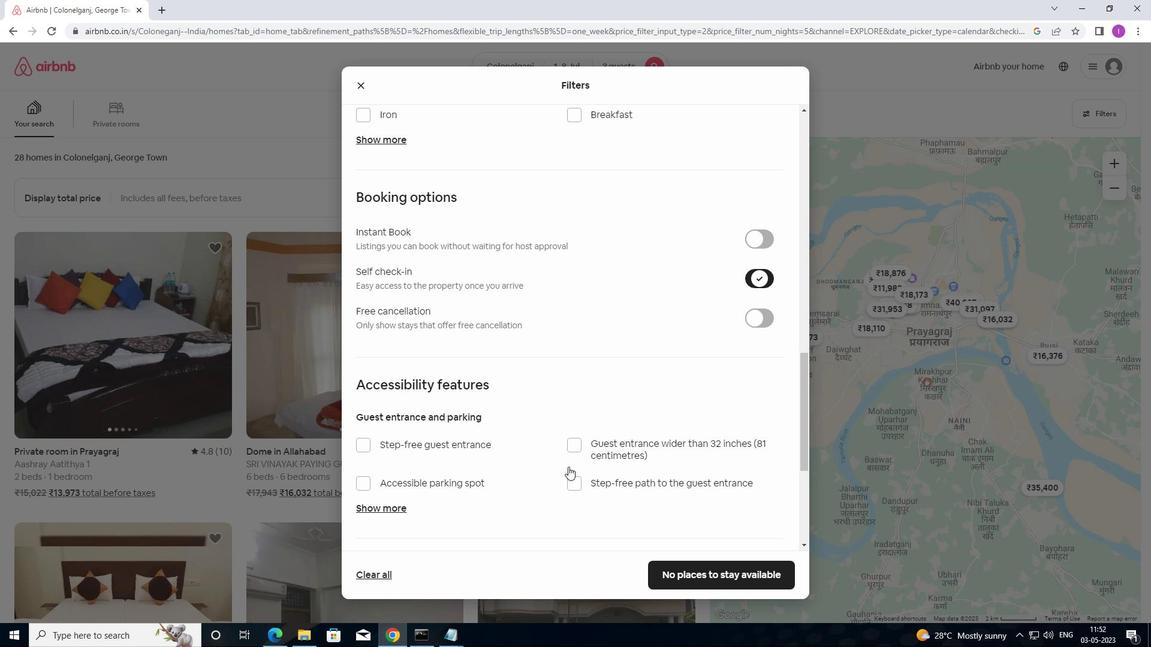 
Action: Mouse scrolled (467, 596) with delta (0, 0)
Screenshot: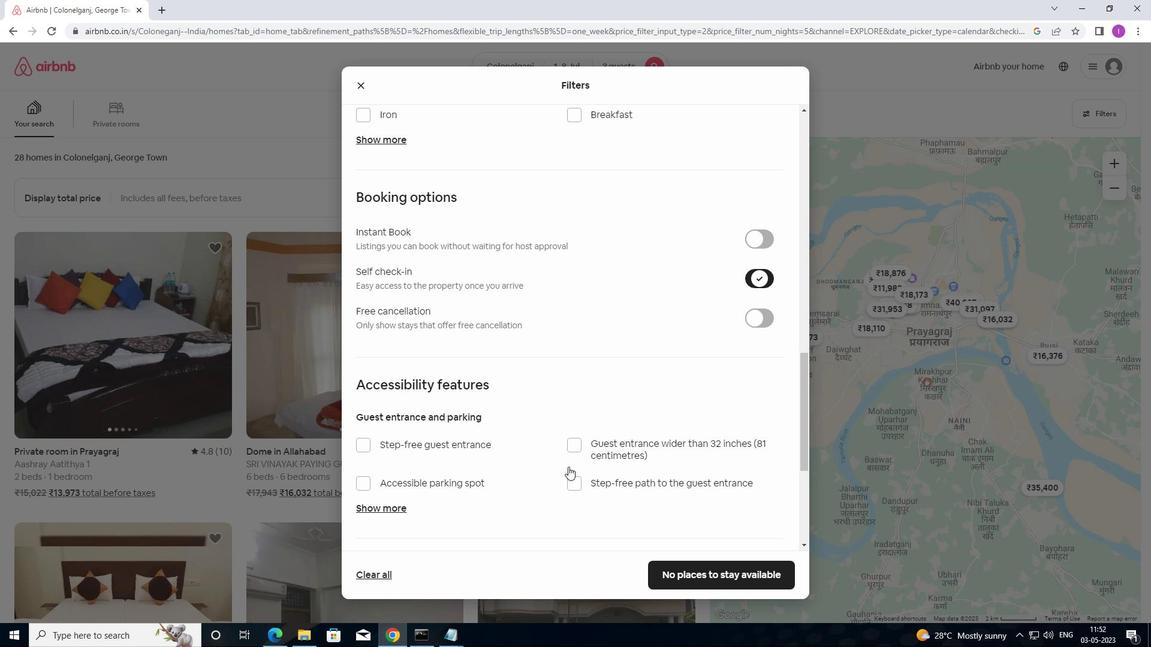 
Action: Mouse moved to (467, 599)
Screenshot: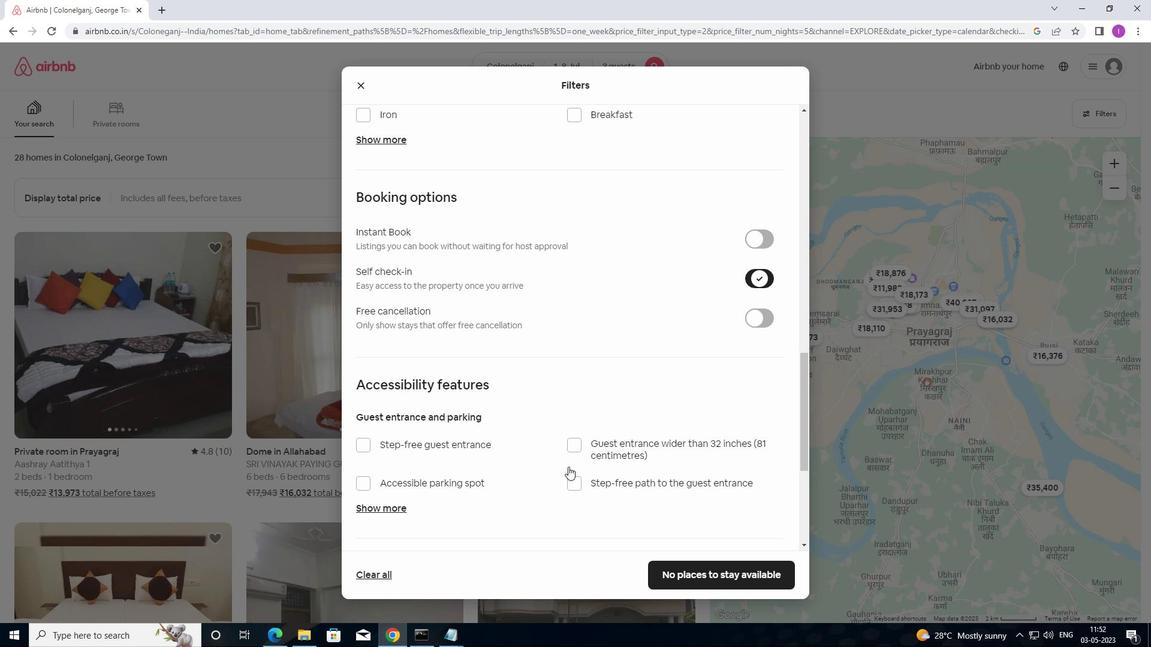 
Action: Mouse scrolled (467, 598) with delta (0, 0)
Screenshot: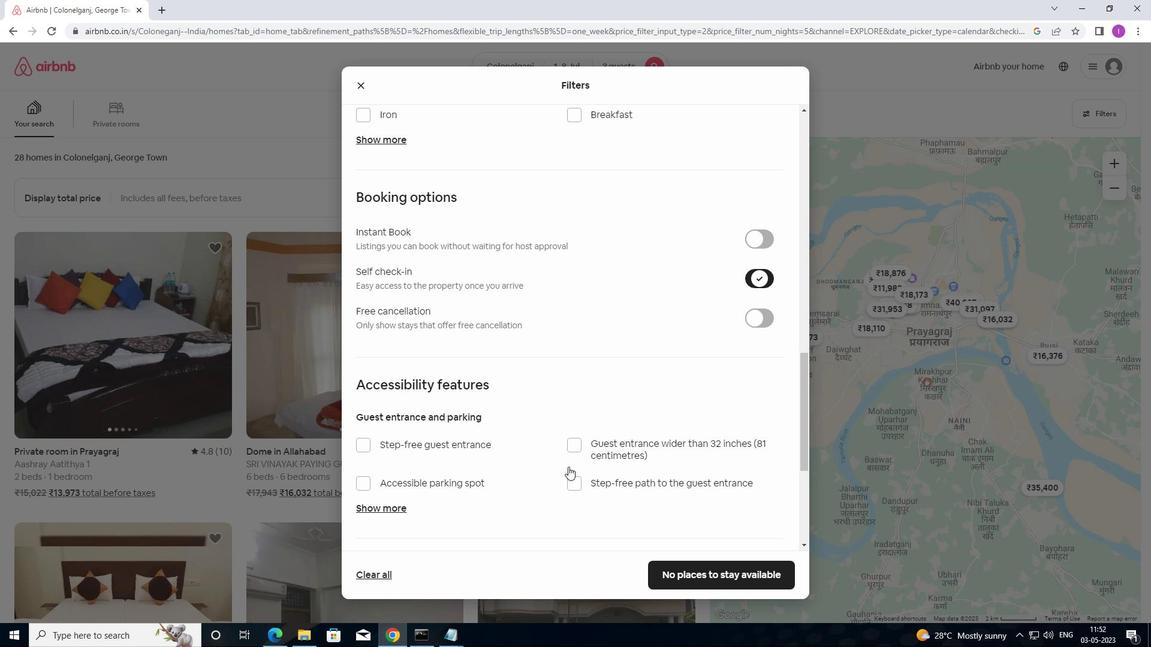 
Action: Mouse scrolled (467, 598) with delta (0, 0)
Screenshot: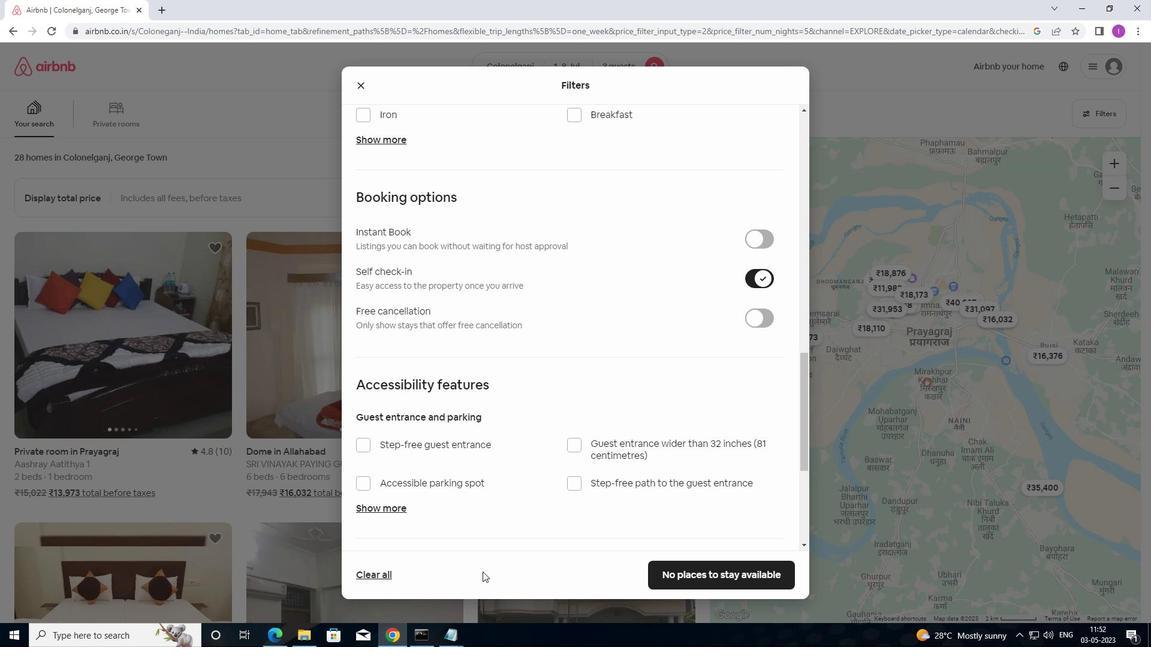 
Action: Mouse scrolled (467, 598) with delta (0, 0)
Screenshot: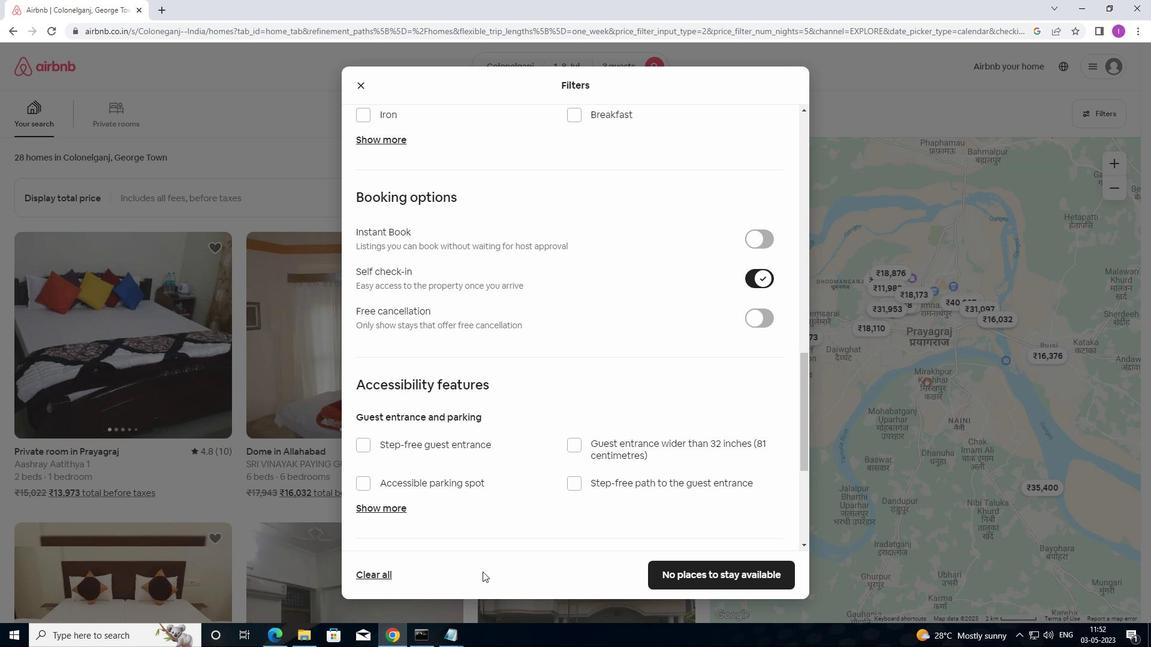 
Action: Mouse moved to (705, 575)
Screenshot: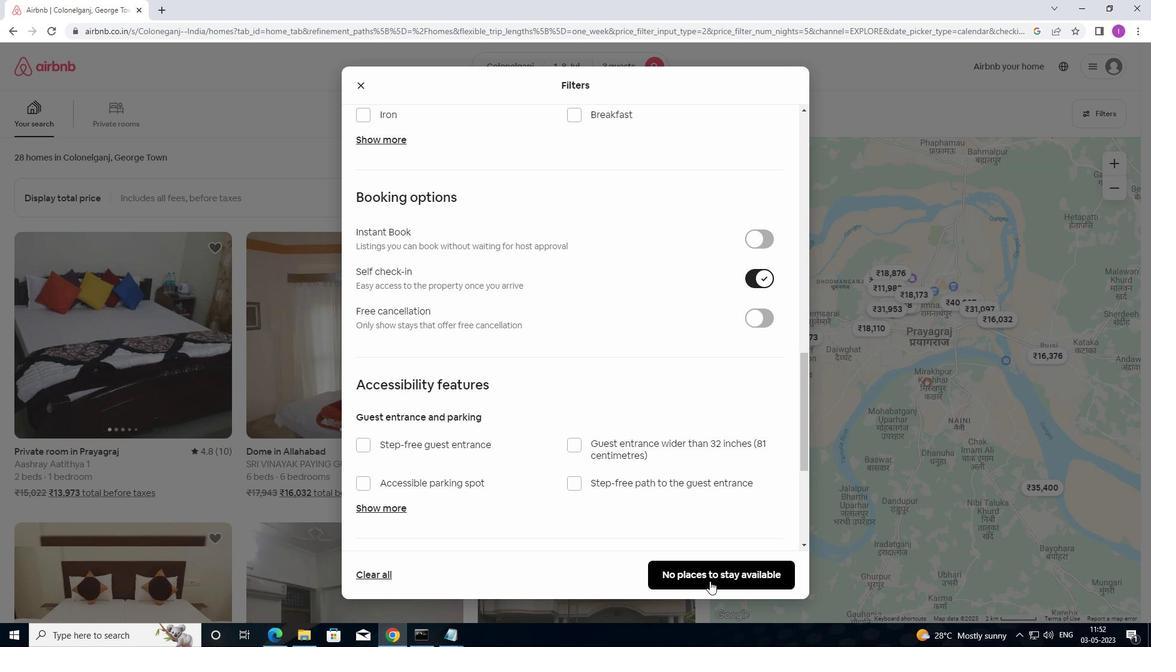 
Action: Mouse pressed left at (705, 575)
Screenshot: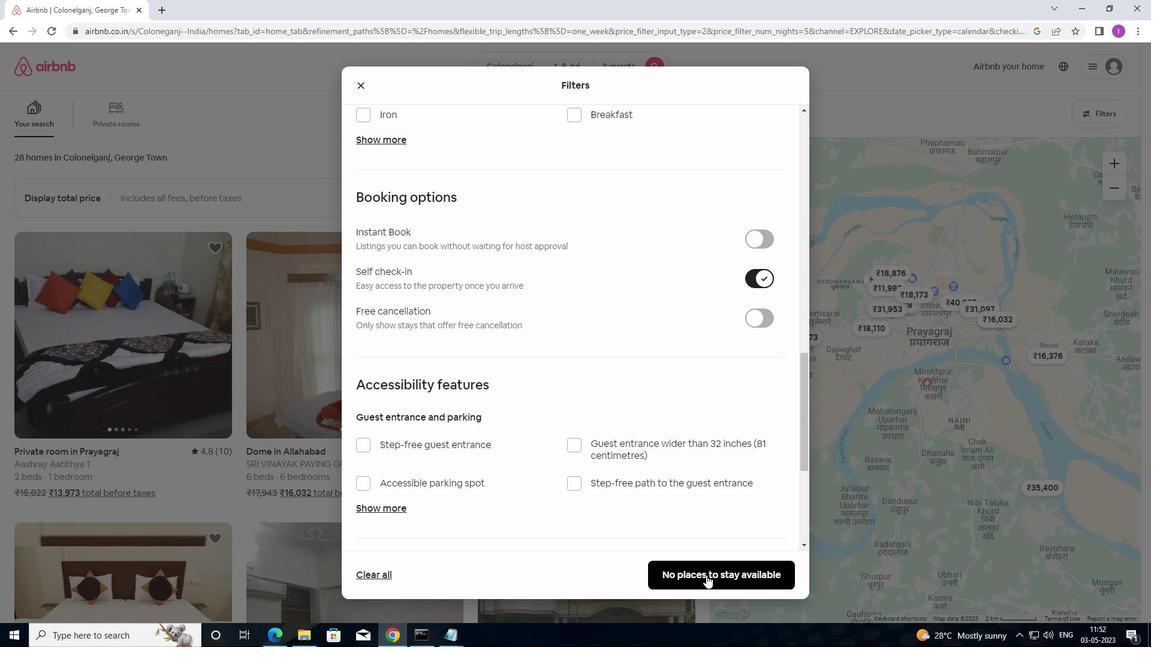 
Action: Mouse moved to (707, 575)
Screenshot: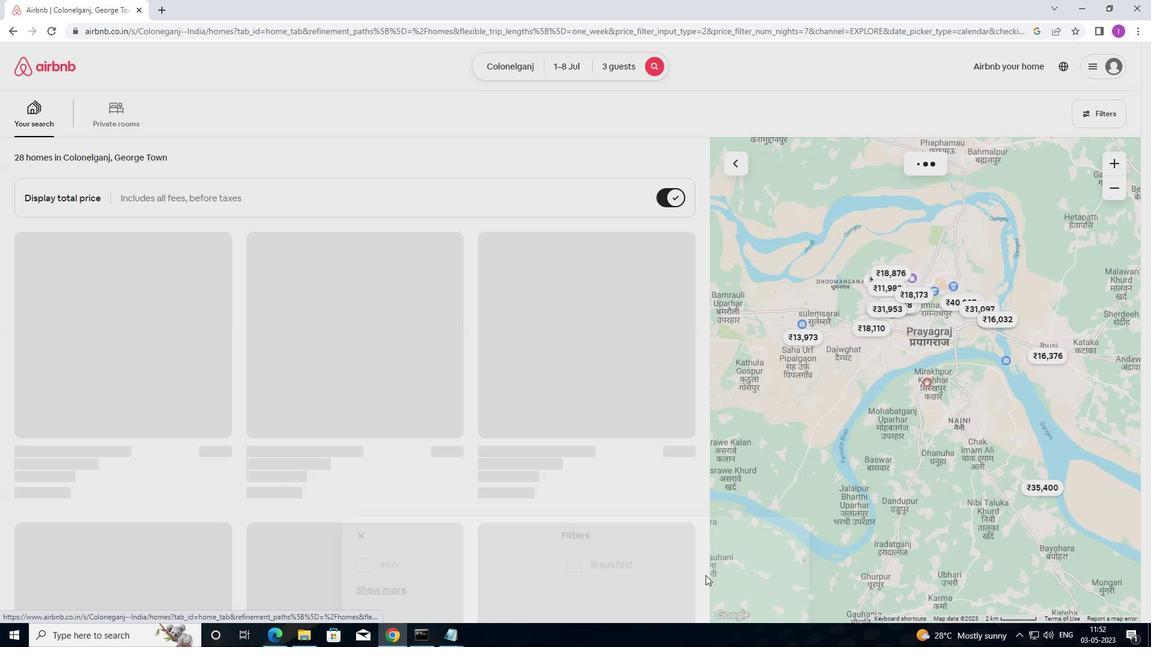 
